 Task: Apply conditional formatting to the range A2:E12 with the condition 'Greater than 10'. Use the 'Amiri' font, size 18, with red text and a black background.
Action: Mouse moved to (207, 192)
Screenshot: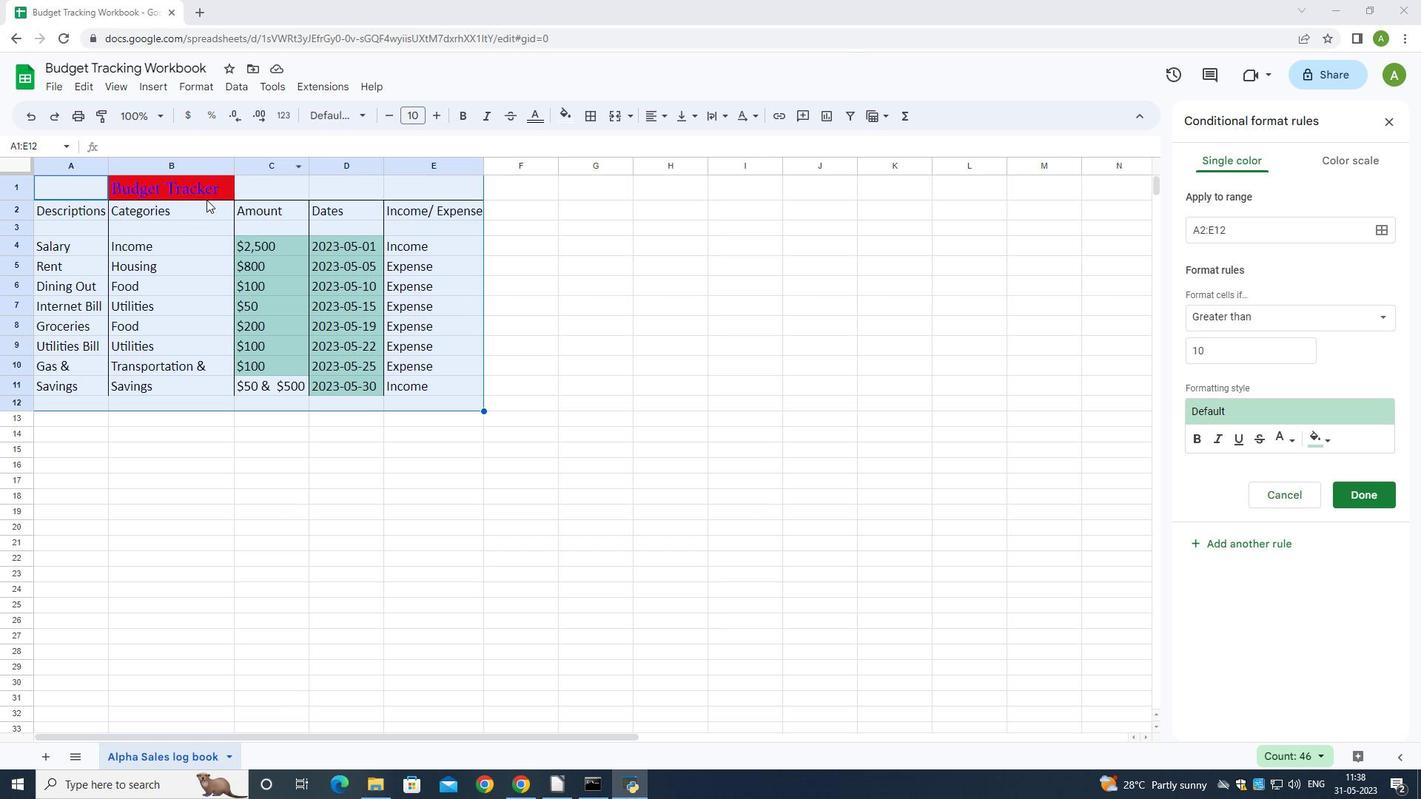 
Action: Mouse pressed left at (207, 192)
Screenshot: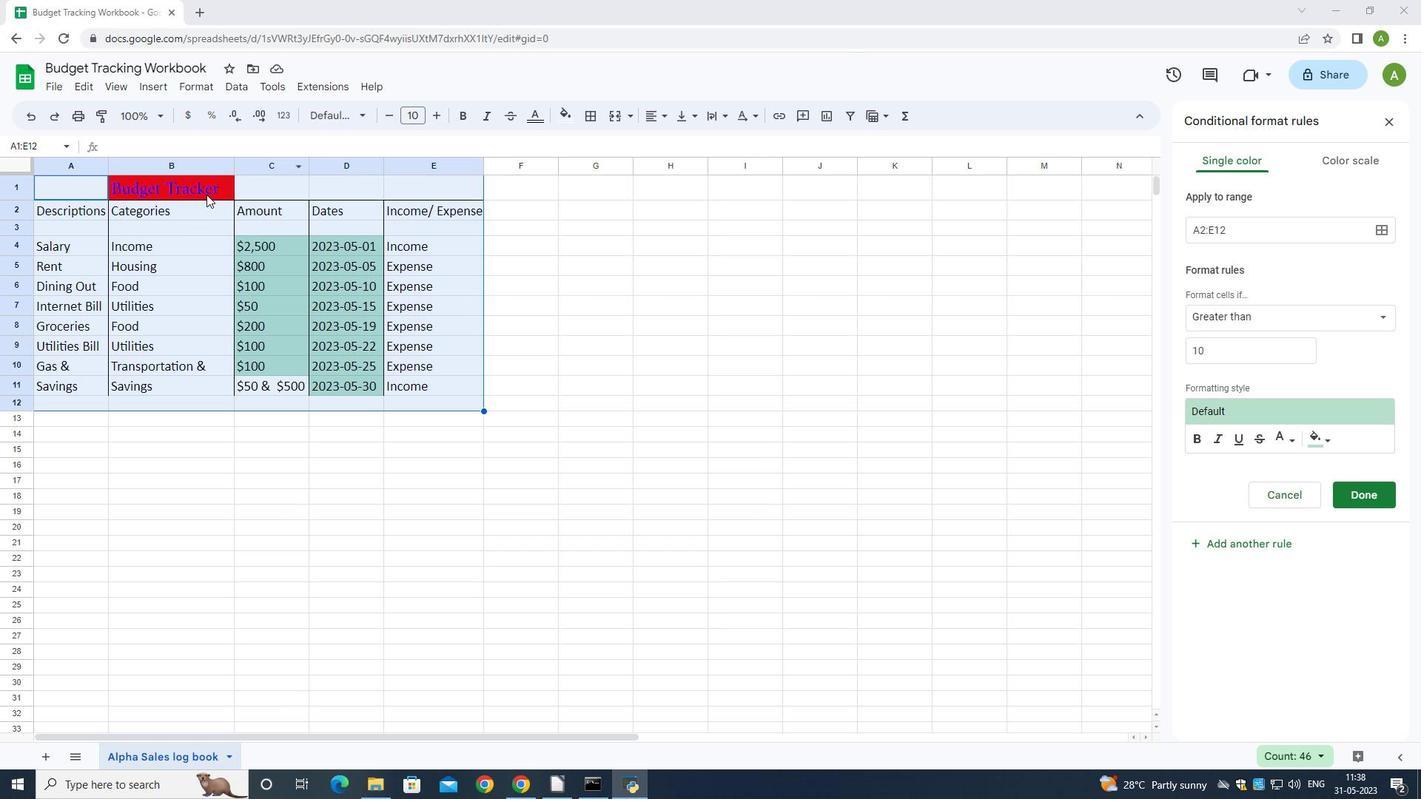 
Action: Mouse moved to (362, 114)
Screenshot: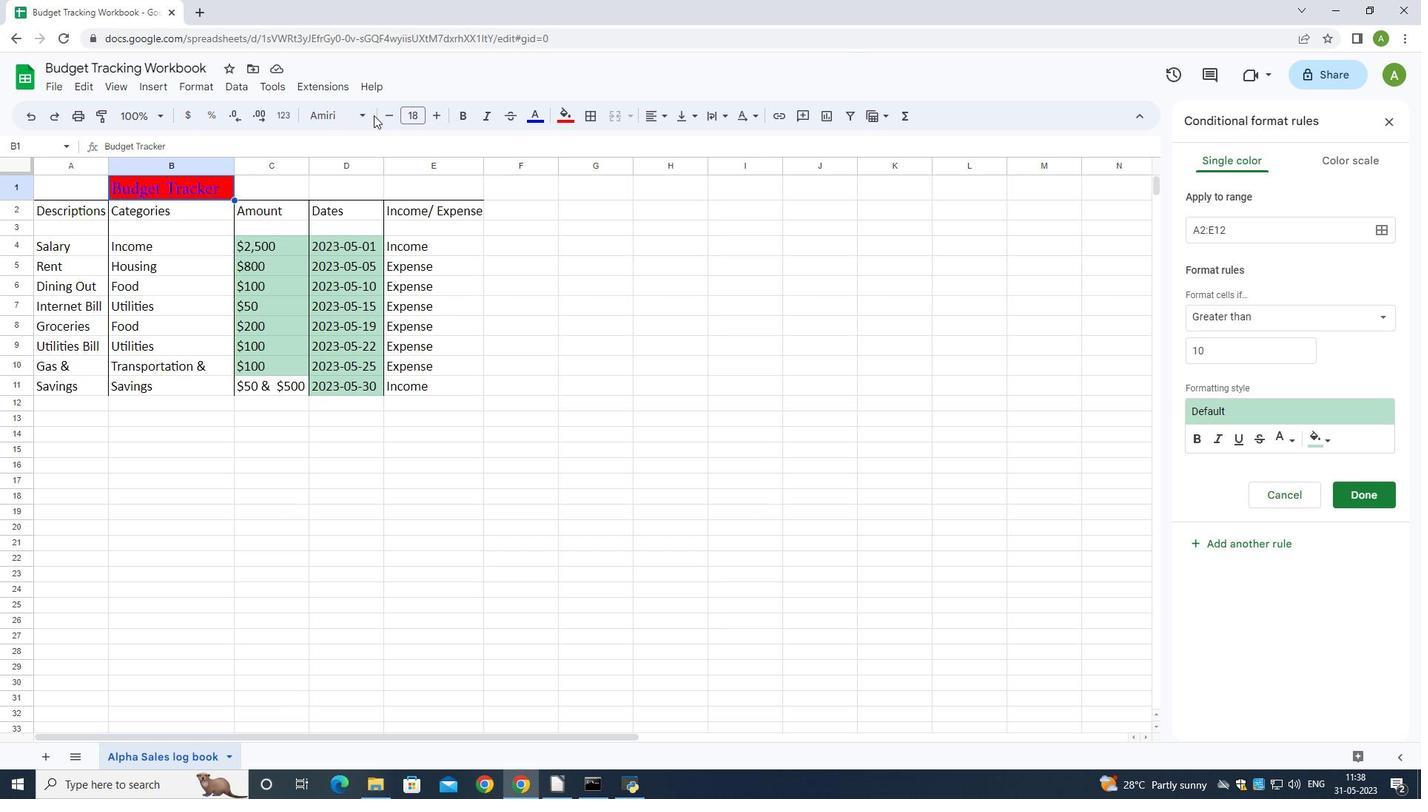 
Action: Mouse pressed left at (362, 114)
Screenshot: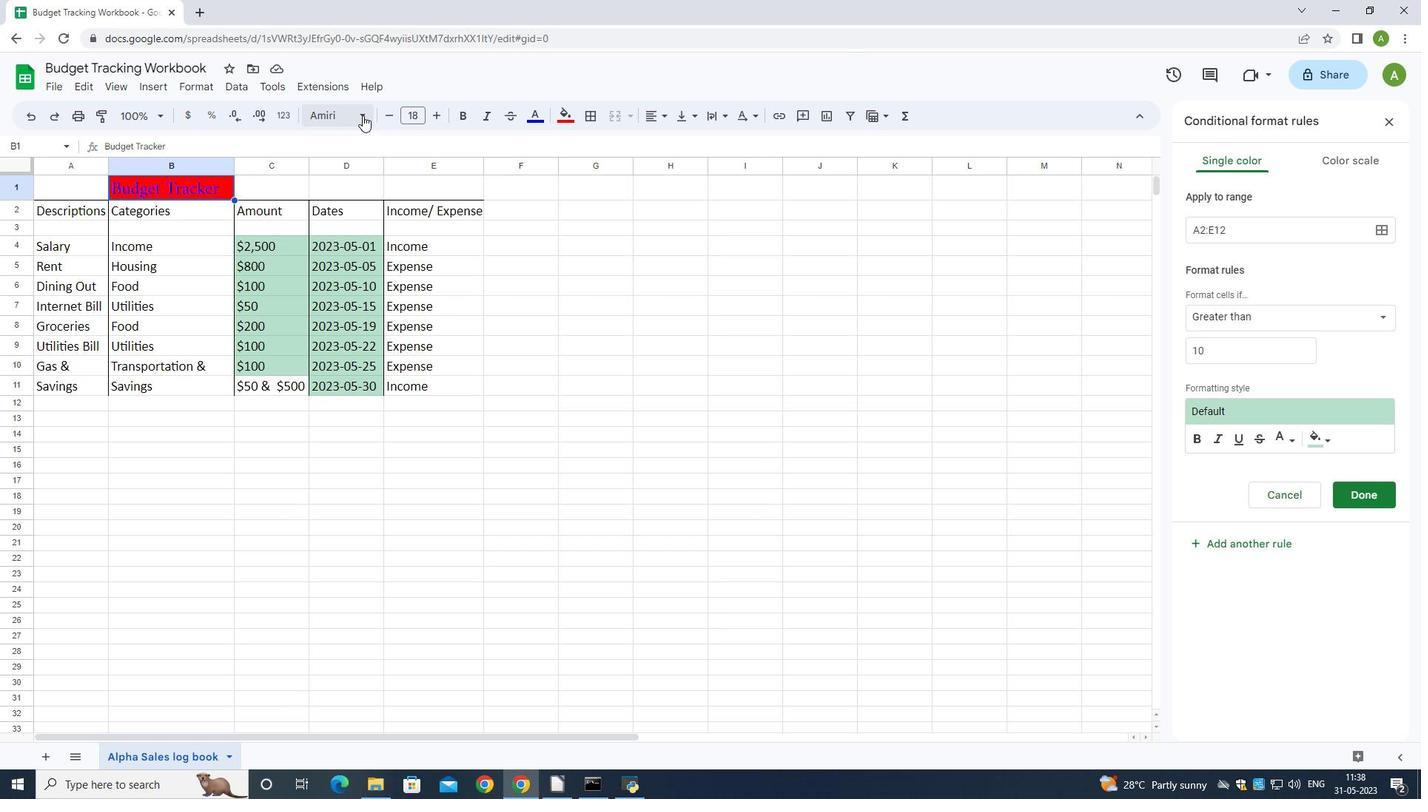 
Action: Mouse moved to (362, 146)
Screenshot: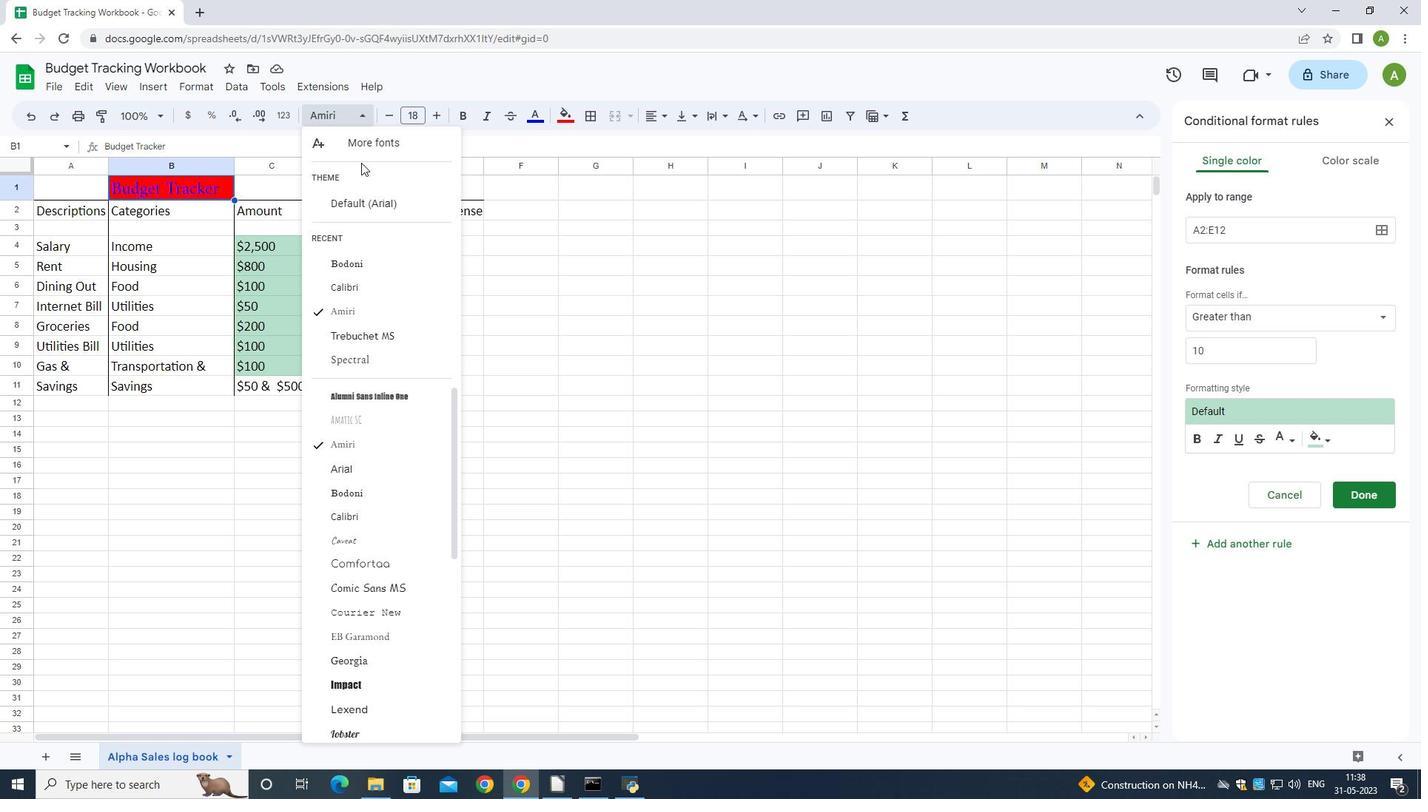 
Action: Mouse pressed left at (362, 146)
Screenshot: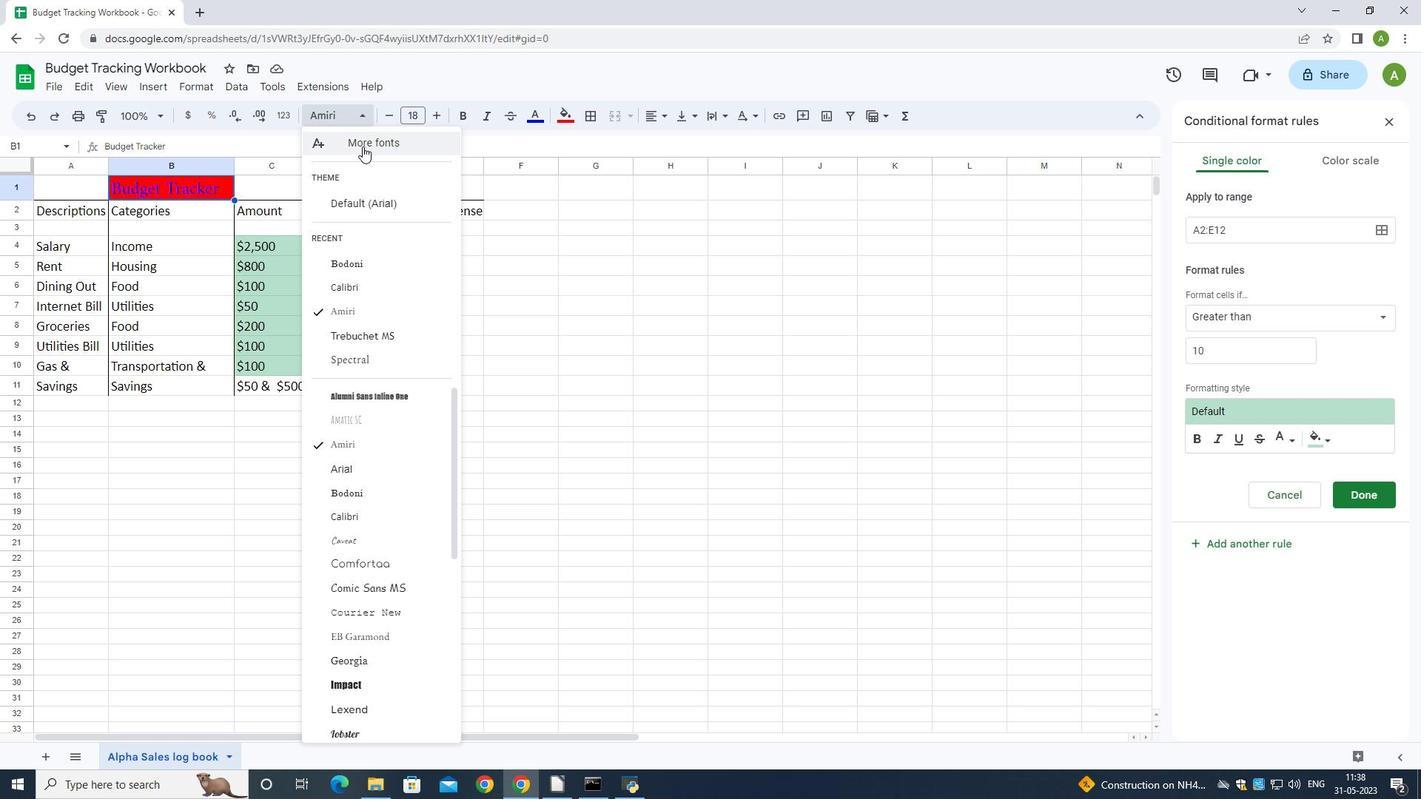 
Action: Mouse moved to (435, 622)
Screenshot: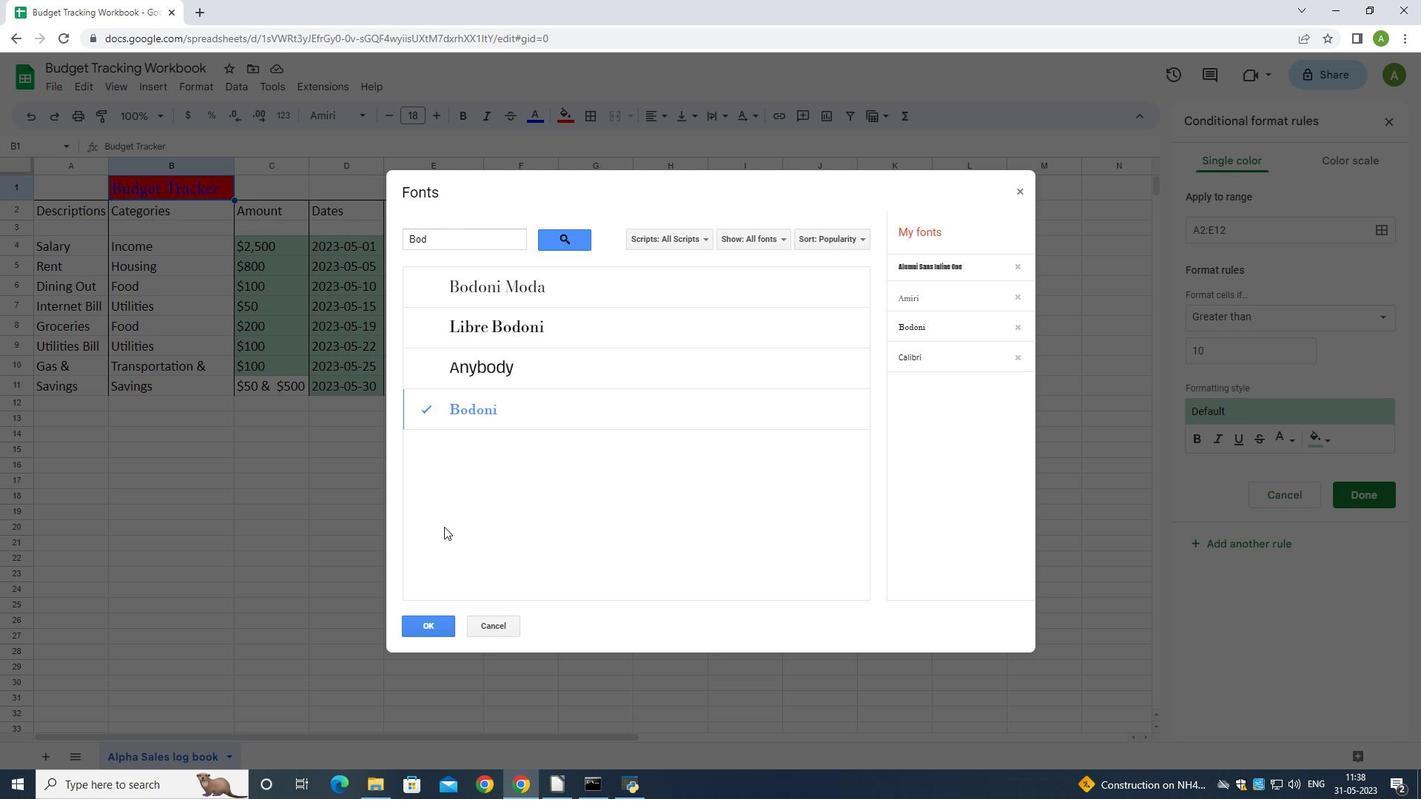 
Action: Mouse pressed left at (435, 622)
Screenshot: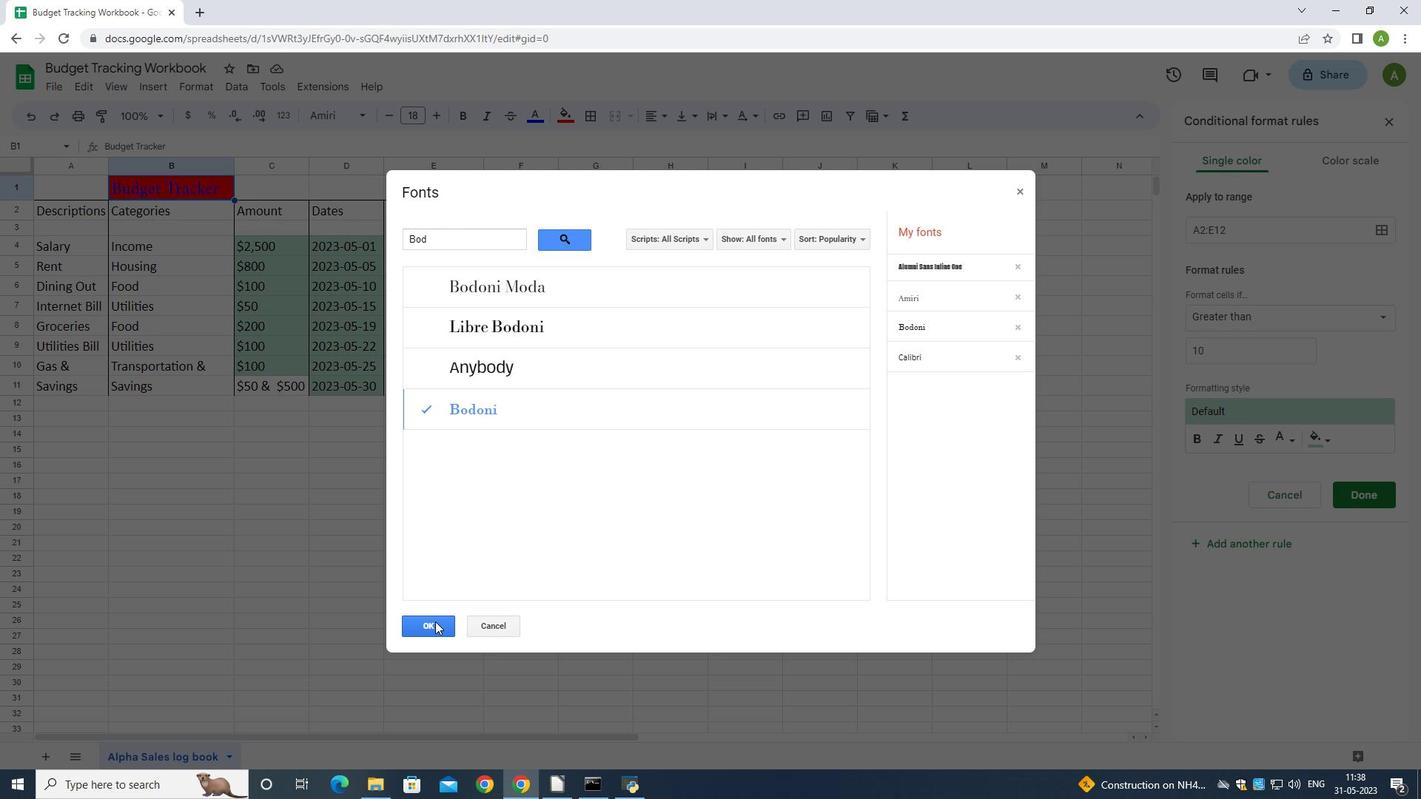 
Action: Mouse moved to (202, 86)
Screenshot: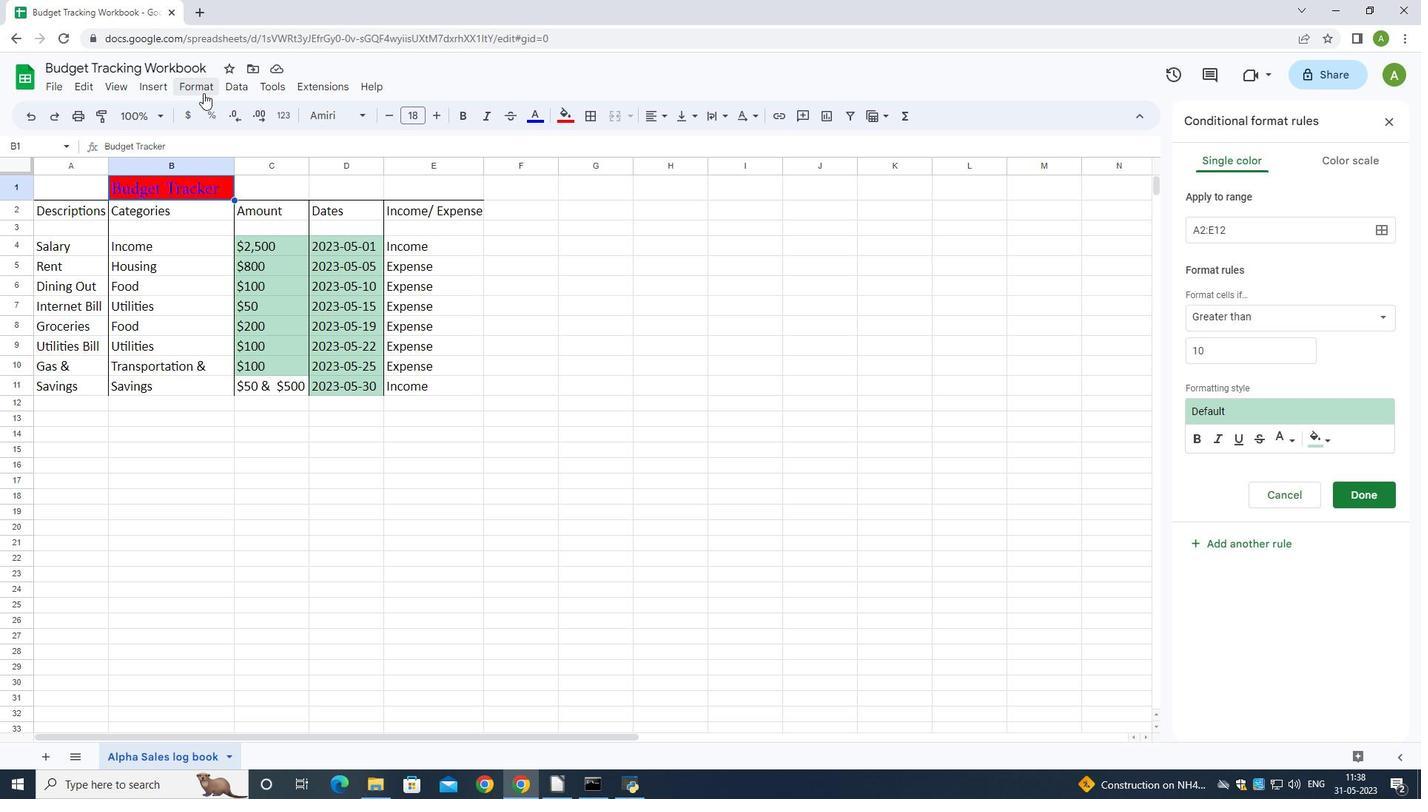 
Action: Mouse pressed left at (202, 86)
Screenshot: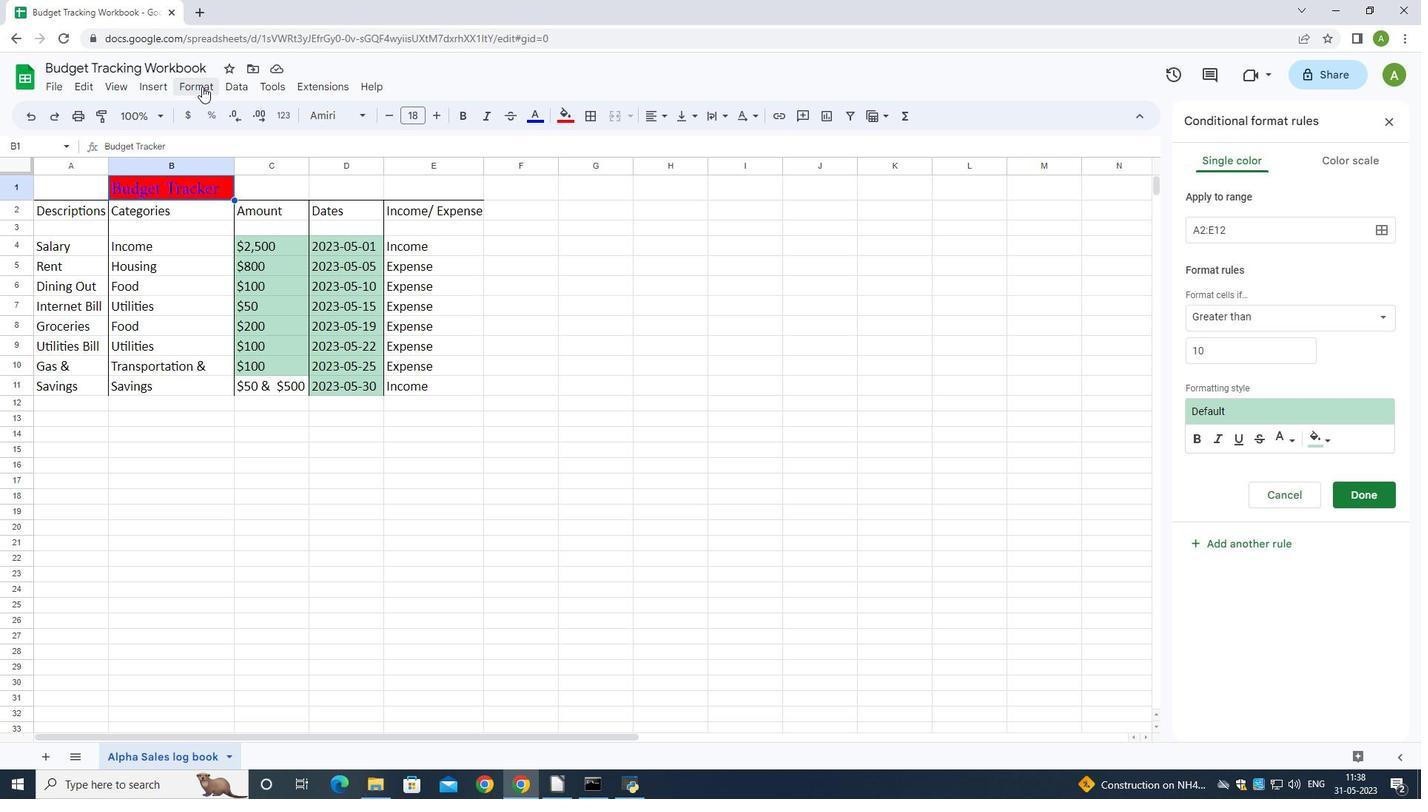 
Action: Mouse moved to (470, 223)
Screenshot: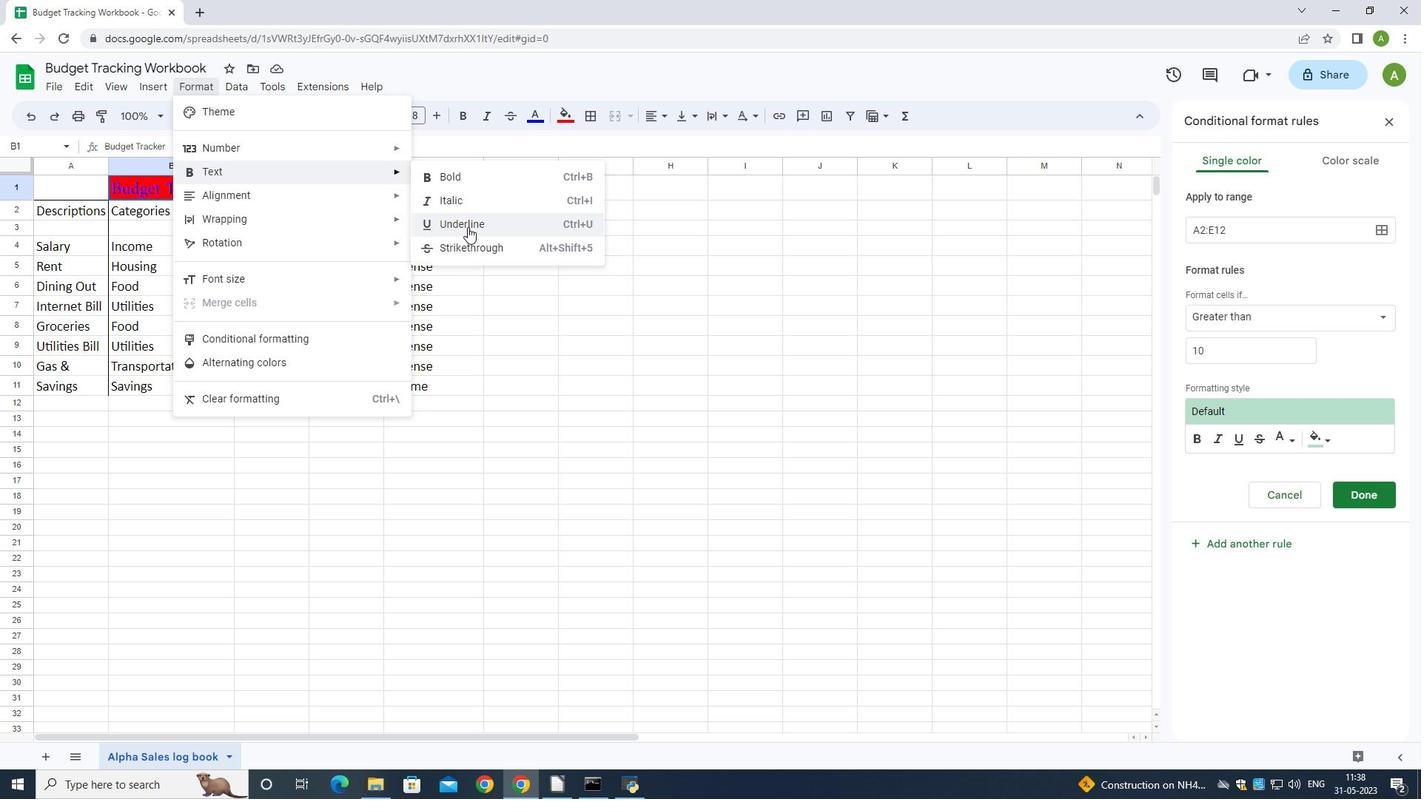 
Action: Mouse pressed left at (470, 223)
Screenshot: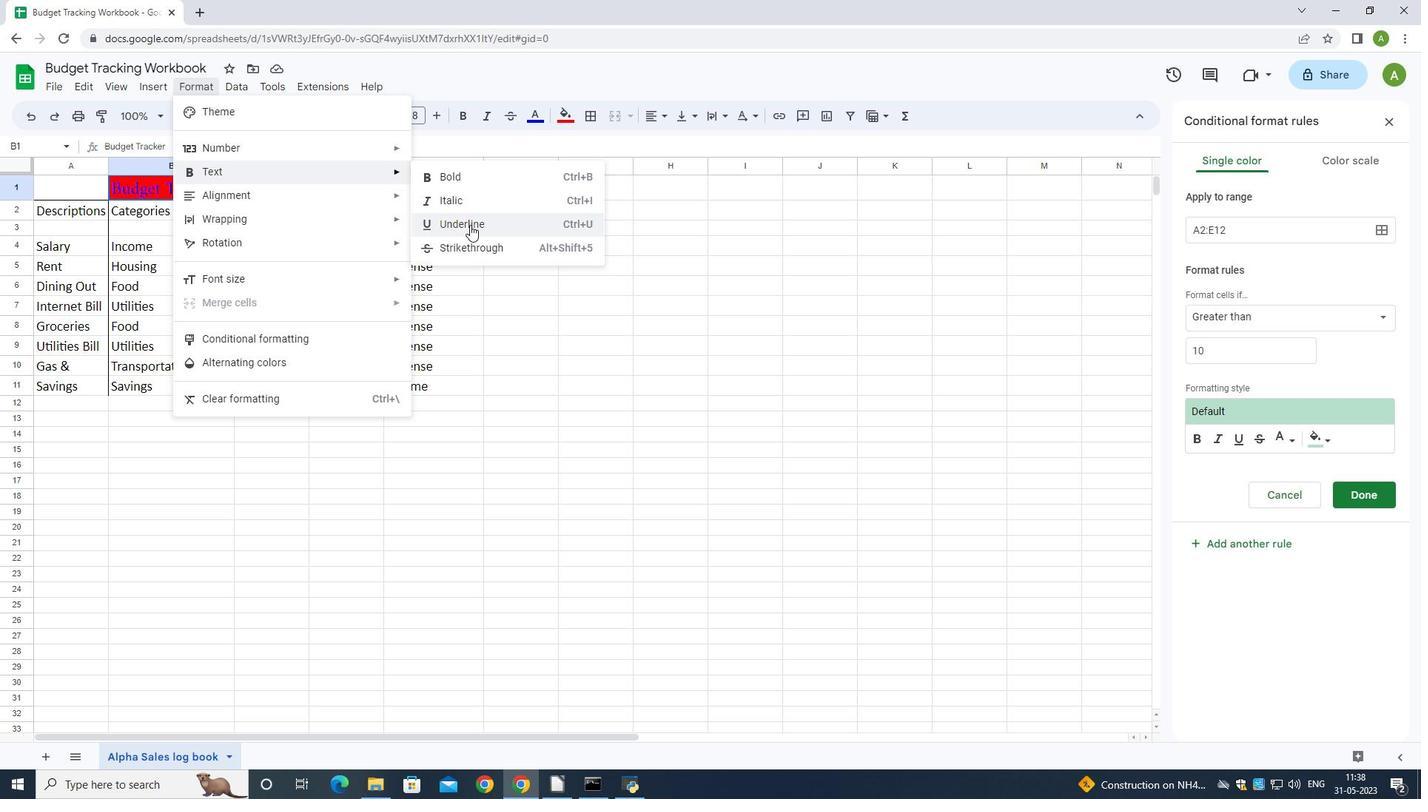
Action: Mouse moved to (437, 115)
Screenshot: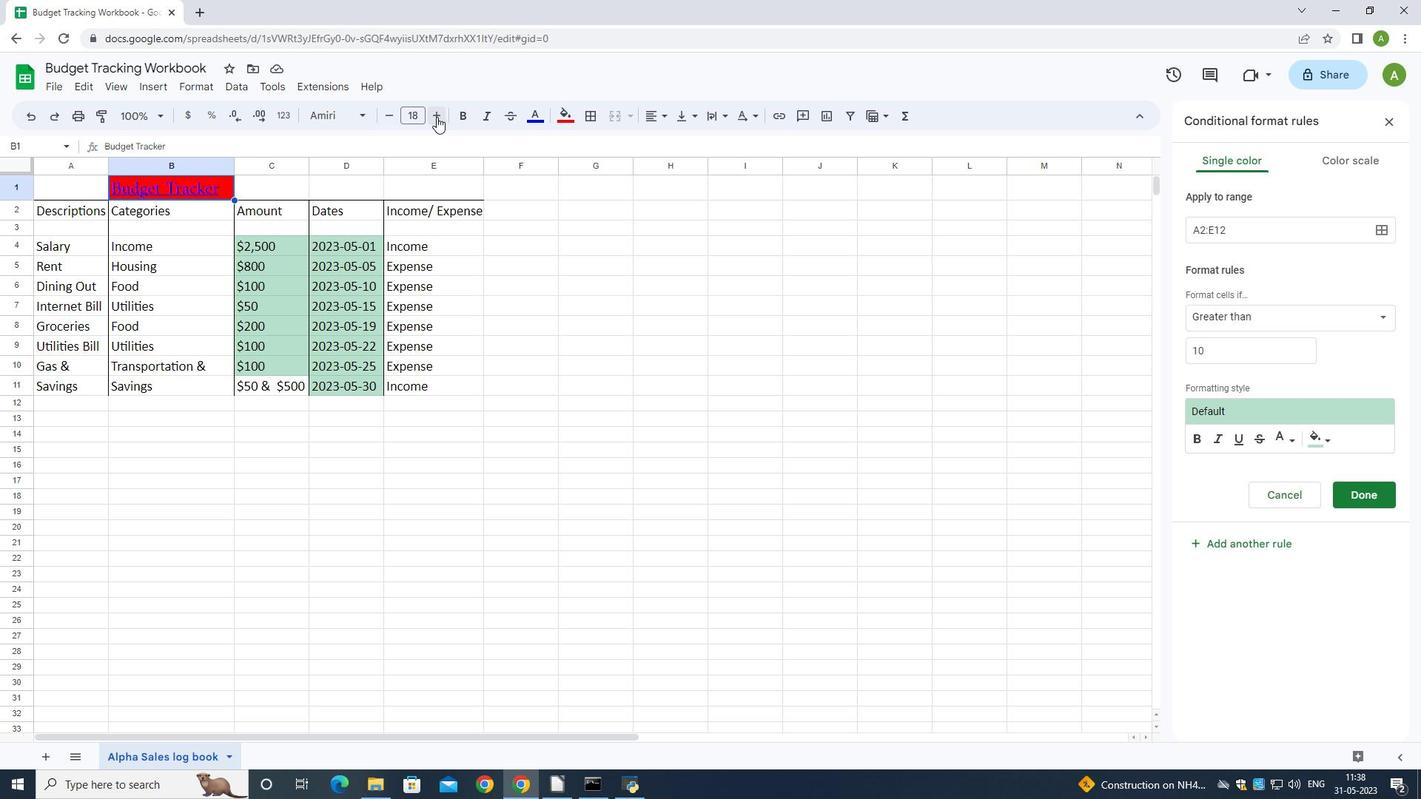 
Action: Mouse pressed left at (437, 115)
Screenshot: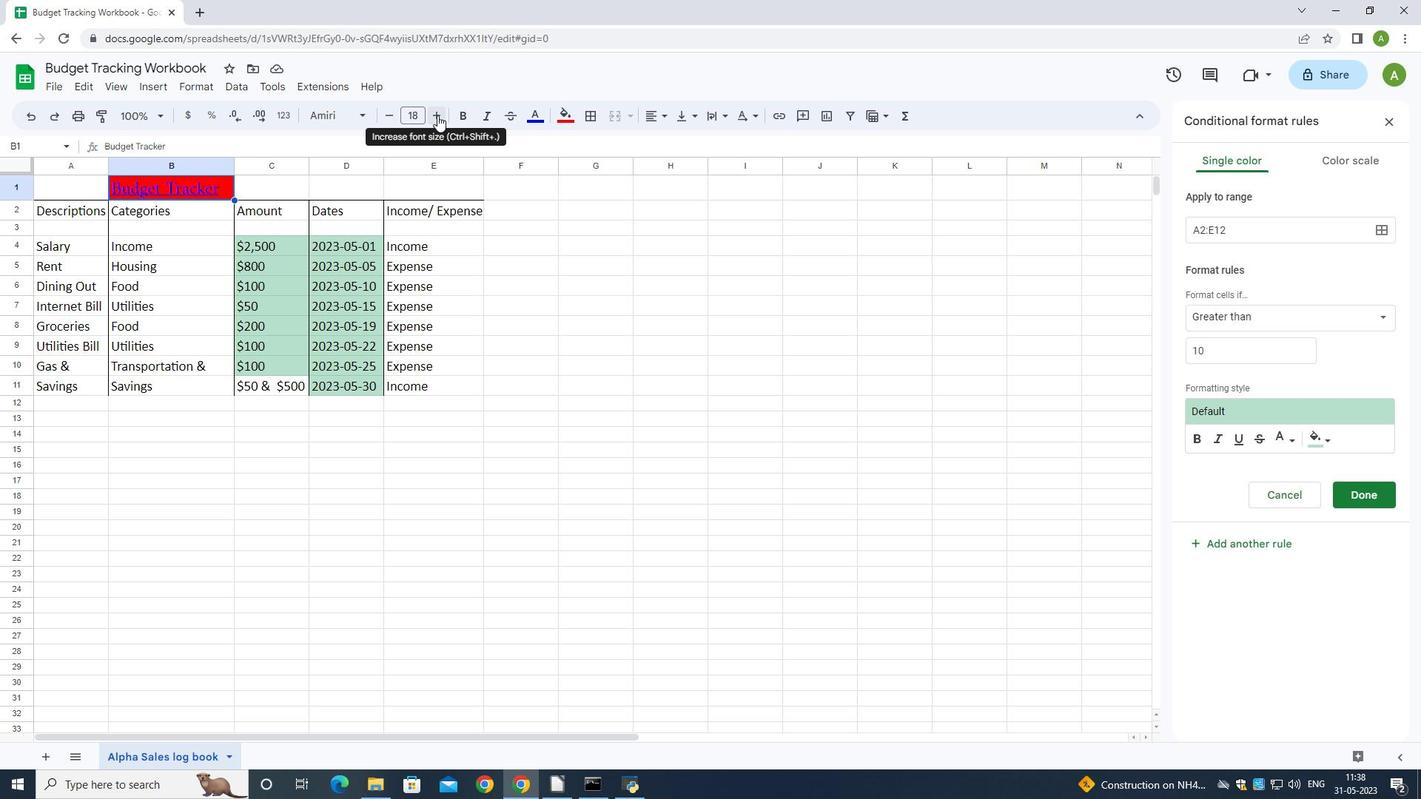 
Action: Mouse moved to (389, 114)
Screenshot: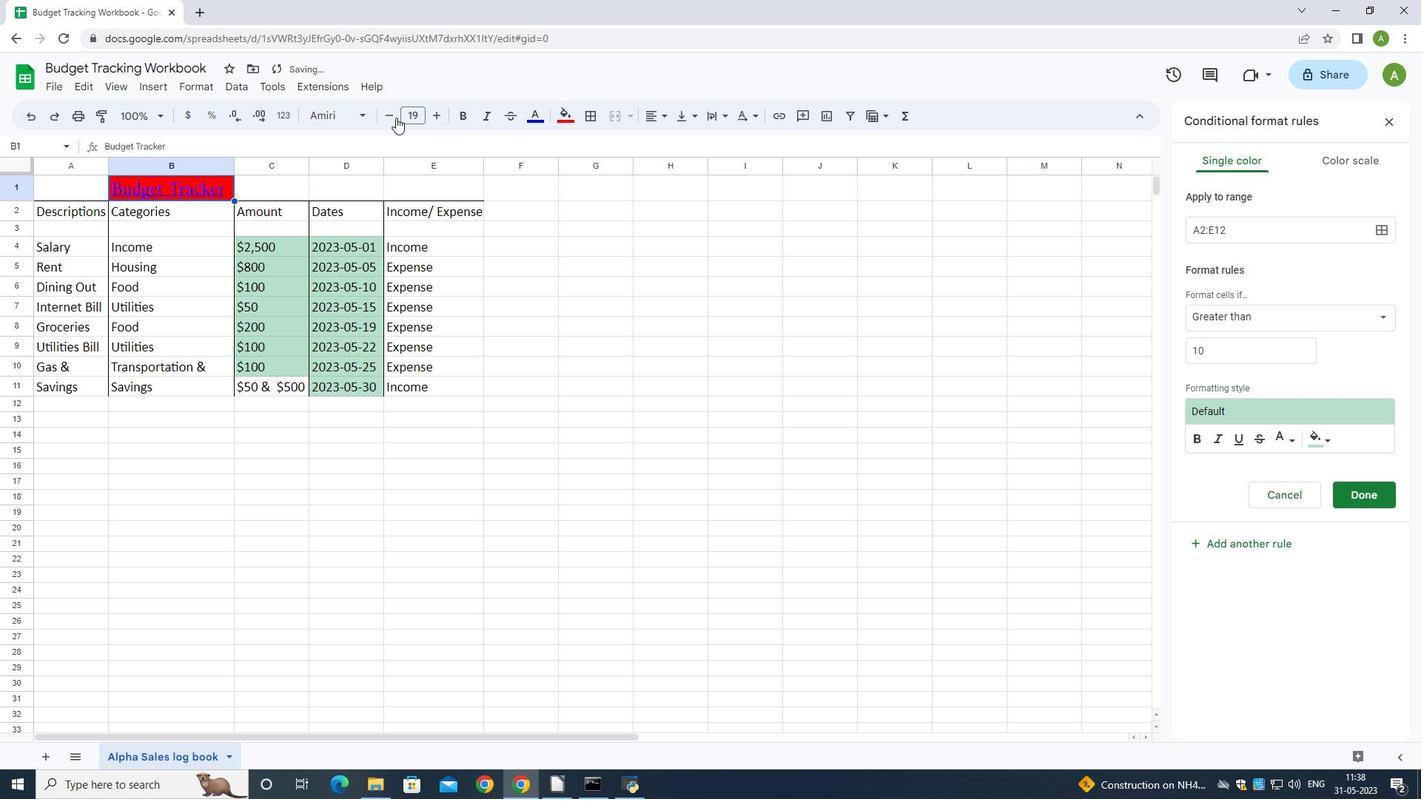 
Action: Mouse pressed left at (389, 114)
Screenshot: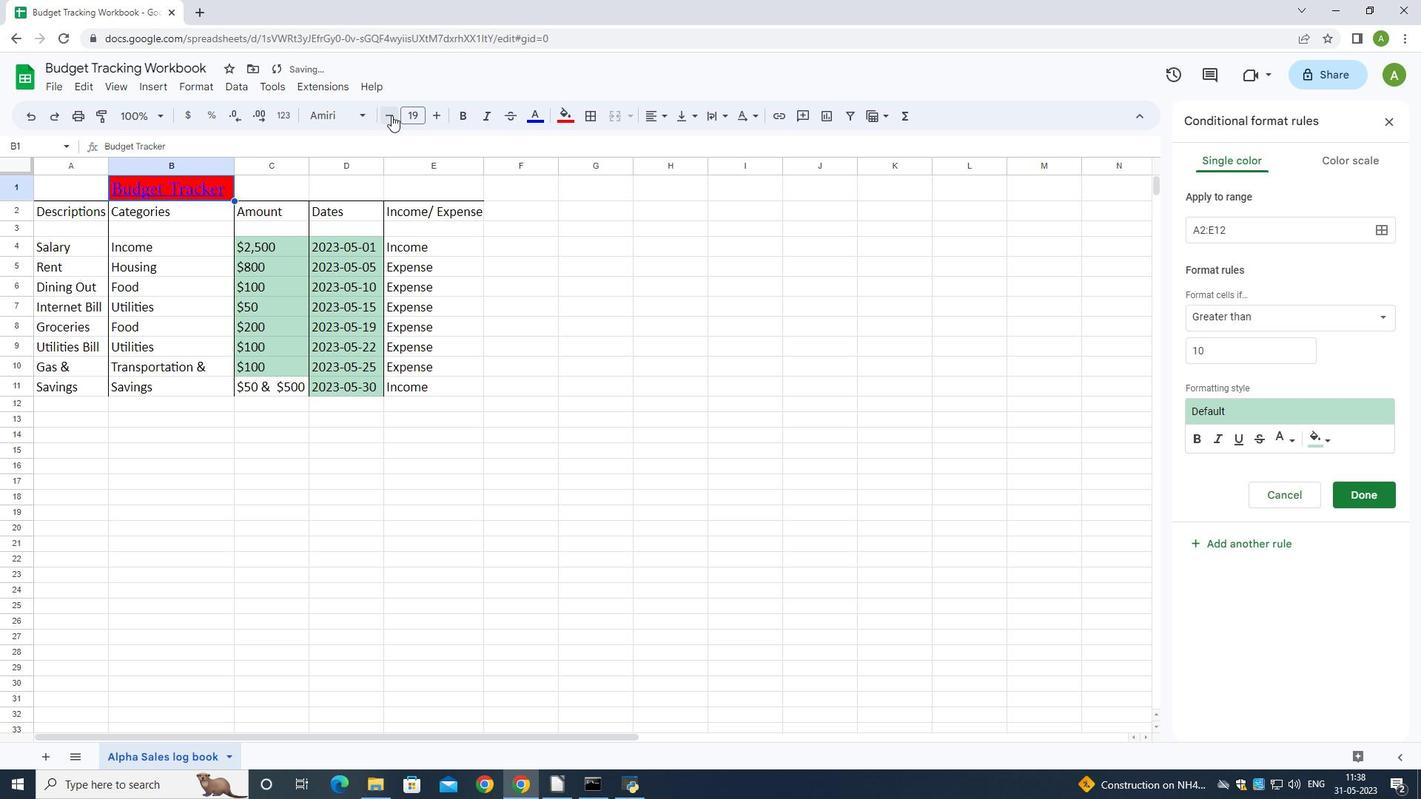 
Action: Mouse moved to (60, 223)
Screenshot: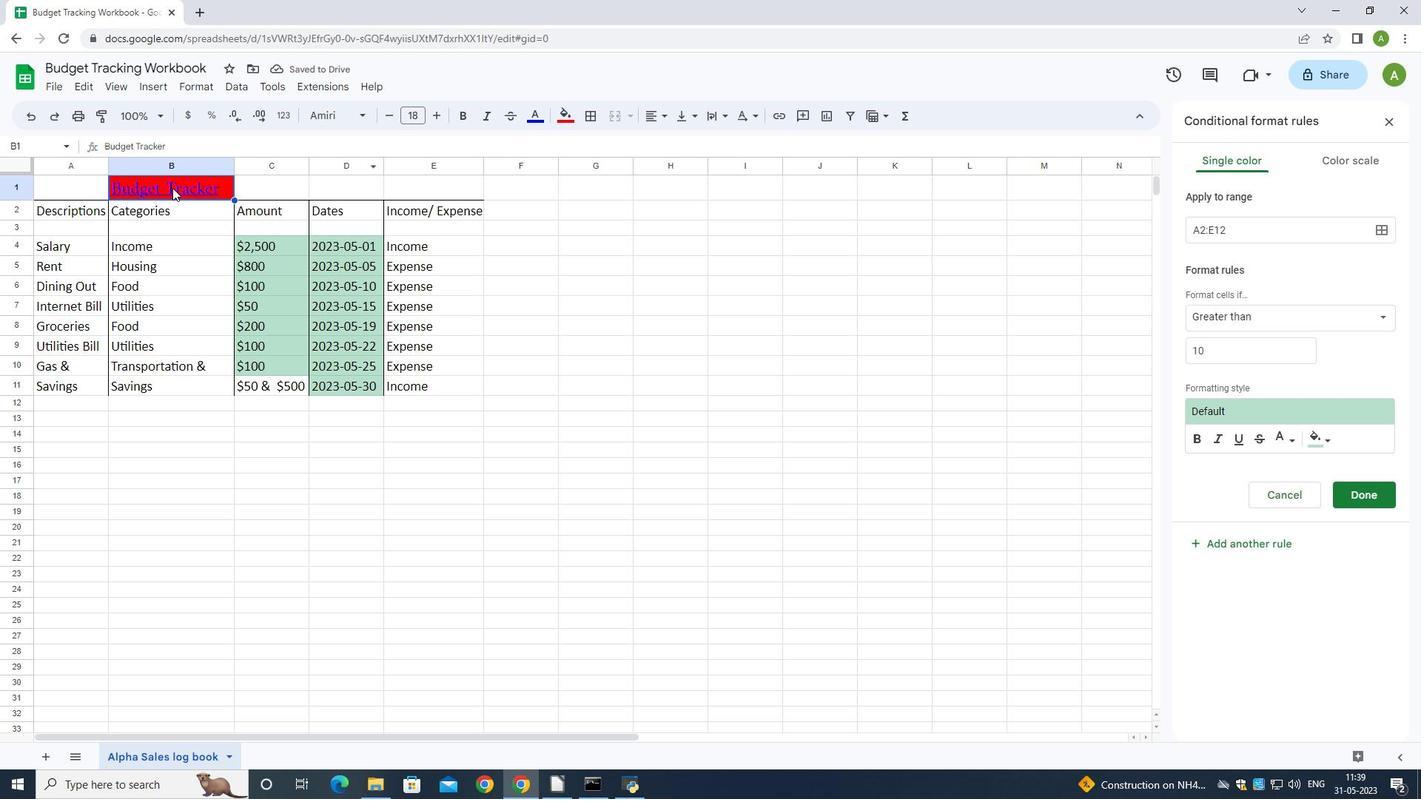 
Action: Mouse pressed left at (60, 223)
Screenshot: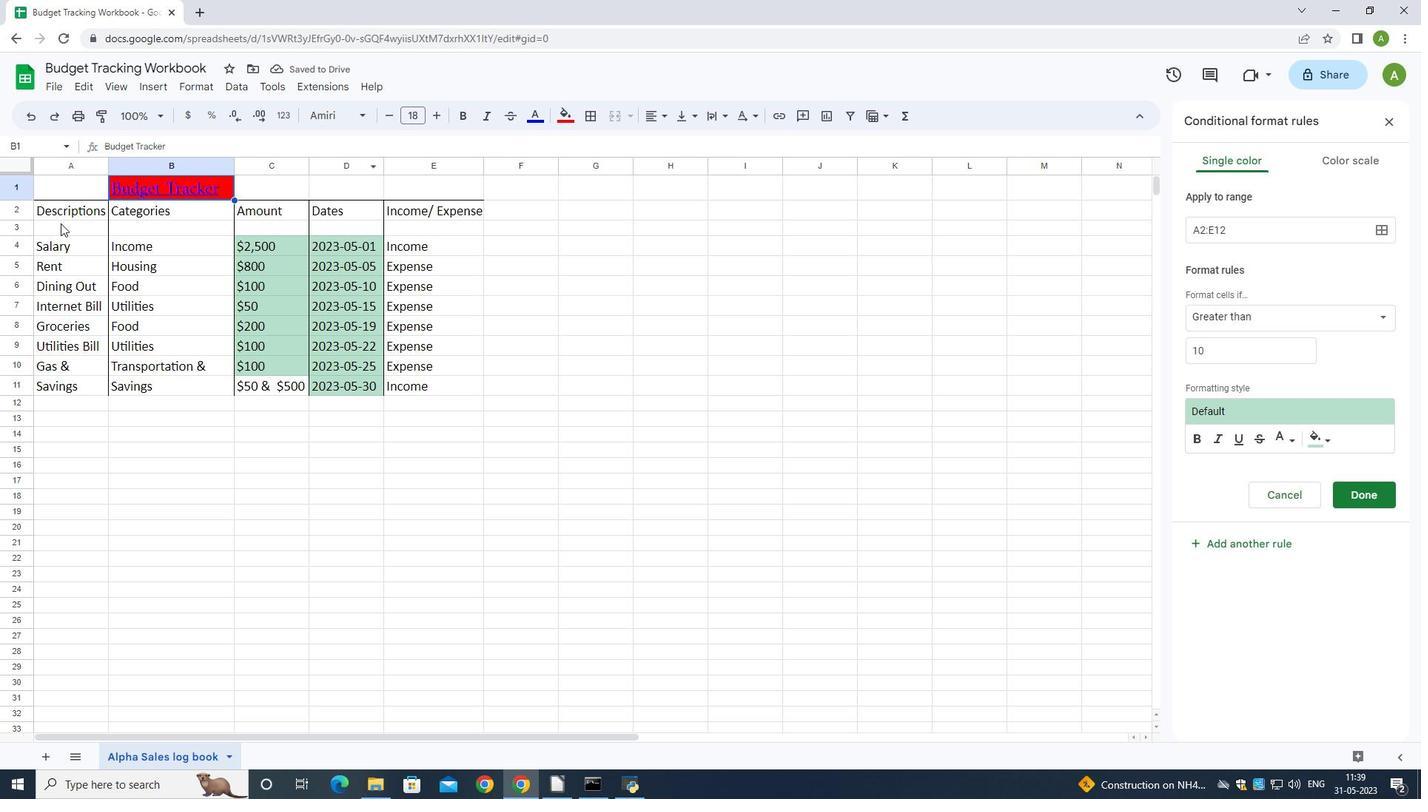 
Action: Mouse moved to (44, 196)
Screenshot: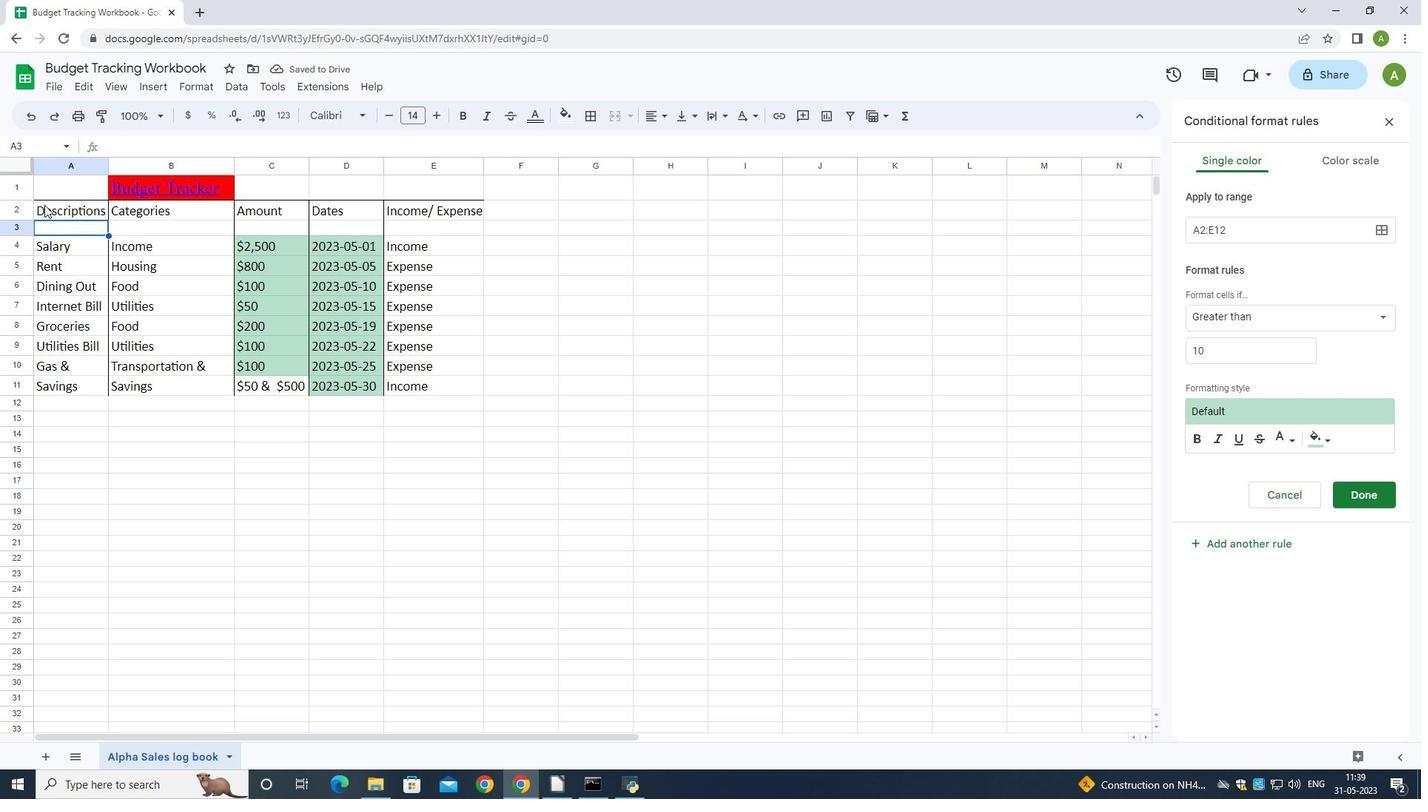 
Action: Mouse pressed left at (44, 196)
Screenshot: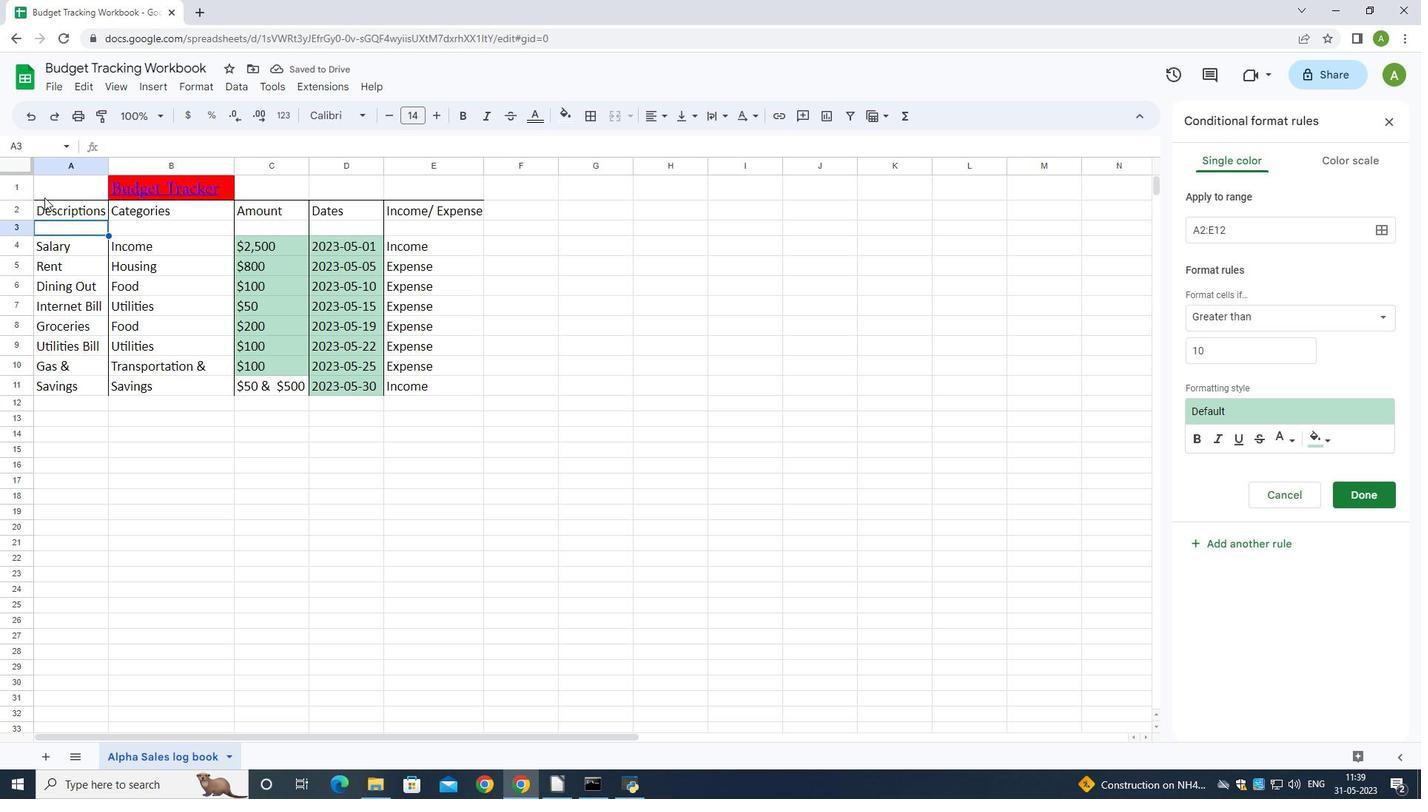 
Action: Mouse moved to (46, 208)
Screenshot: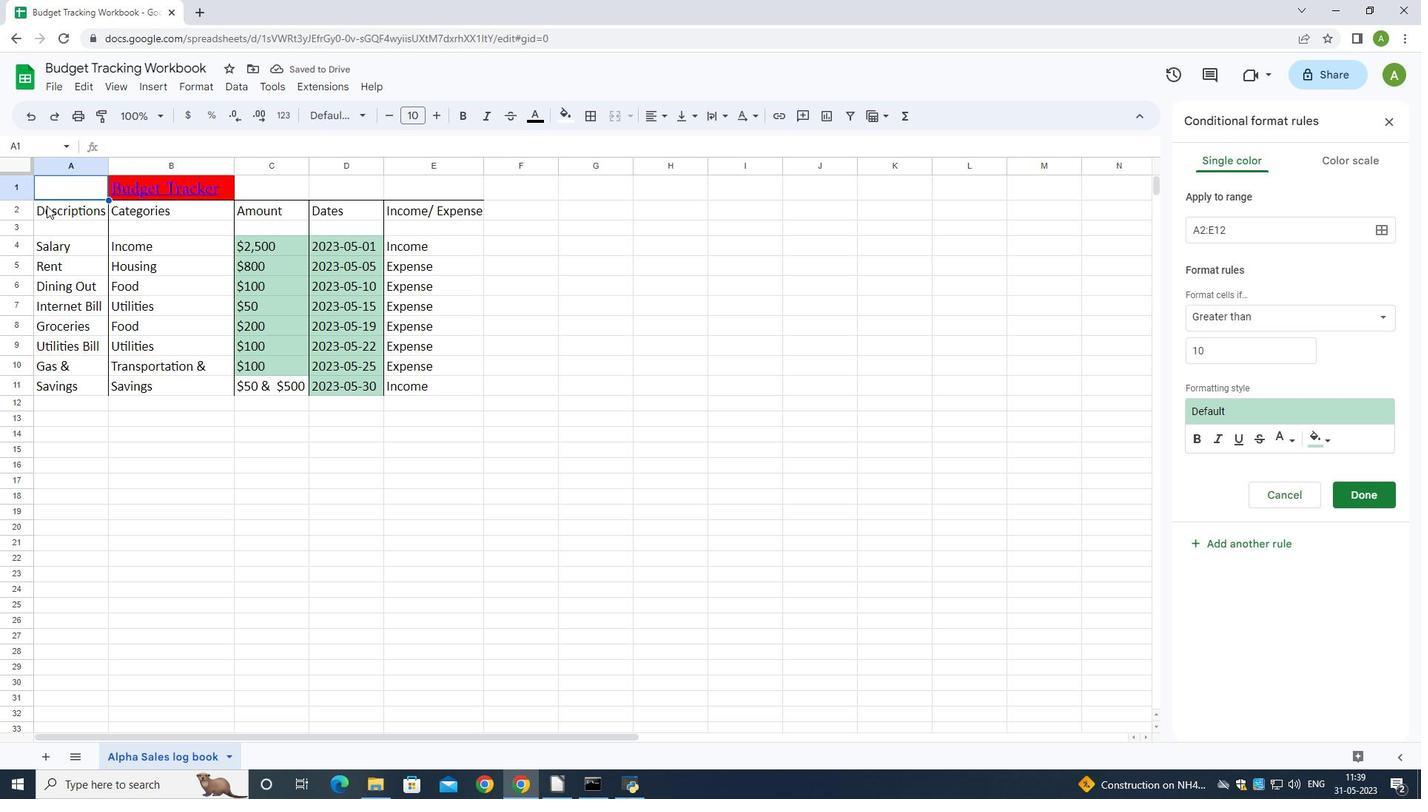 
Action: Mouse pressed left at (46, 208)
Screenshot: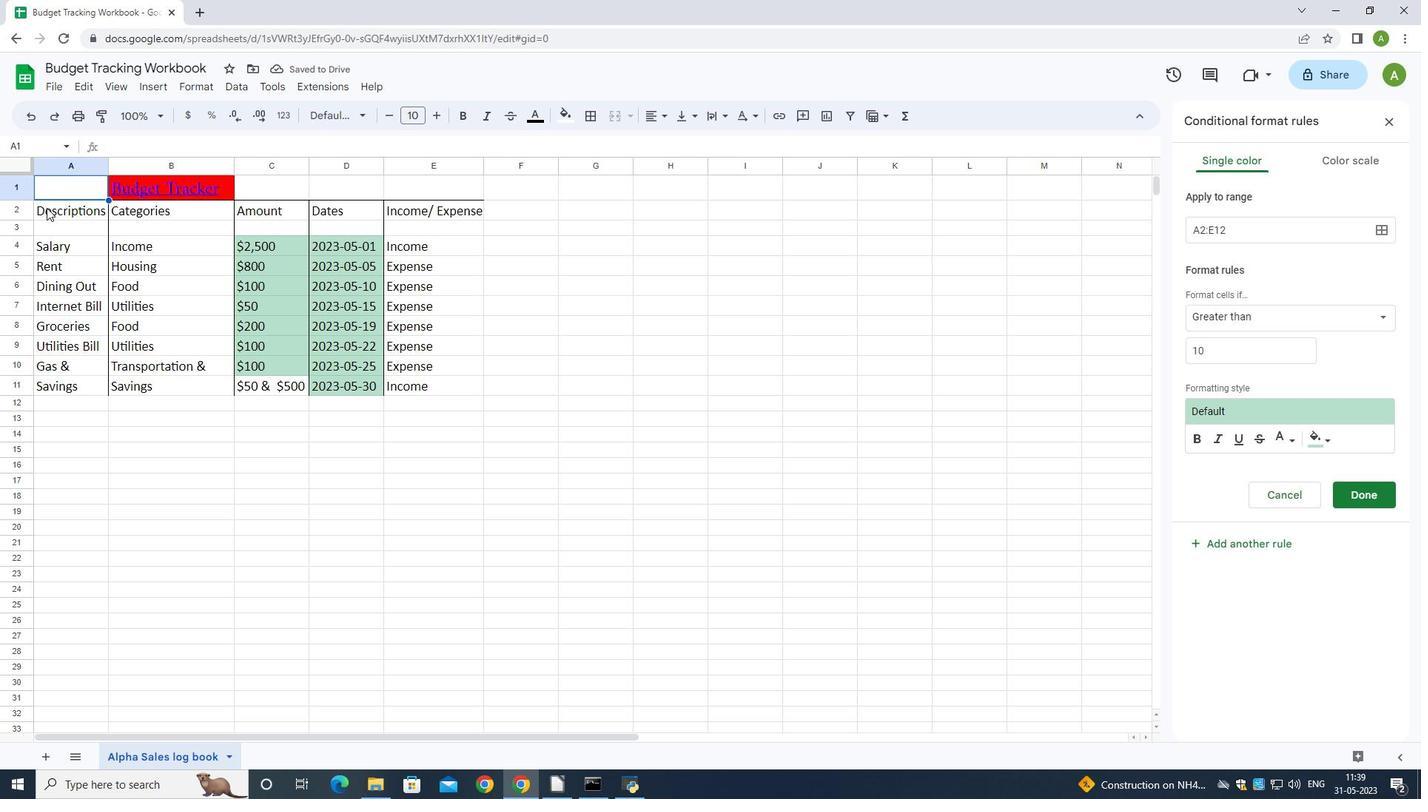 
Action: Mouse pressed left at (46, 208)
Screenshot: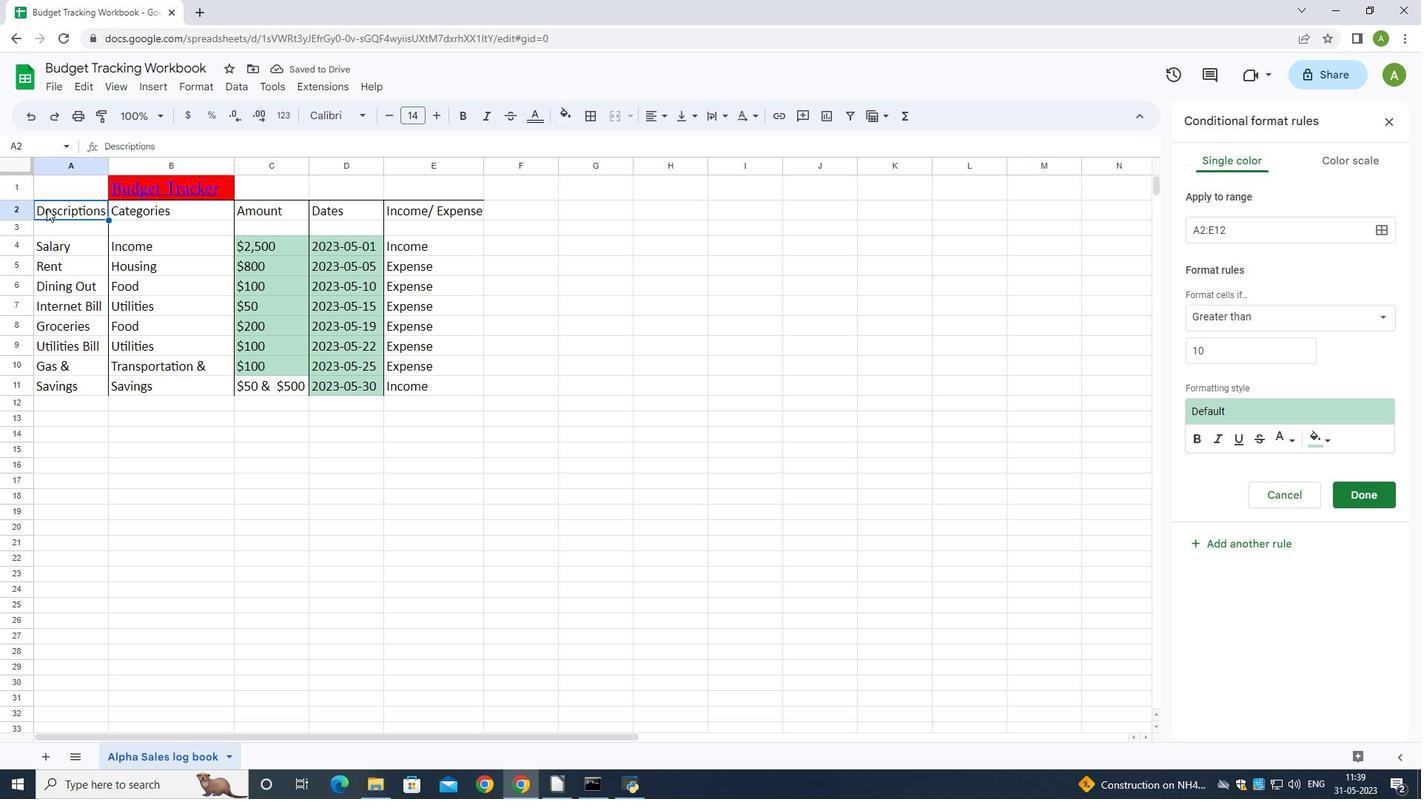 
Action: Mouse moved to (388, 111)
Screenshot: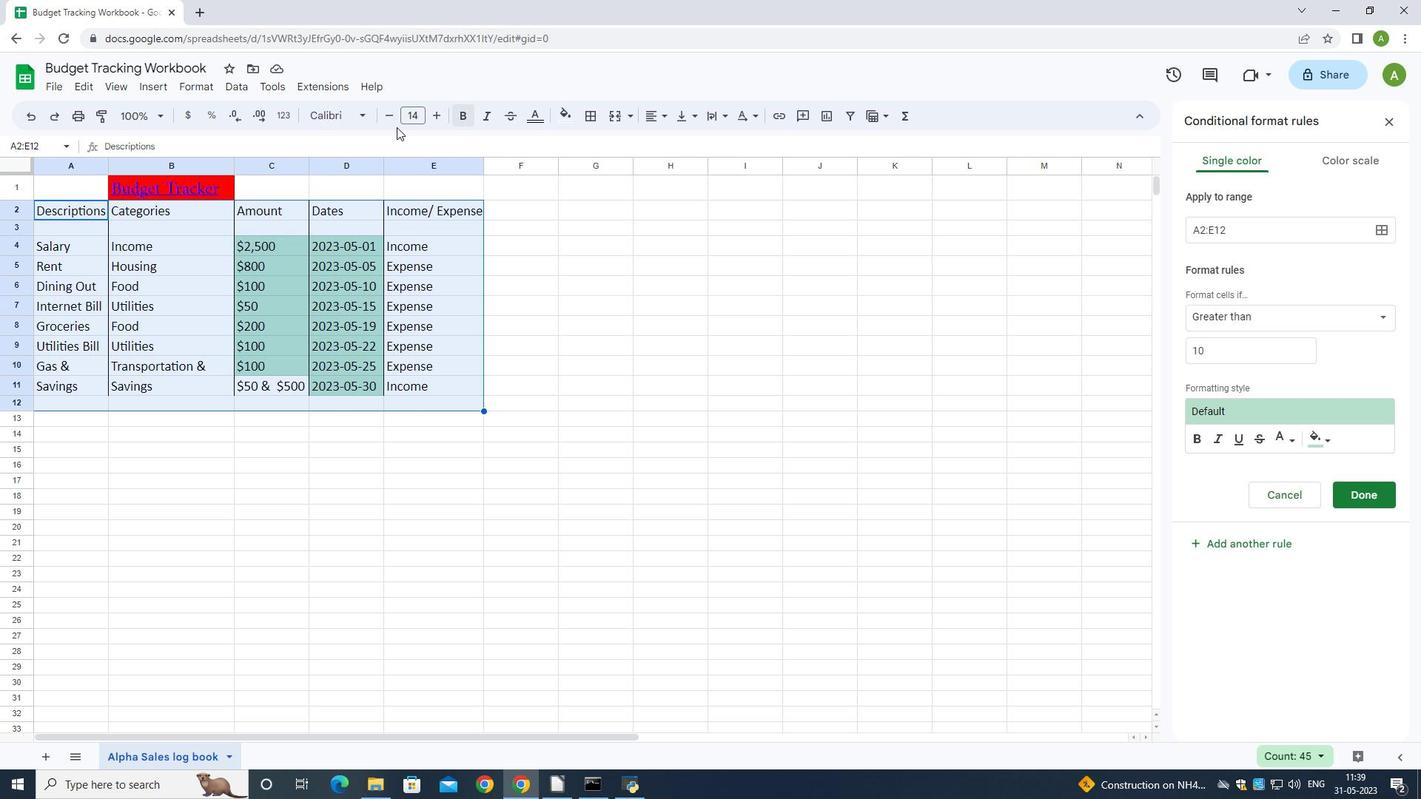 
Action: Mouse pressed left at (388, 111)
Screenshot: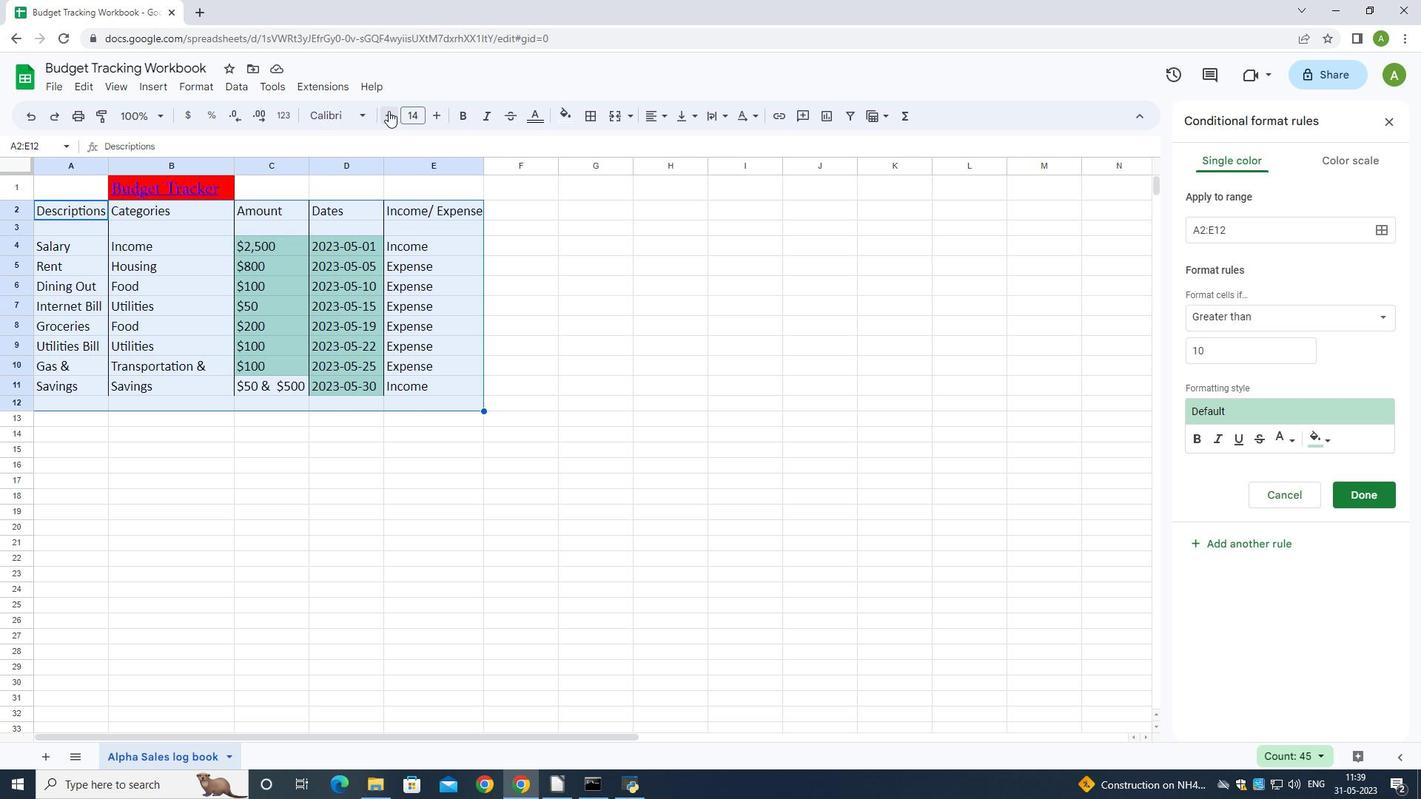 
Action: Mouse pressed left at (388, 111)
Screenshot: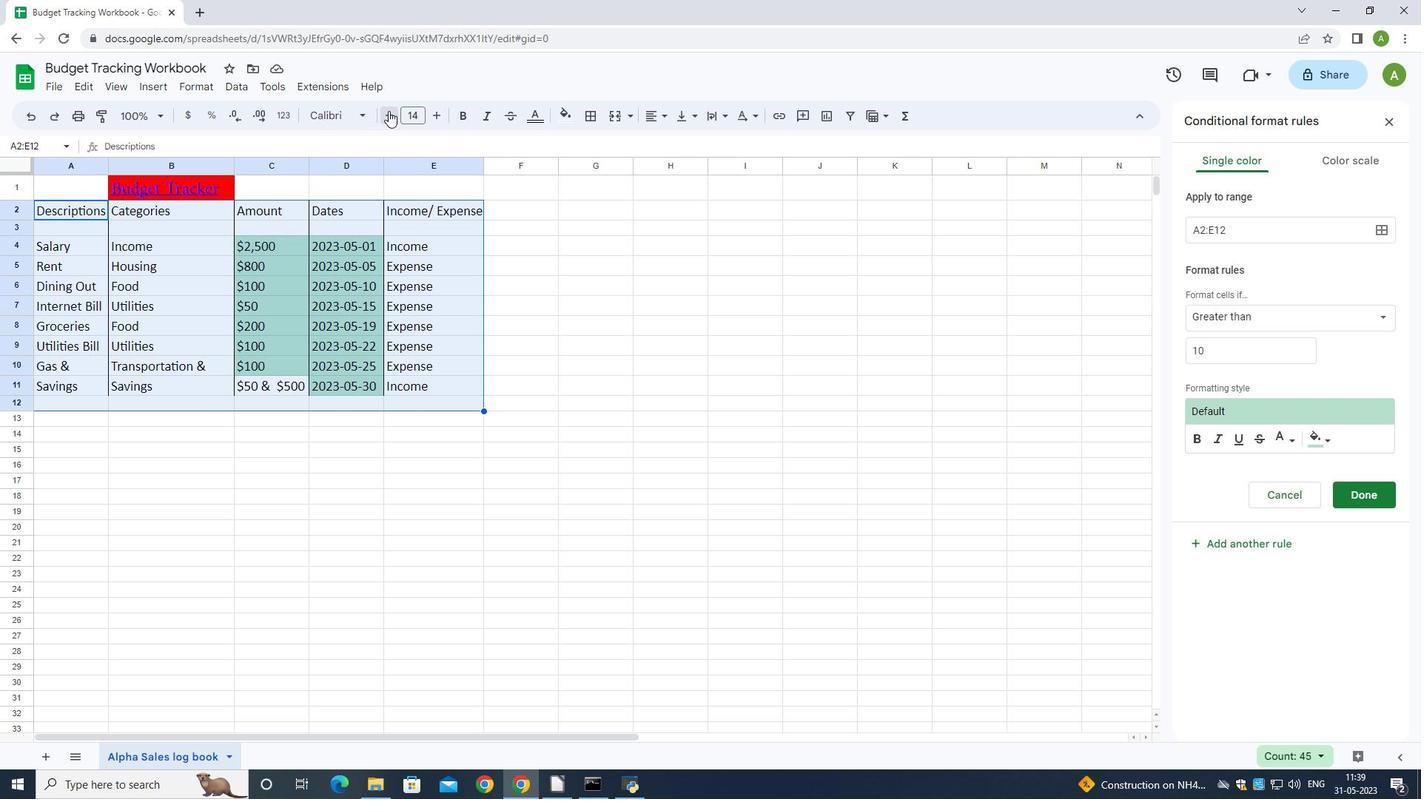 
Action: Mouse pressed left at (388, 111)
Screenshot: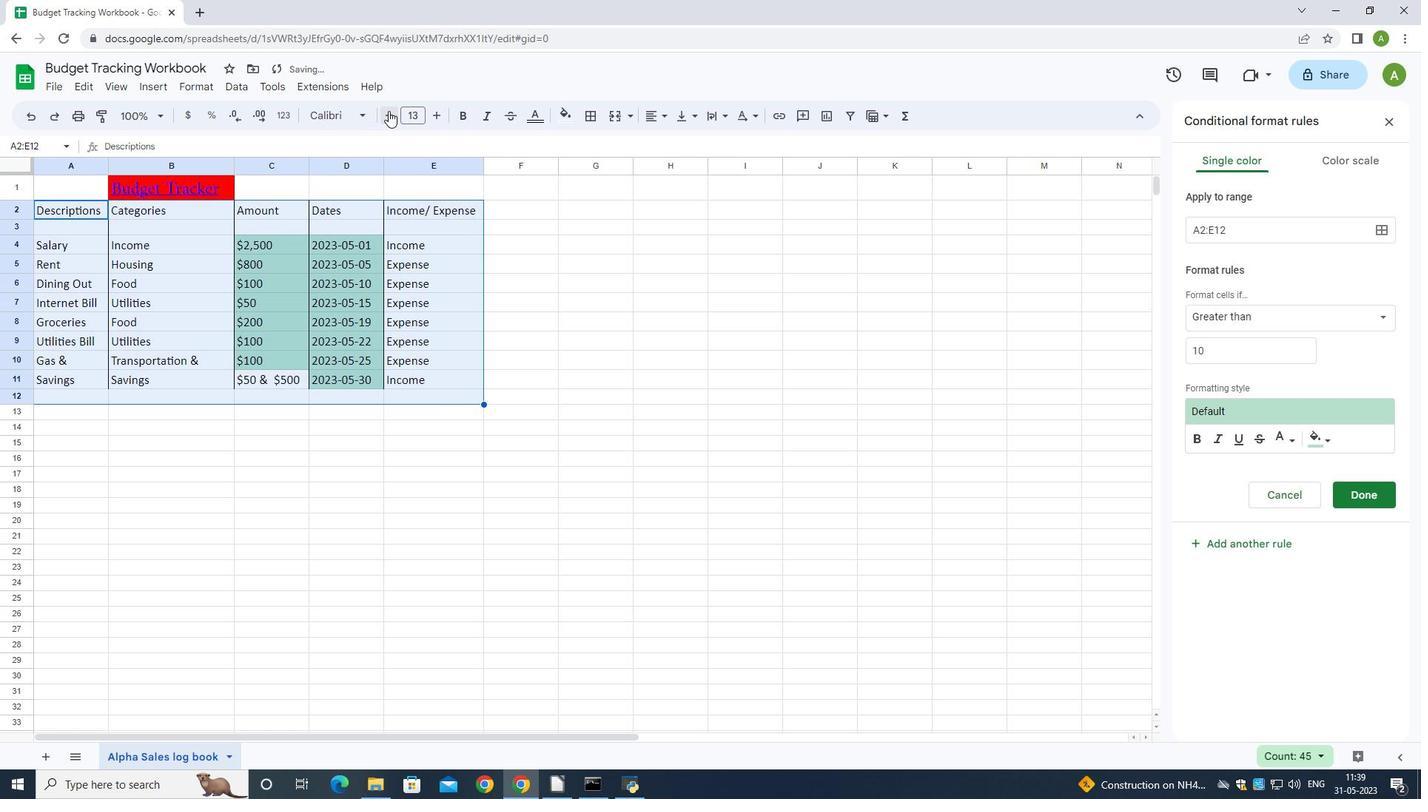 
Action: Mouse pressed left at (388, 111)
Screenshot: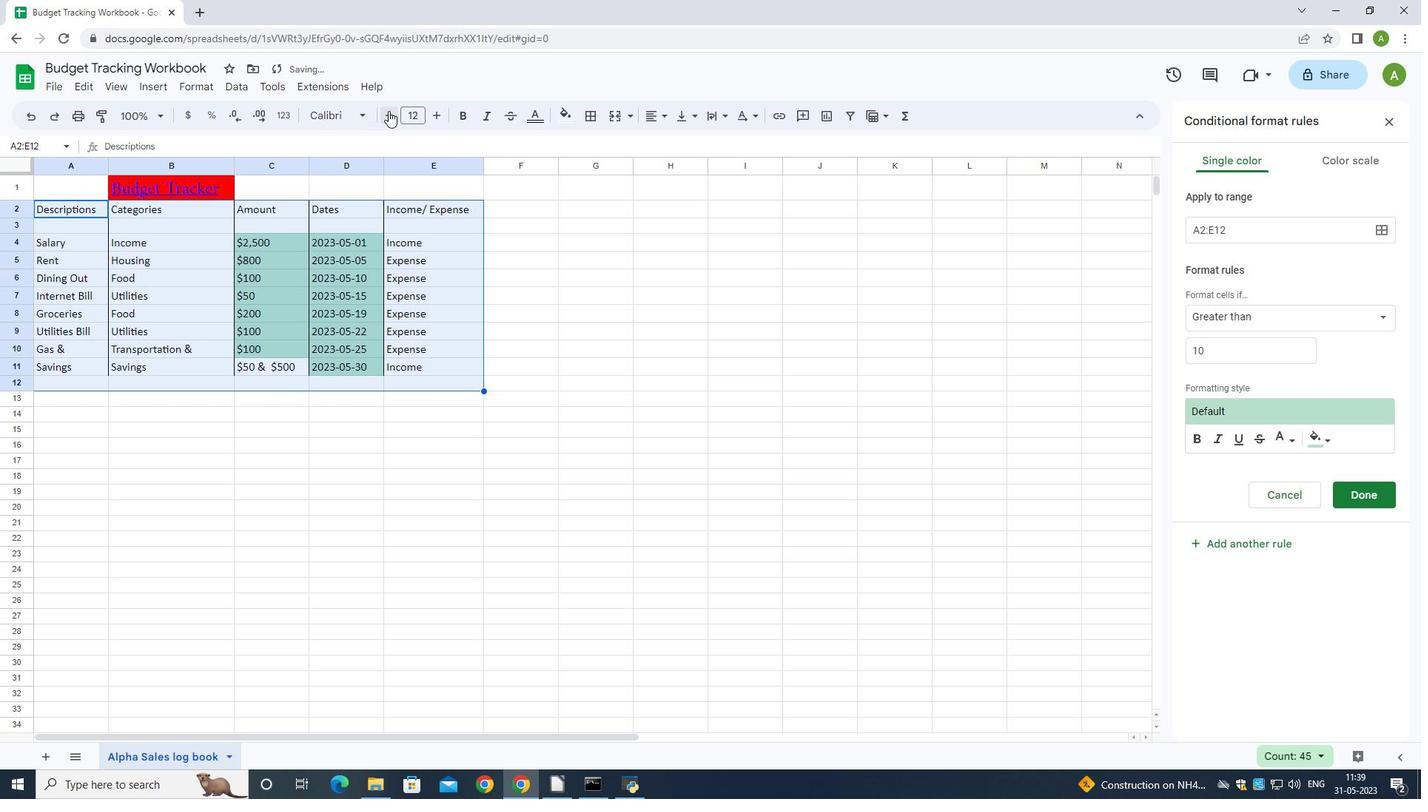 
Action: Mouse pressed left at (388, 111)
Screenshot: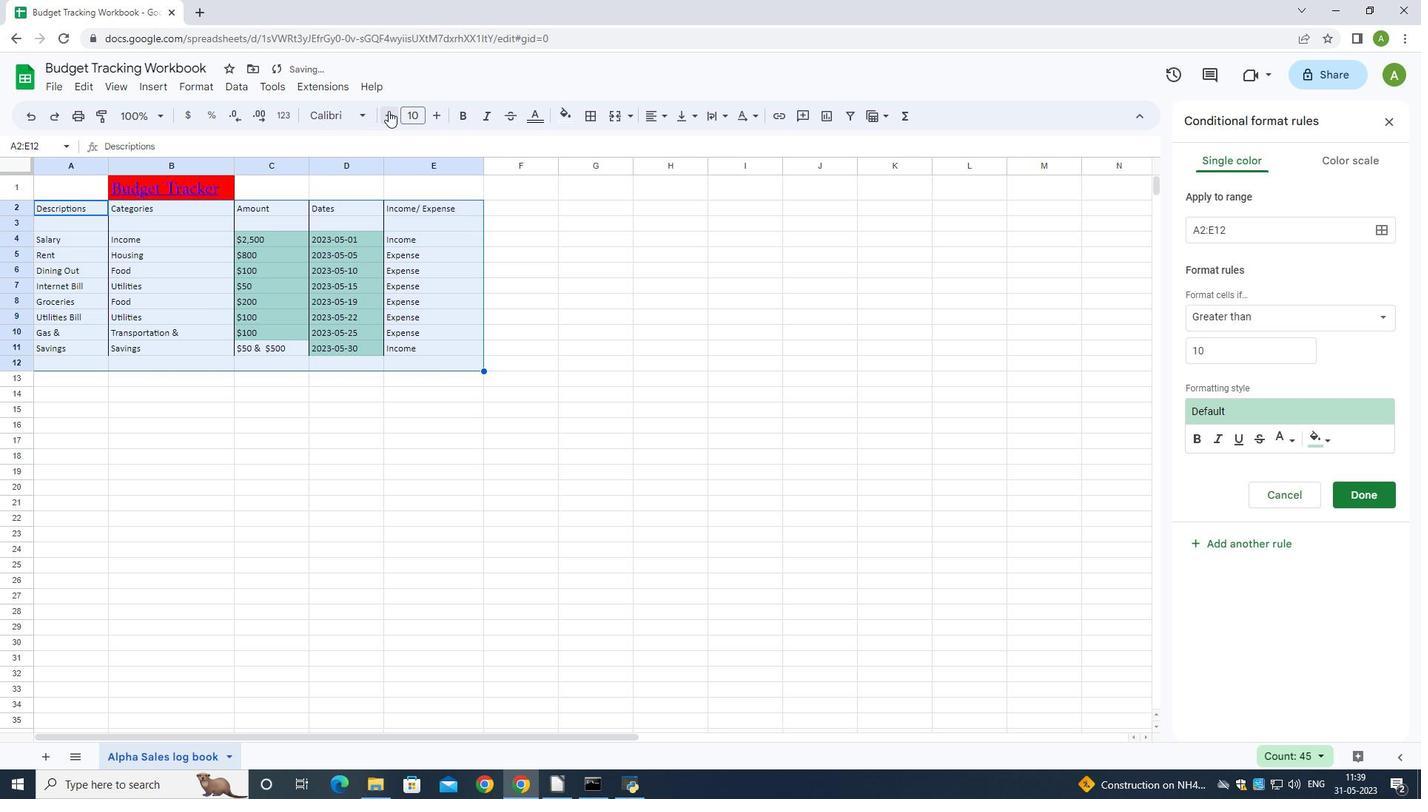 
Action: Mouse moved to (78, 185)
Screenshot: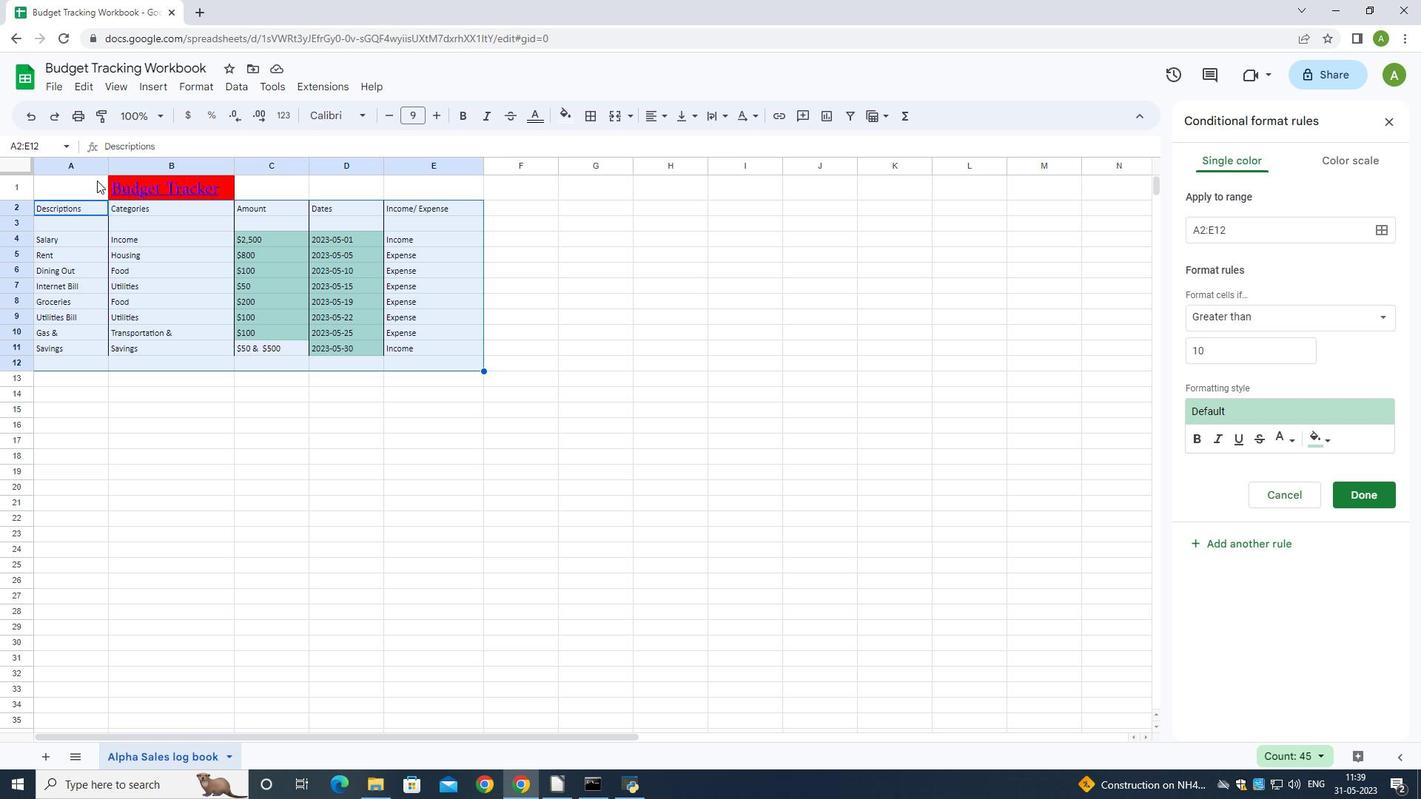 
Action: Mouse pressed left at (78, 185)
Screenshot: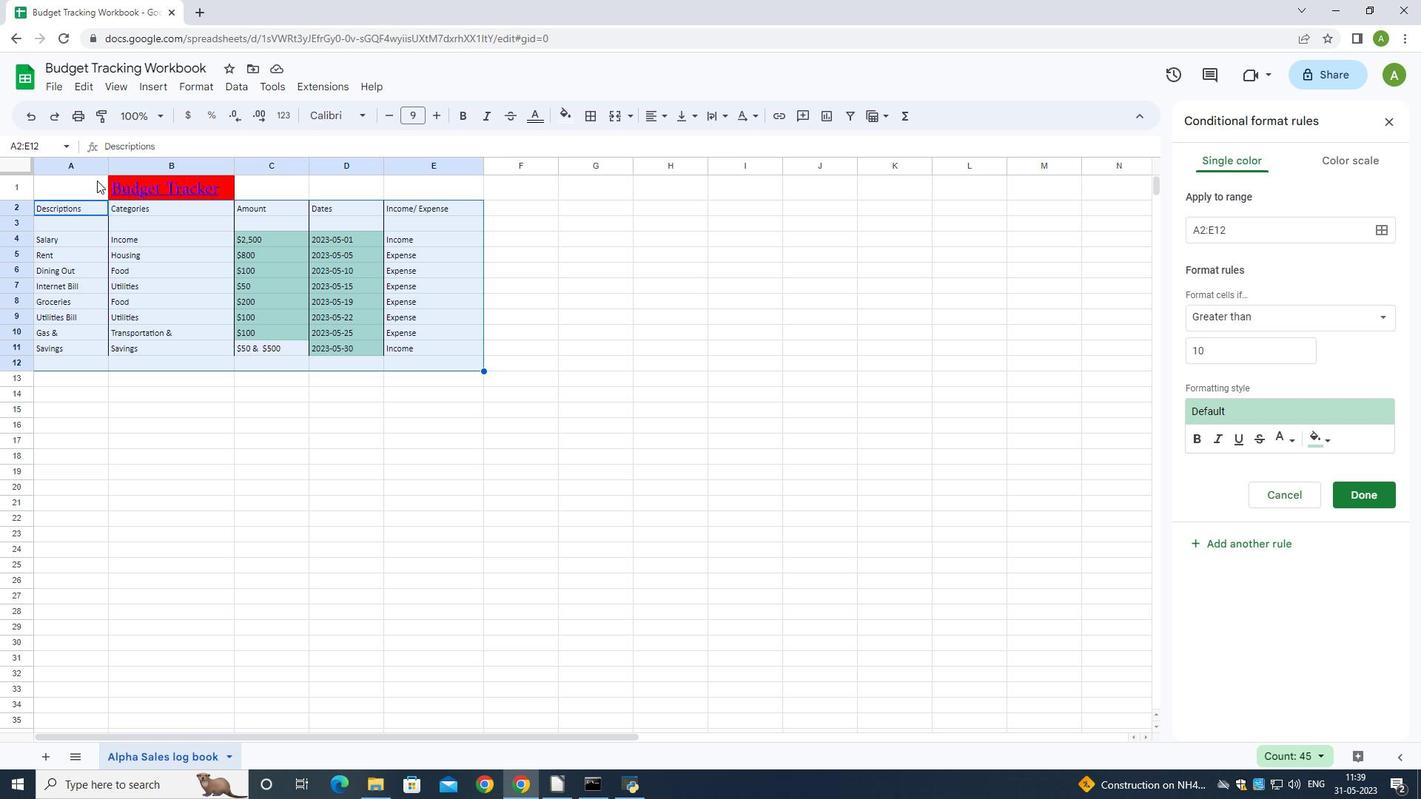 
Action: Mouse moved to (72, 186)
Screenshot: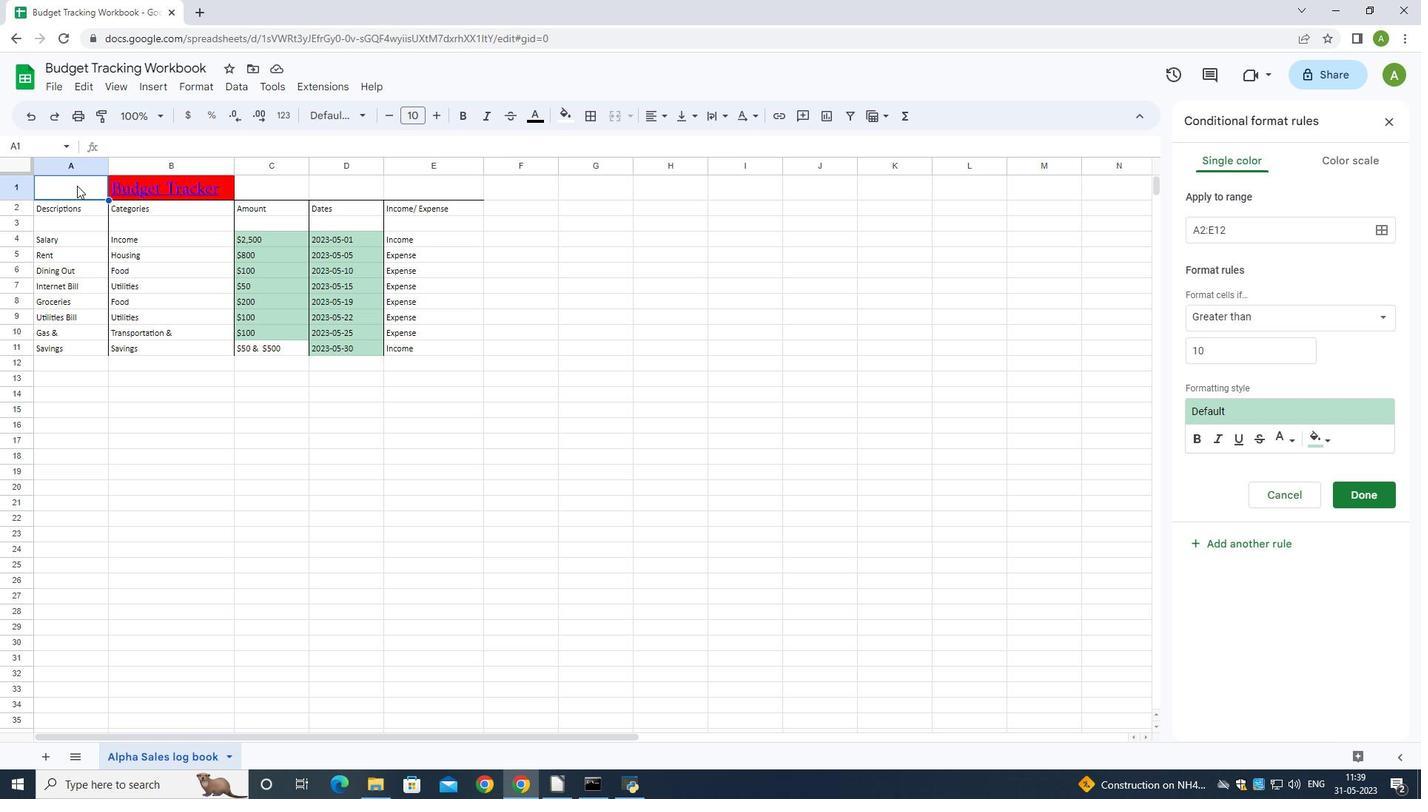 
Action: Mouse pressed left at (72, 186)
Screenshot: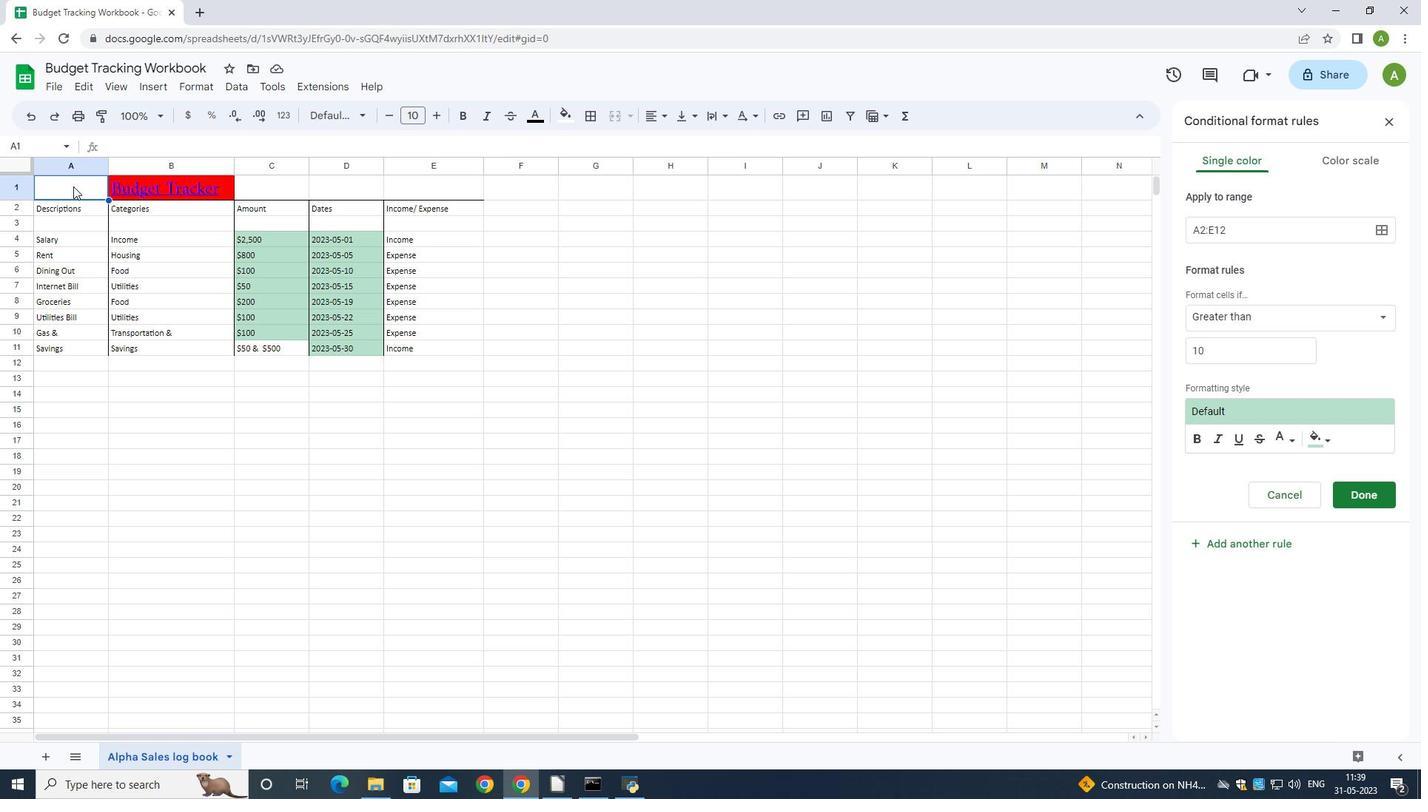 
Action: Mouse moved to (647, 114)
Screenshot: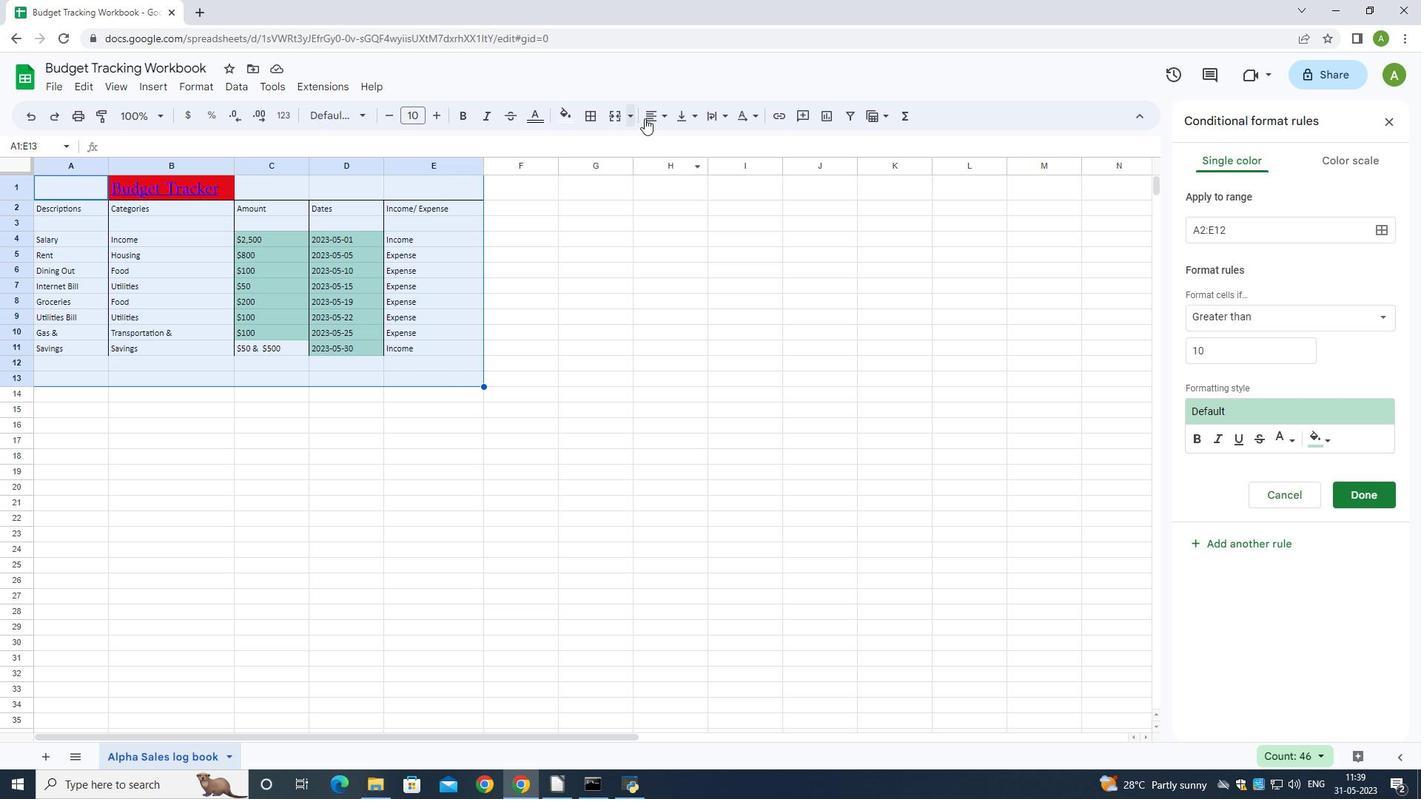 
Action: Mouse pressed left at (647, 114)
Screenshot: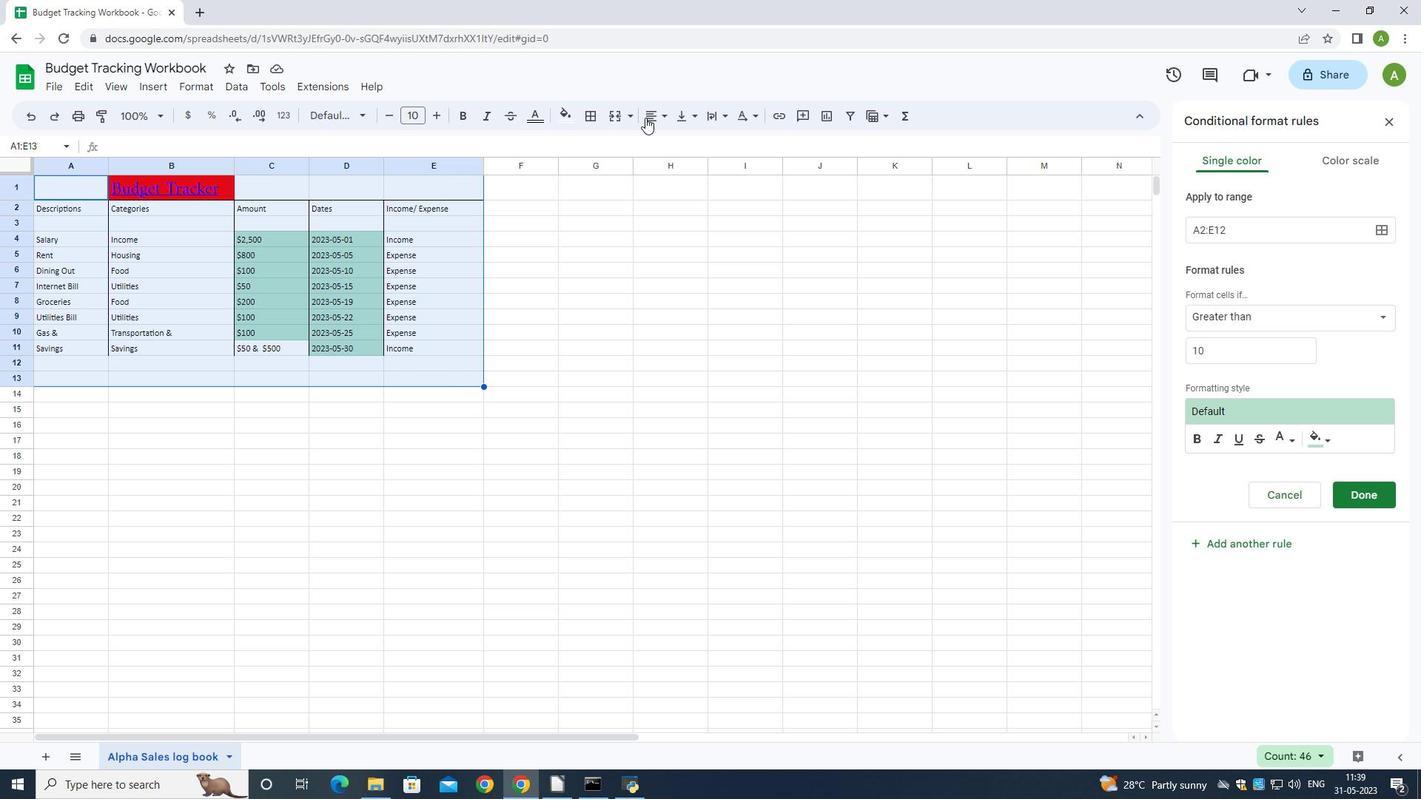 
Action: Mouse moved to (653, 143)
Screenshot: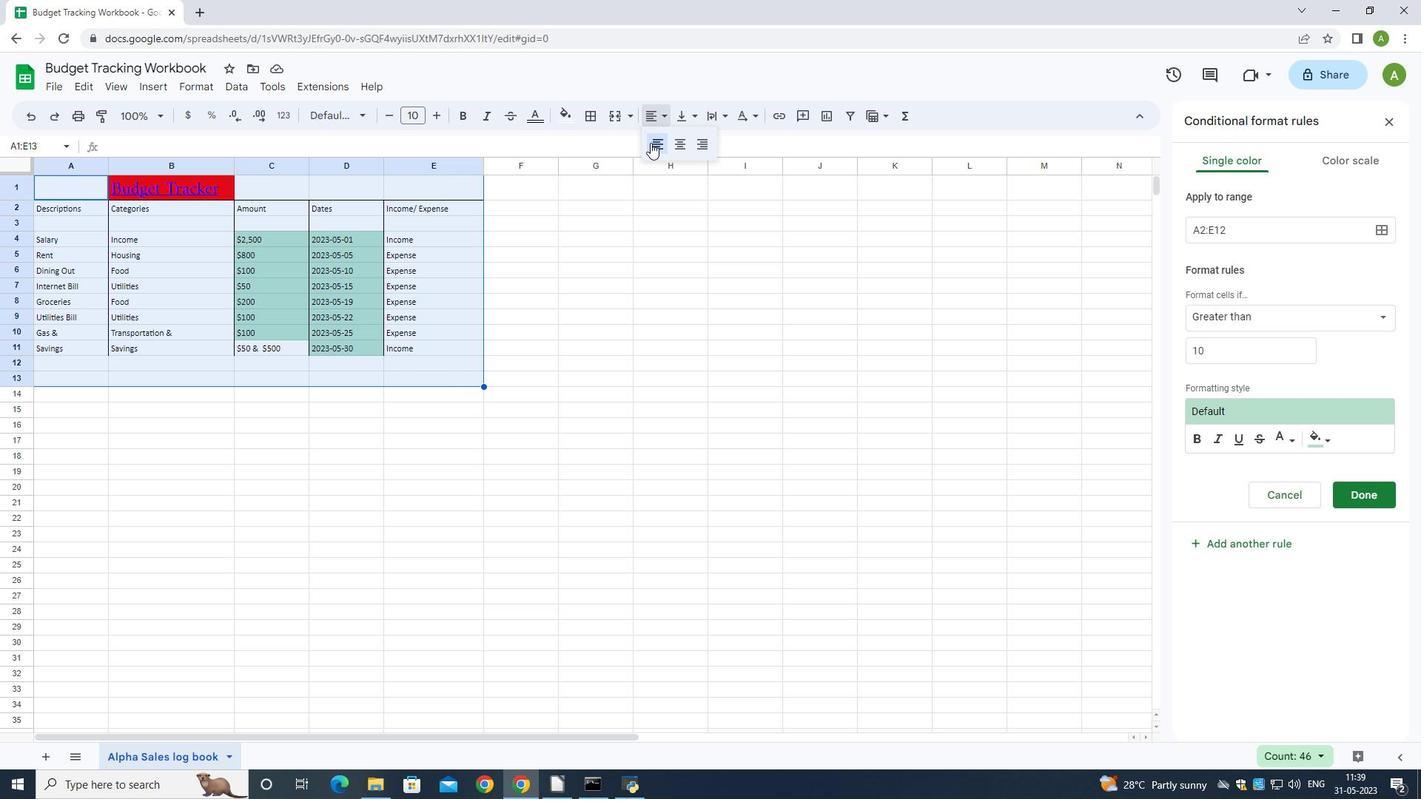 
Action: Mouse pressed left at (653, 143)
Screenshot: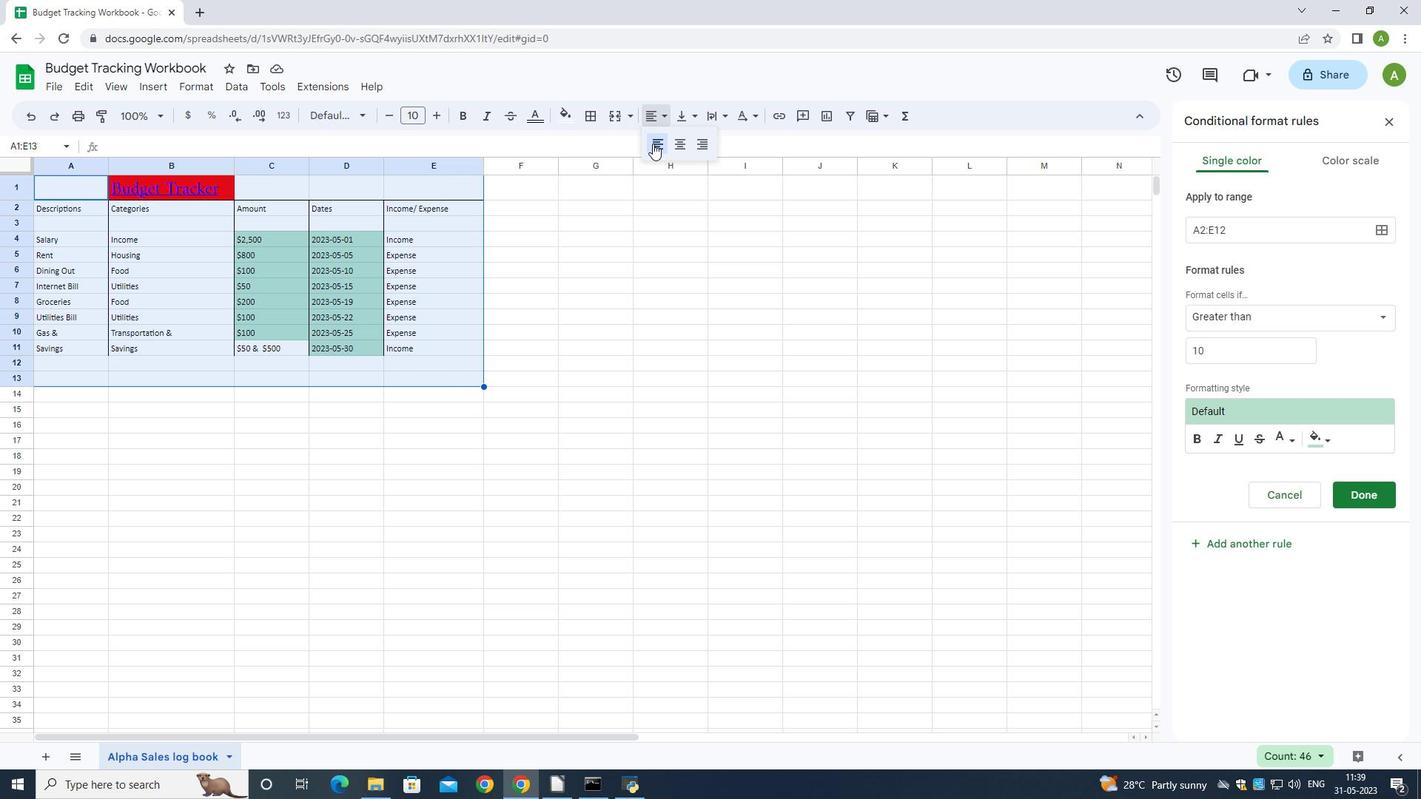 
Action: Mouse moved to (1287, 440)
Screenshot: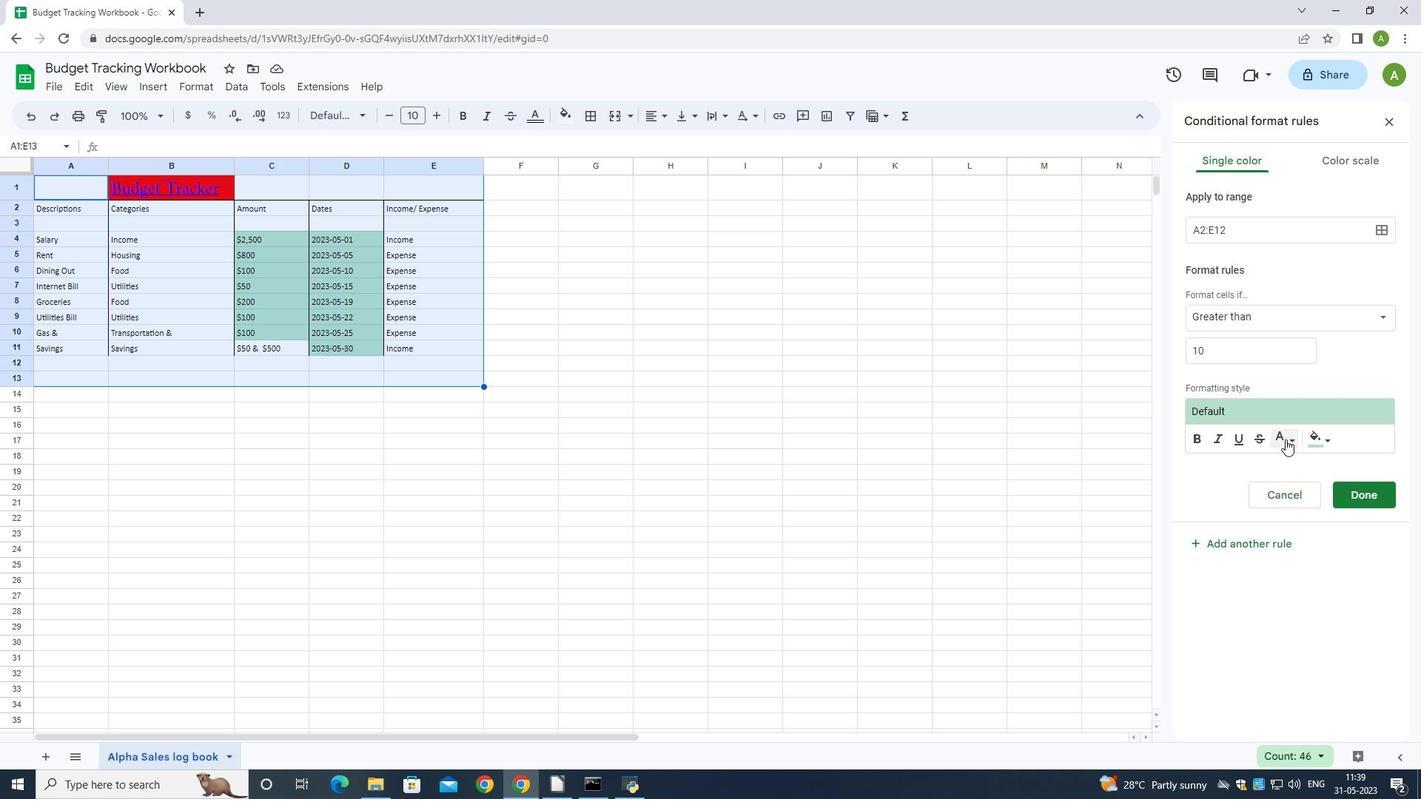
Action: Mouse pressed left at (1287, 440)
Screenshot: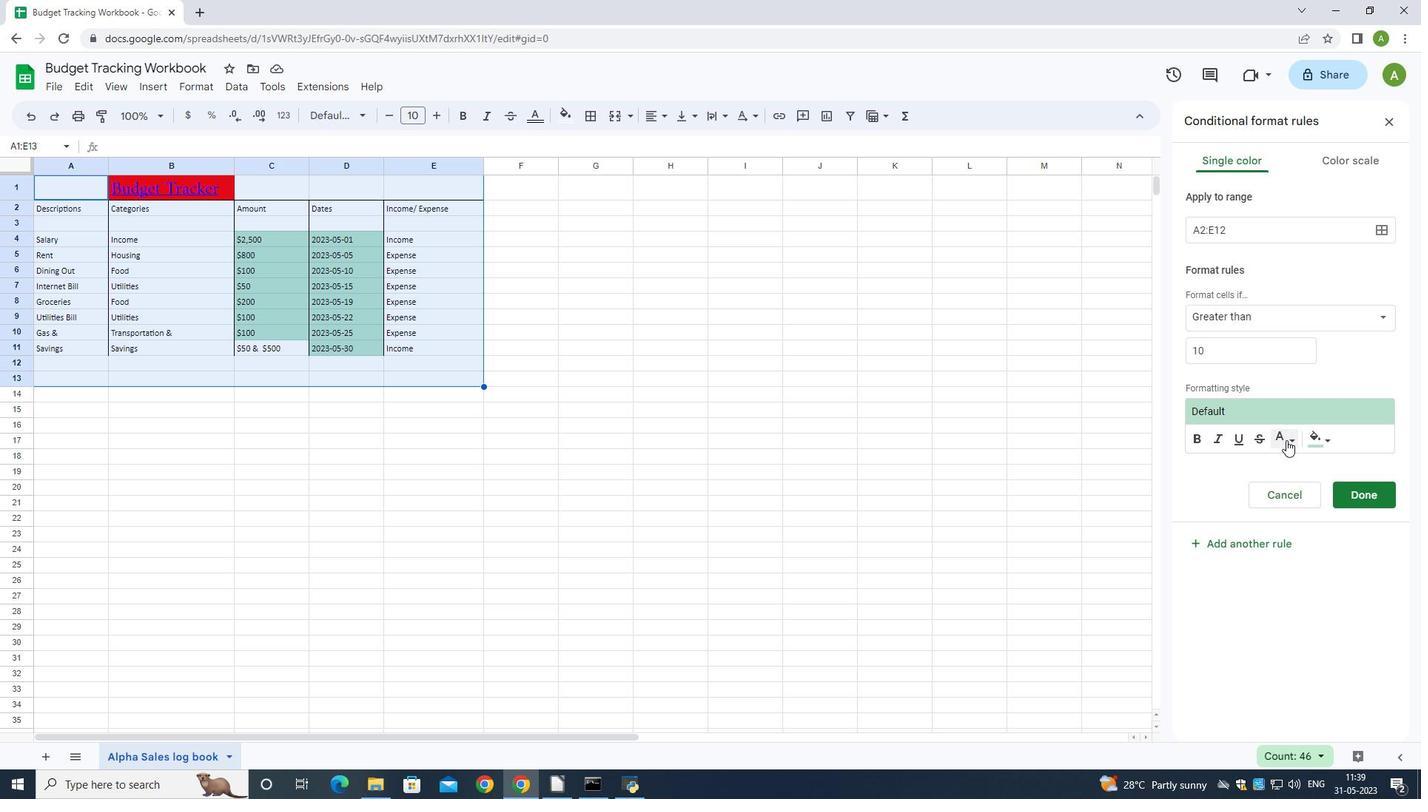 
Action: Mouse moved to (1148, 507)
Screenshot: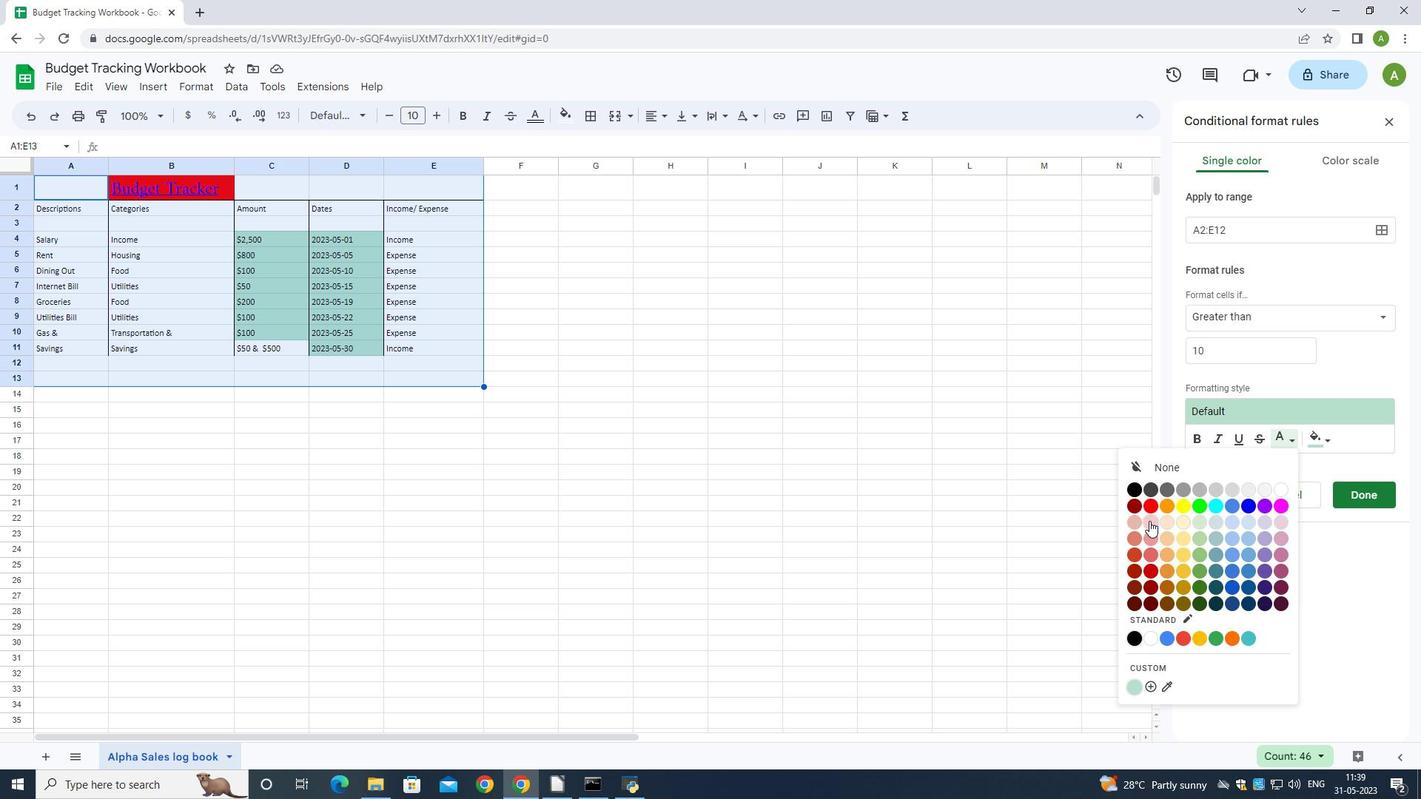 
Action: Mouse pressed left at (1148, 507)
Screenshot: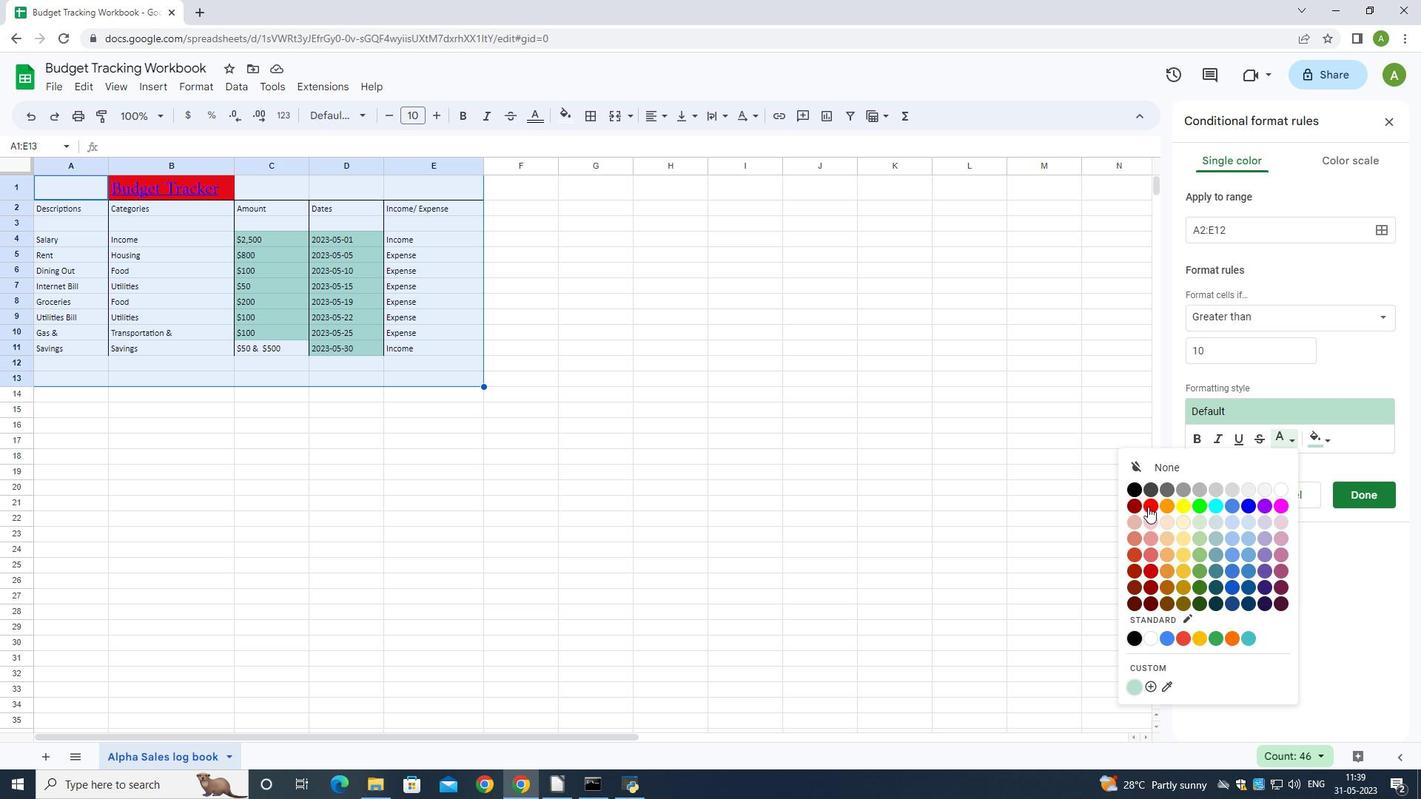 
Action: Mouse moved to (59, 232)
Screenshot: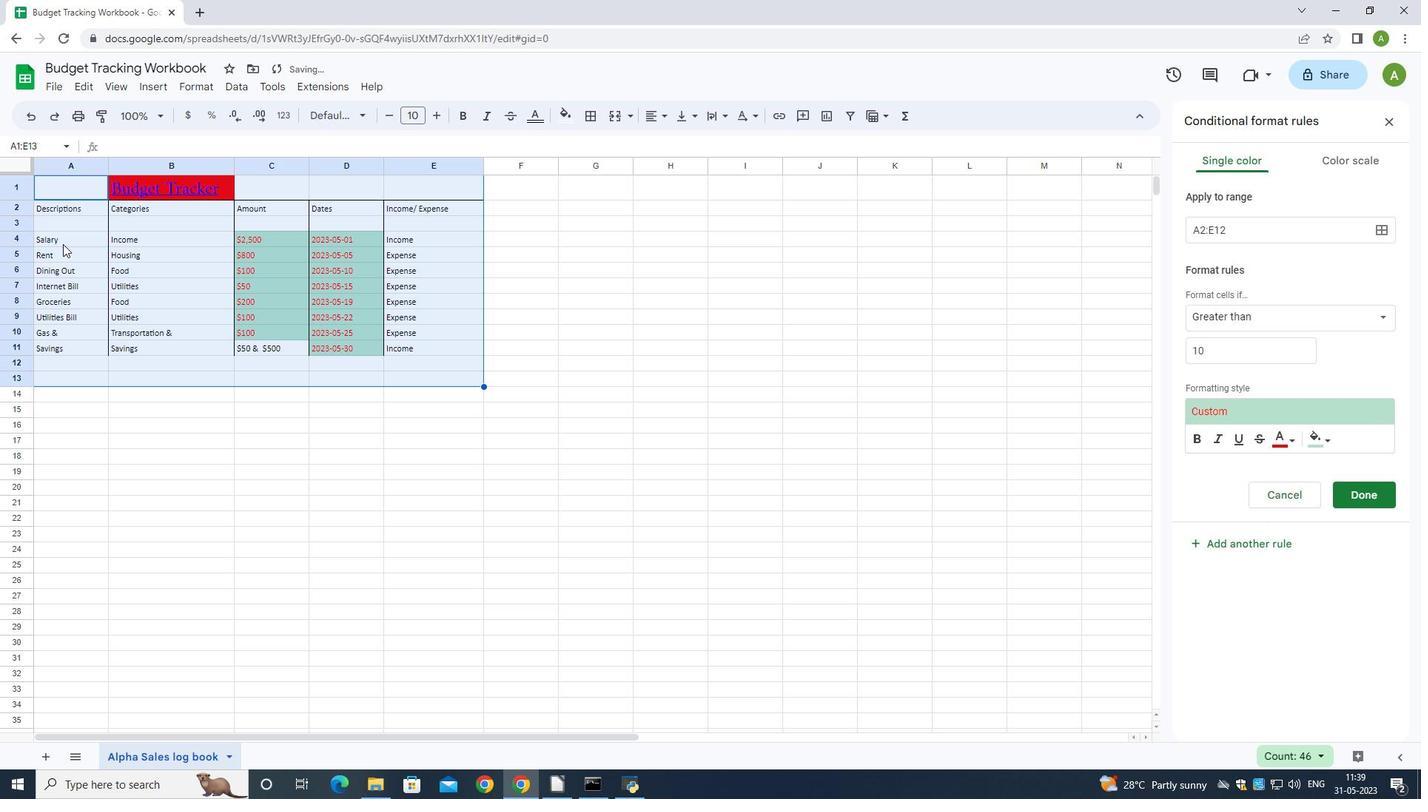 
Action: Mouse pressed left at (59, 232)
Screenshot: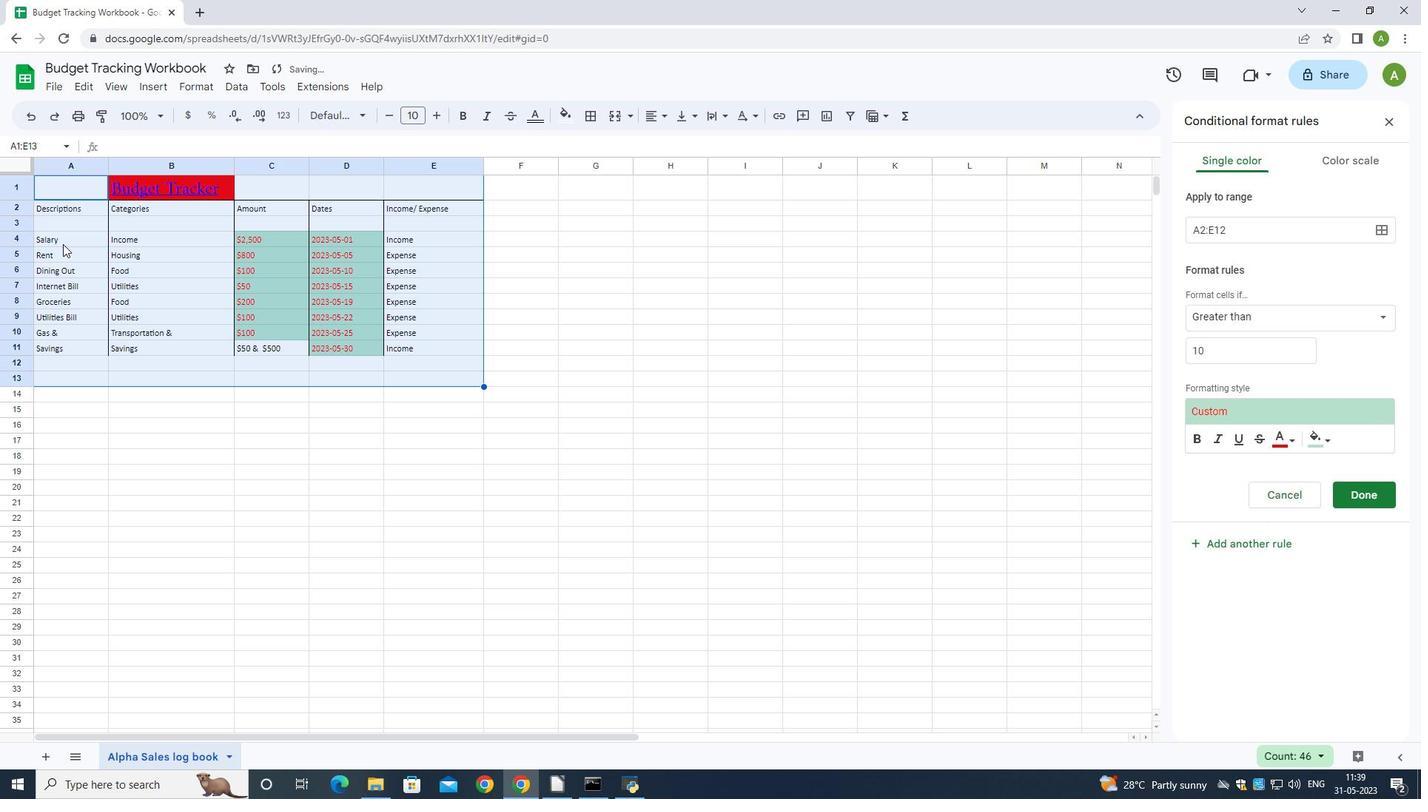 
Action: Mouse moved to (56, 215)
Screenshot: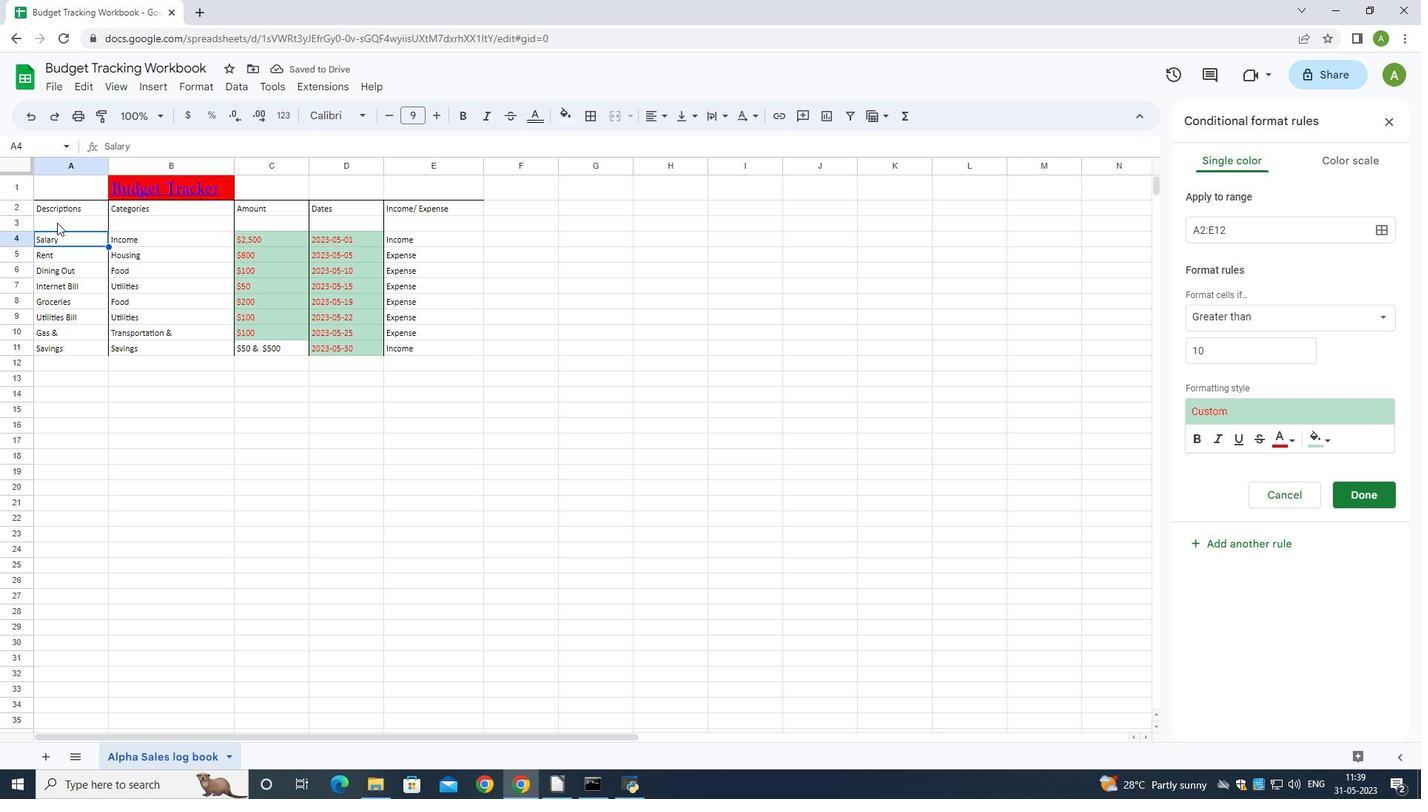 
Action: Mouse pressed left at (56, 215)
Screenshot: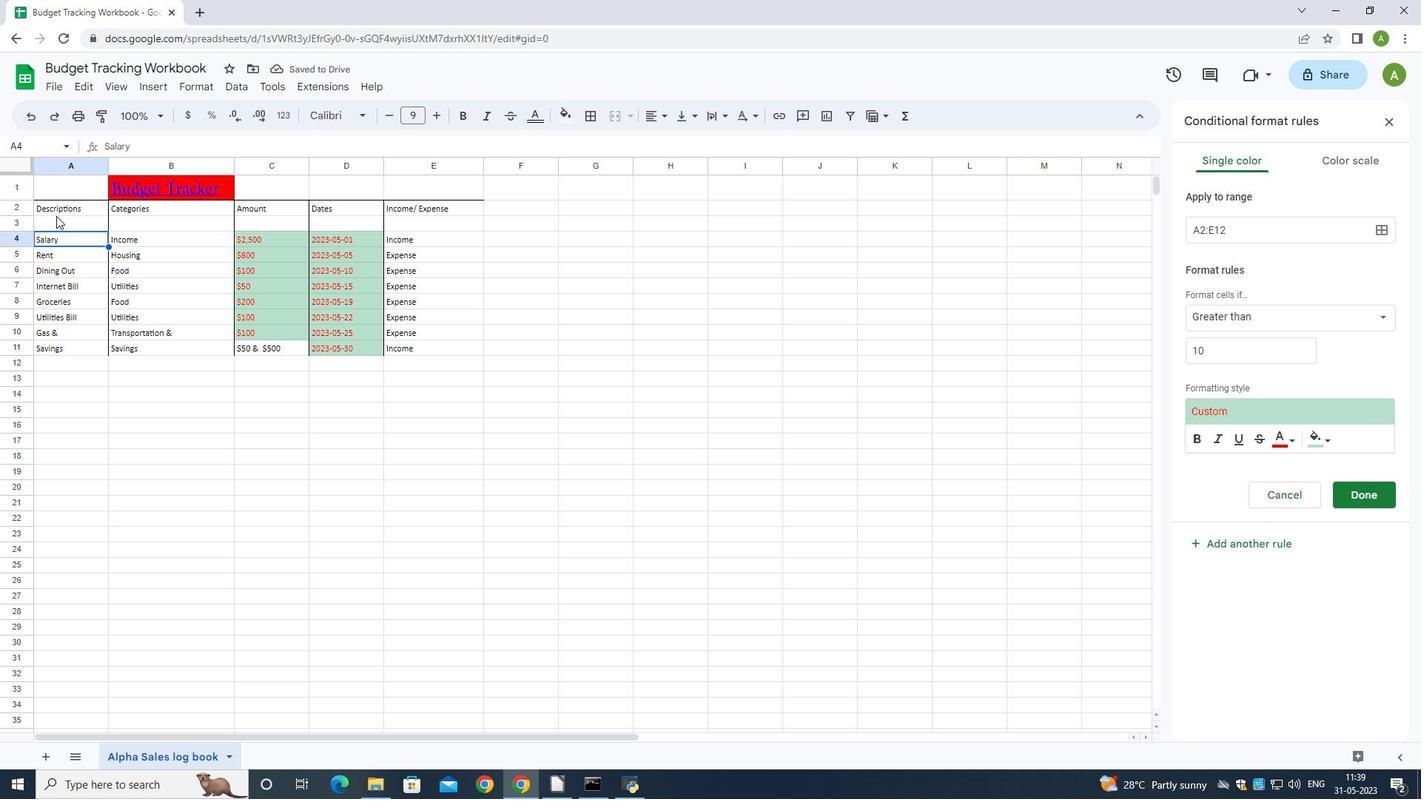 
Action: Mouse moved to (1285, 441)
Screenshot: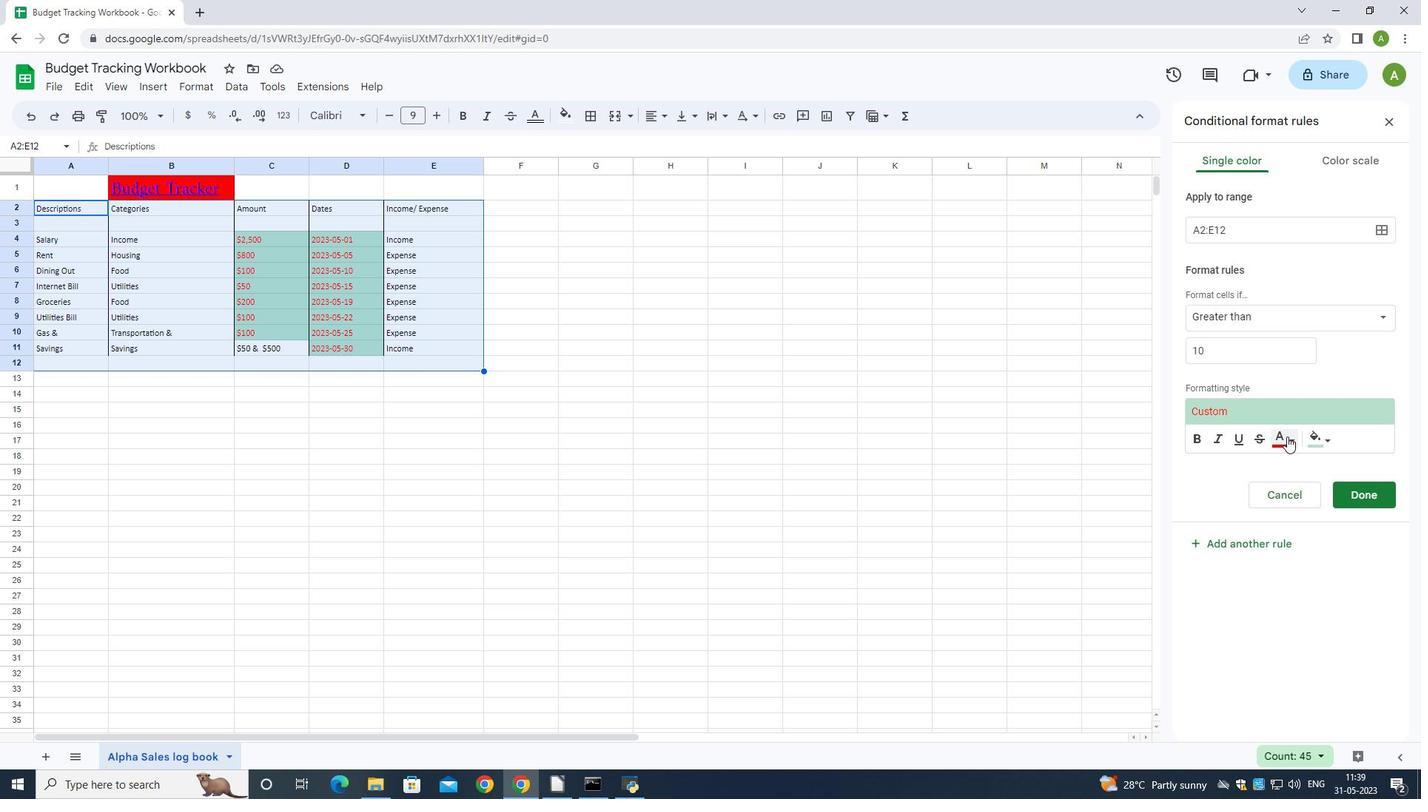
Action: Mouse pressed left at (1285, 441)
Screenshot: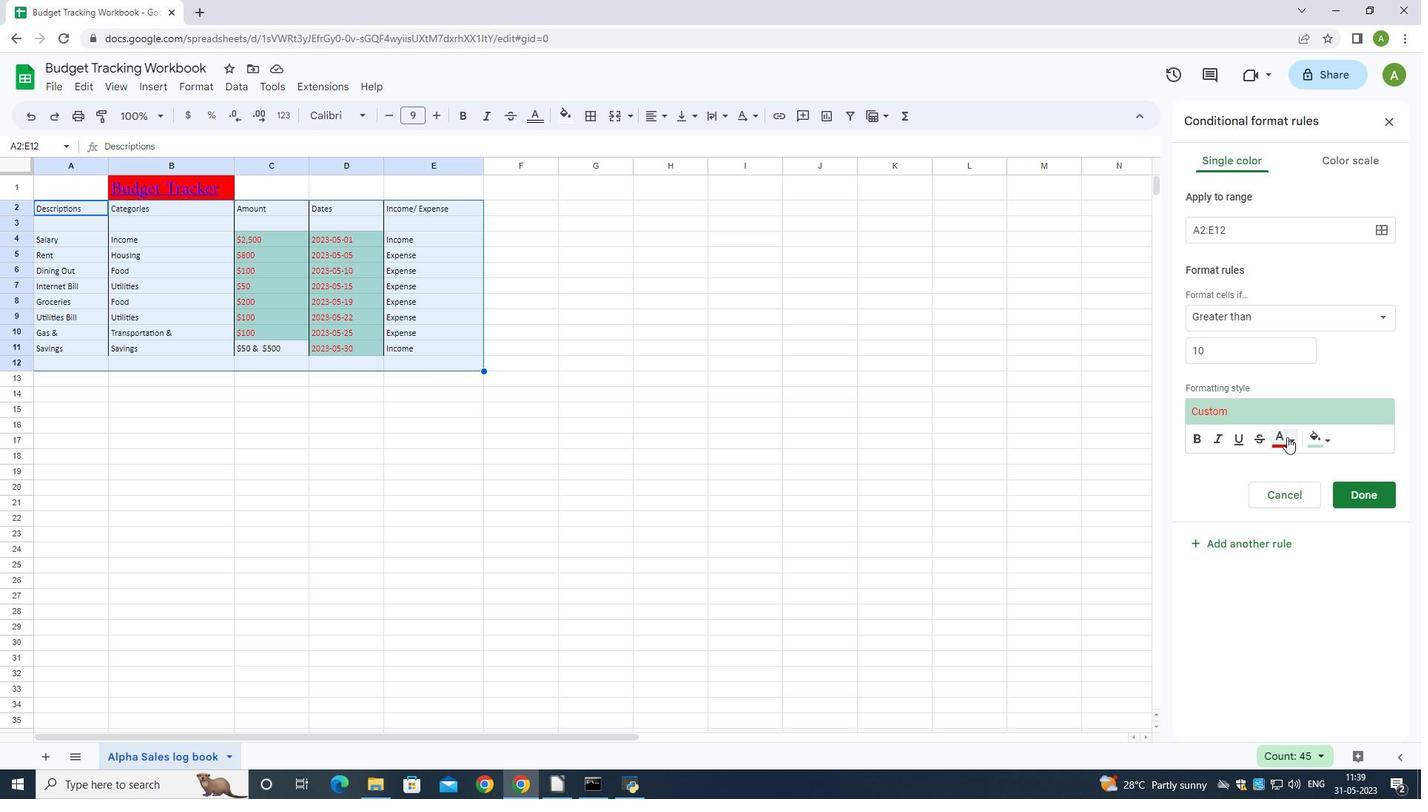 
Action: Mouse moved to (1154, 519)
Screenshot: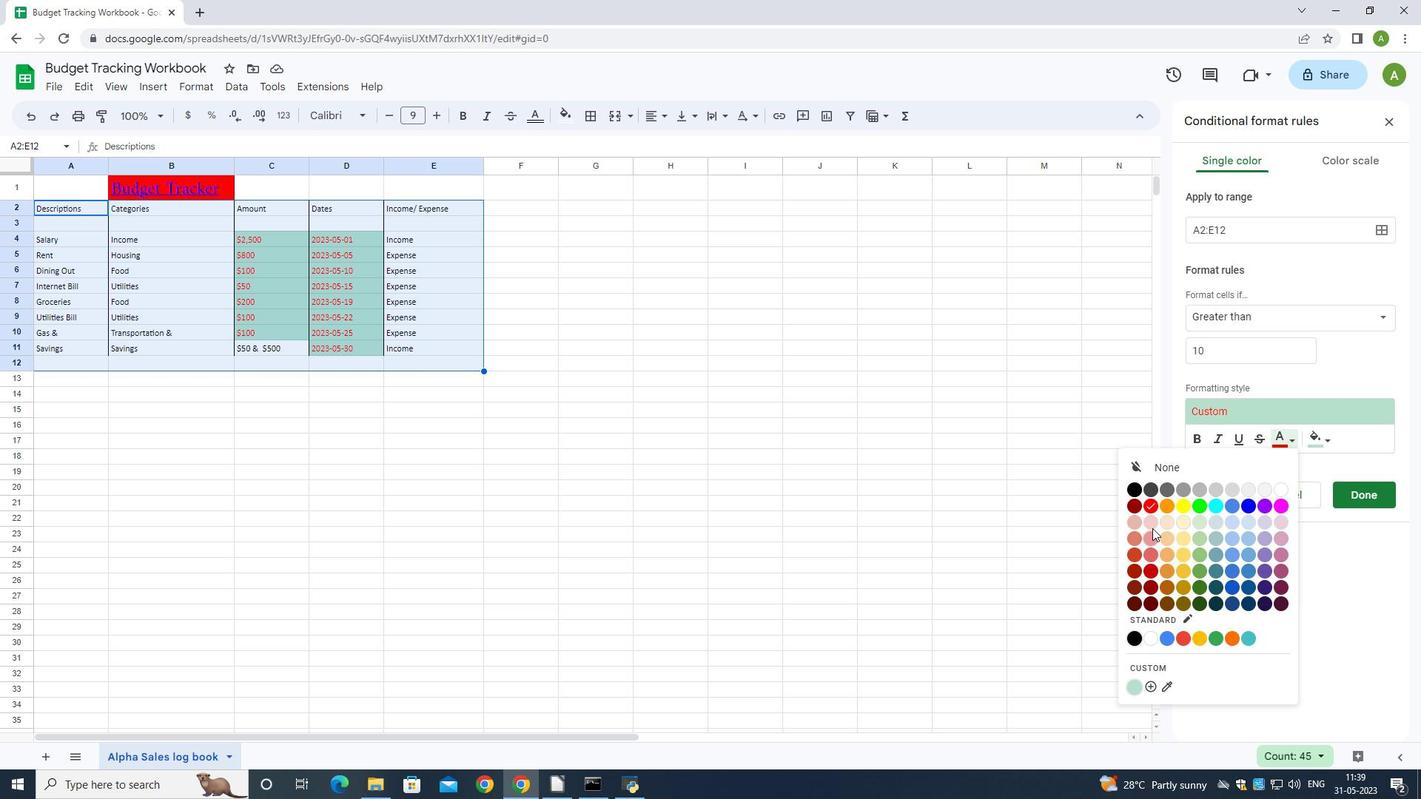 
Action: Mouse pressed left at (1154, 519)
Screenshot: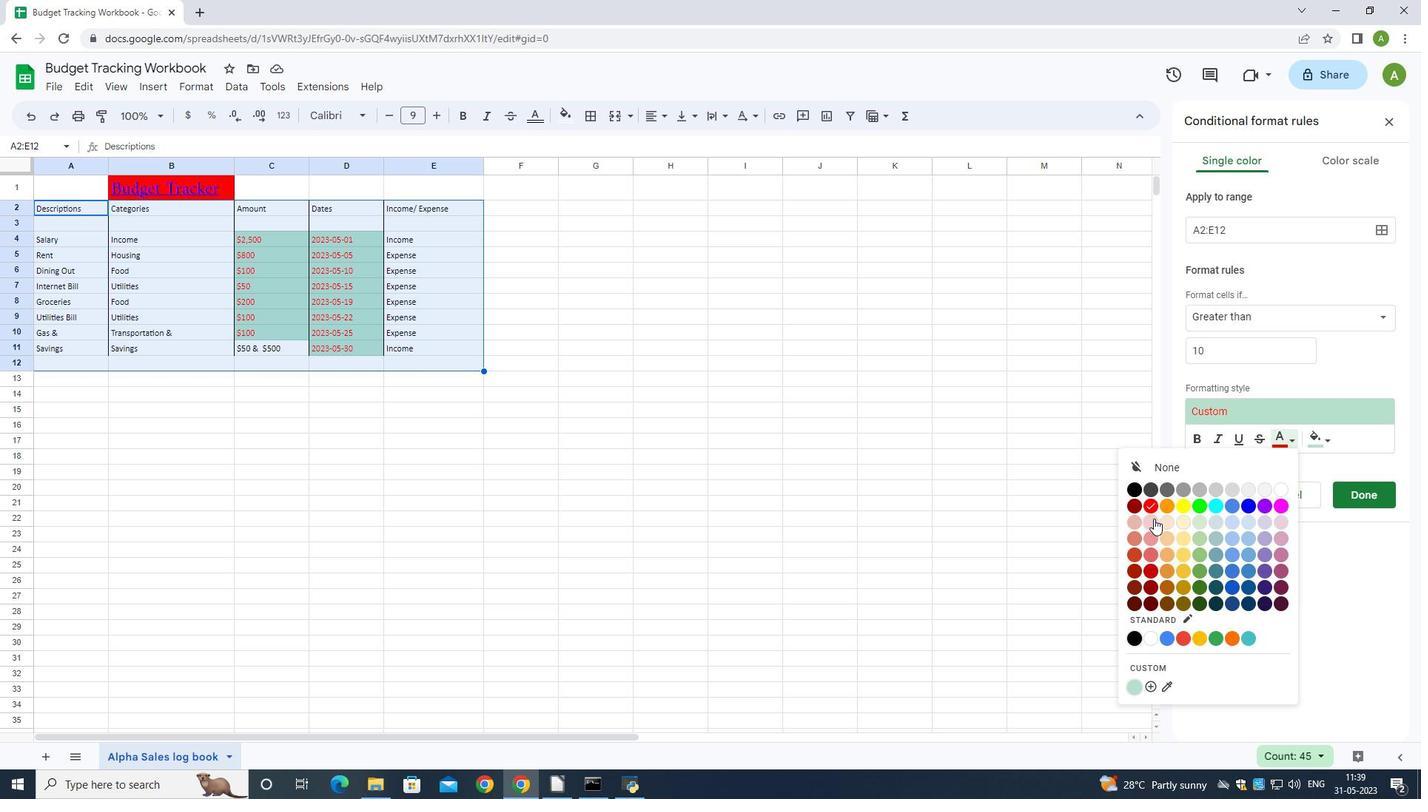 
Action: Mouse moved to (1277, 437)
Screenshot: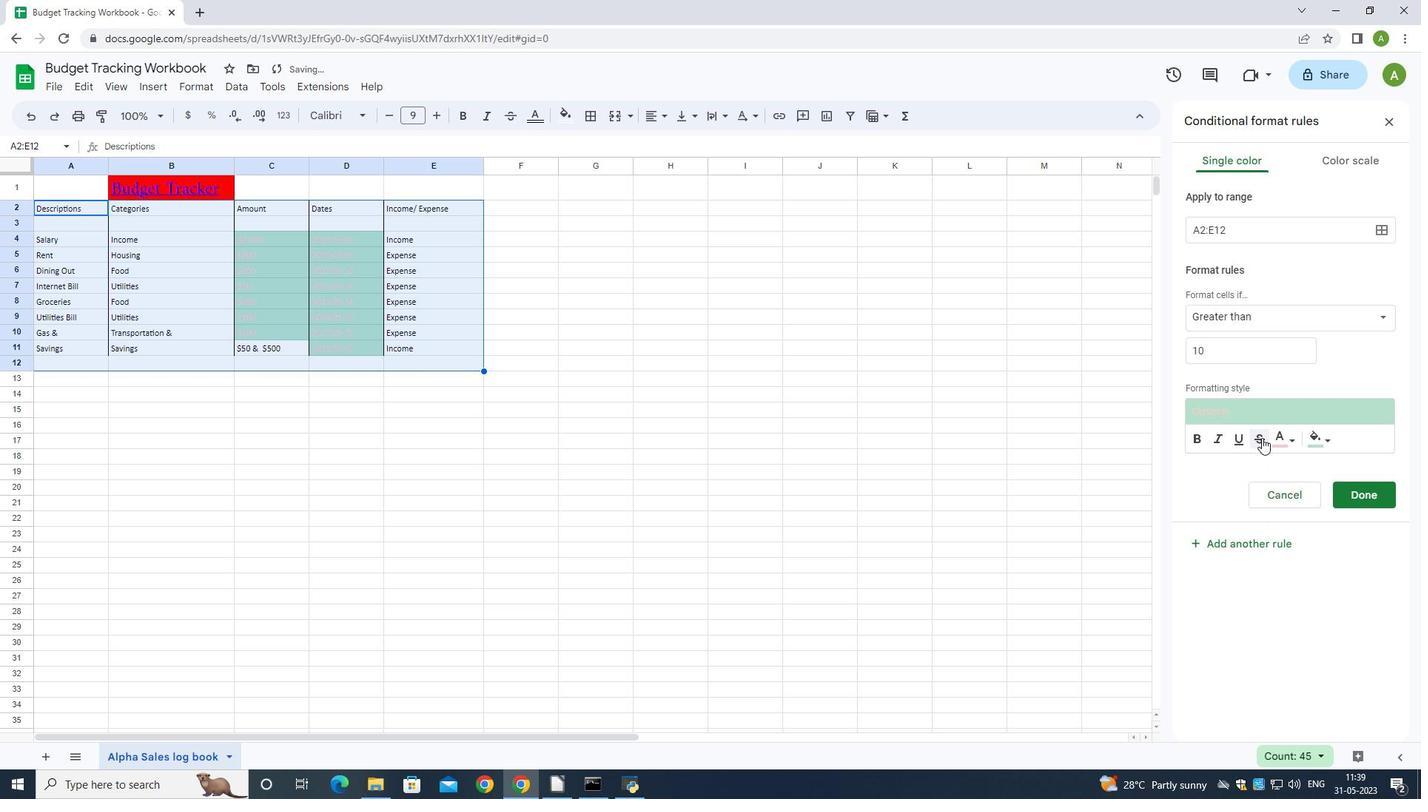 
Action: Mouse pressed left at (1277, 437)
Screenshot: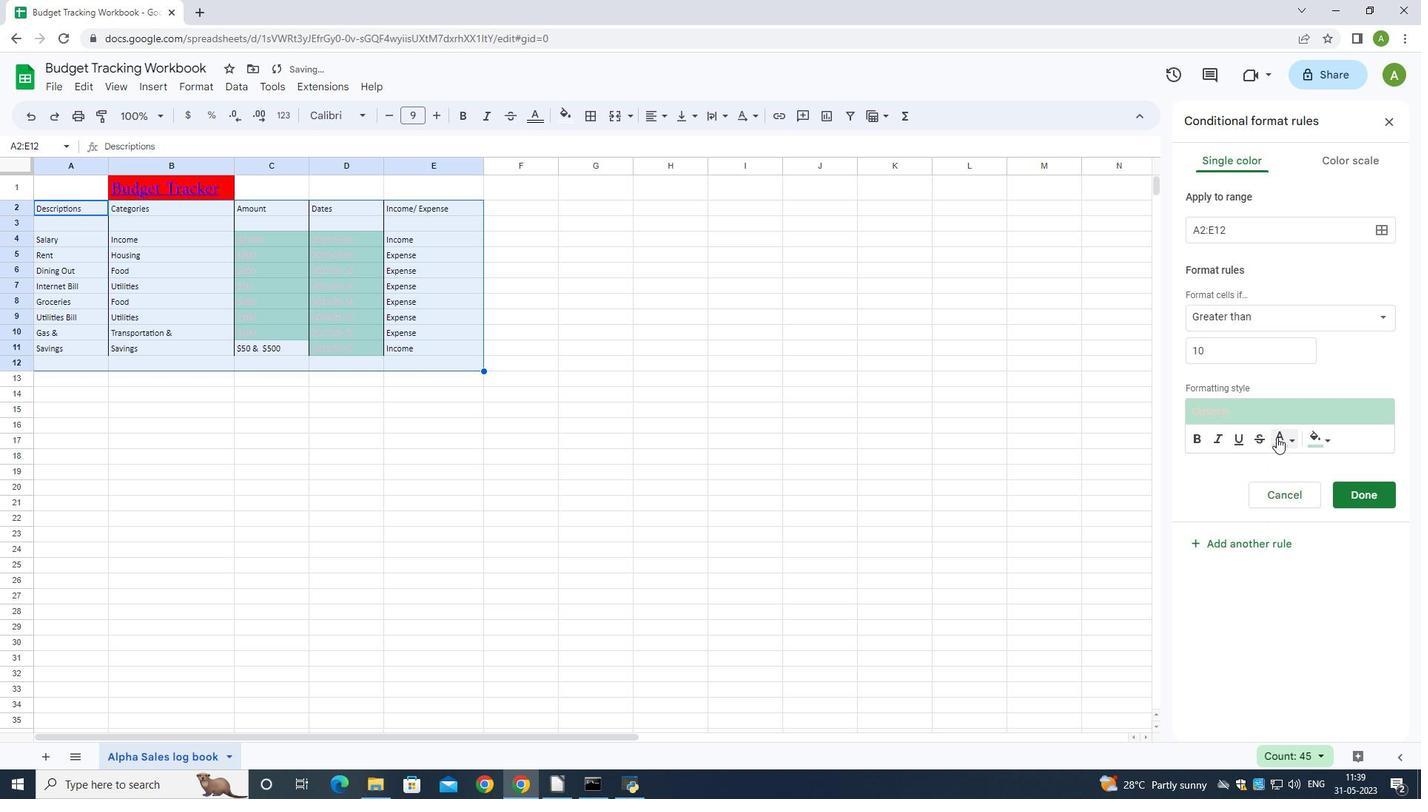 
Action: Mouse moved to (1154, 503)
Screenshot: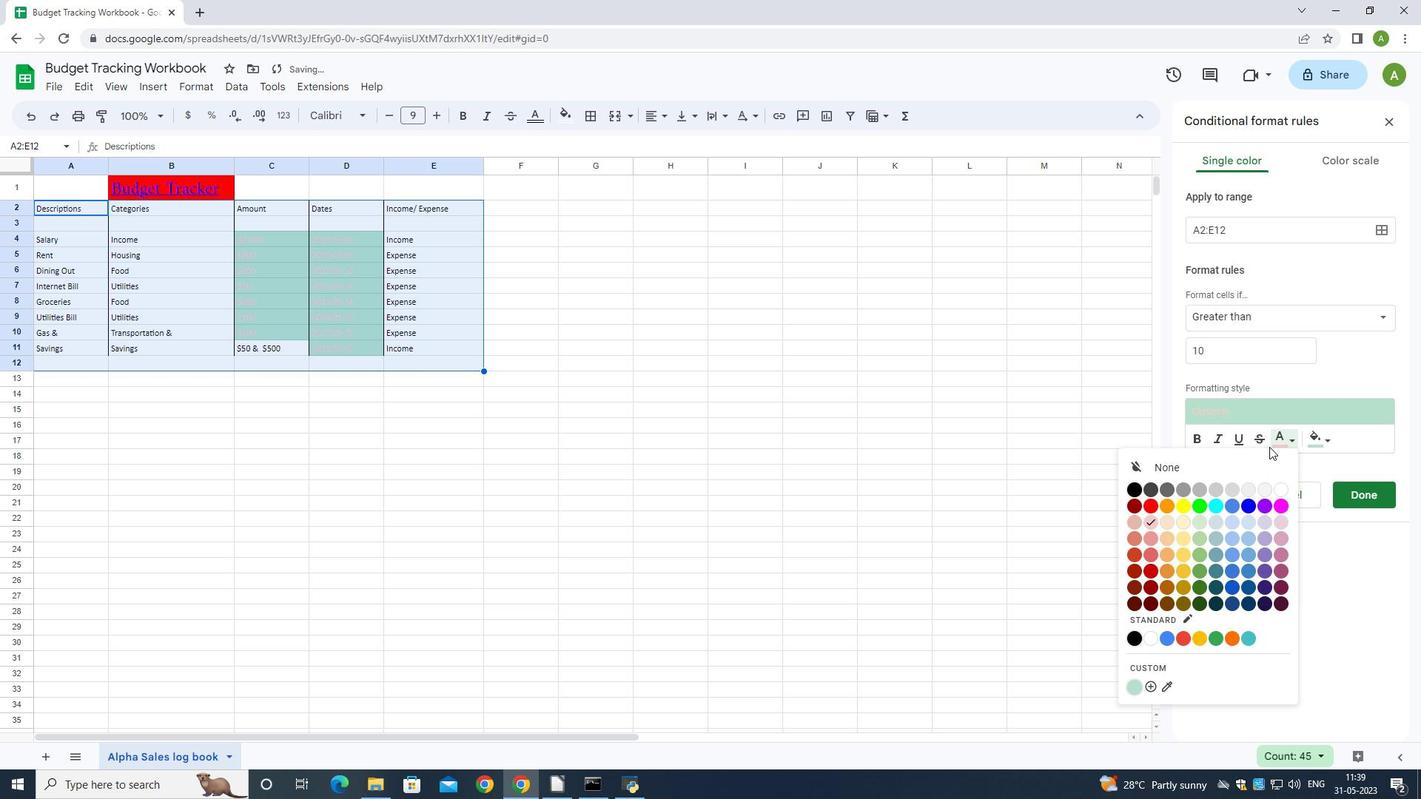 
Action: Mouse pressed left at (1154, 503)
Screenshot: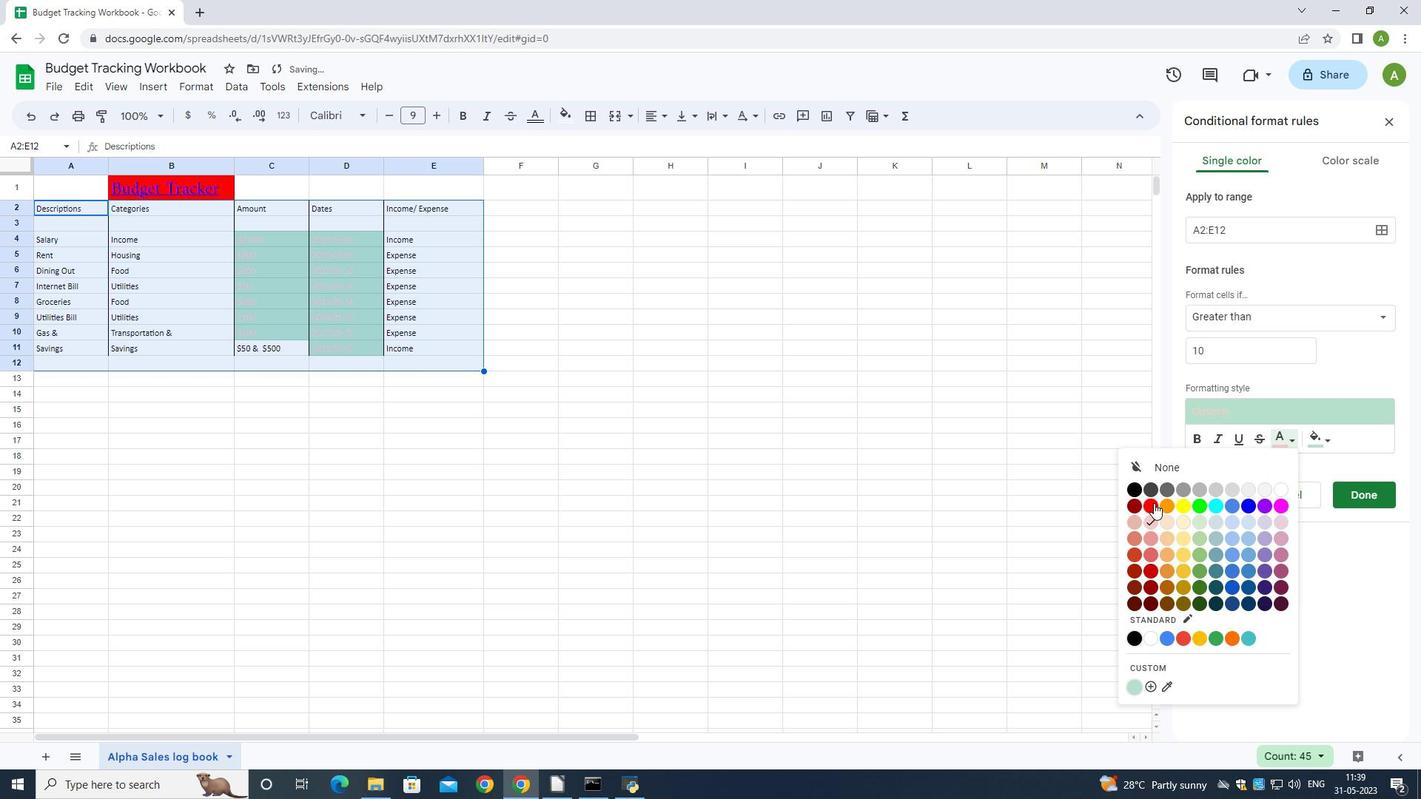 
Action: Mouse moved to (1284, 438)
Screenshot: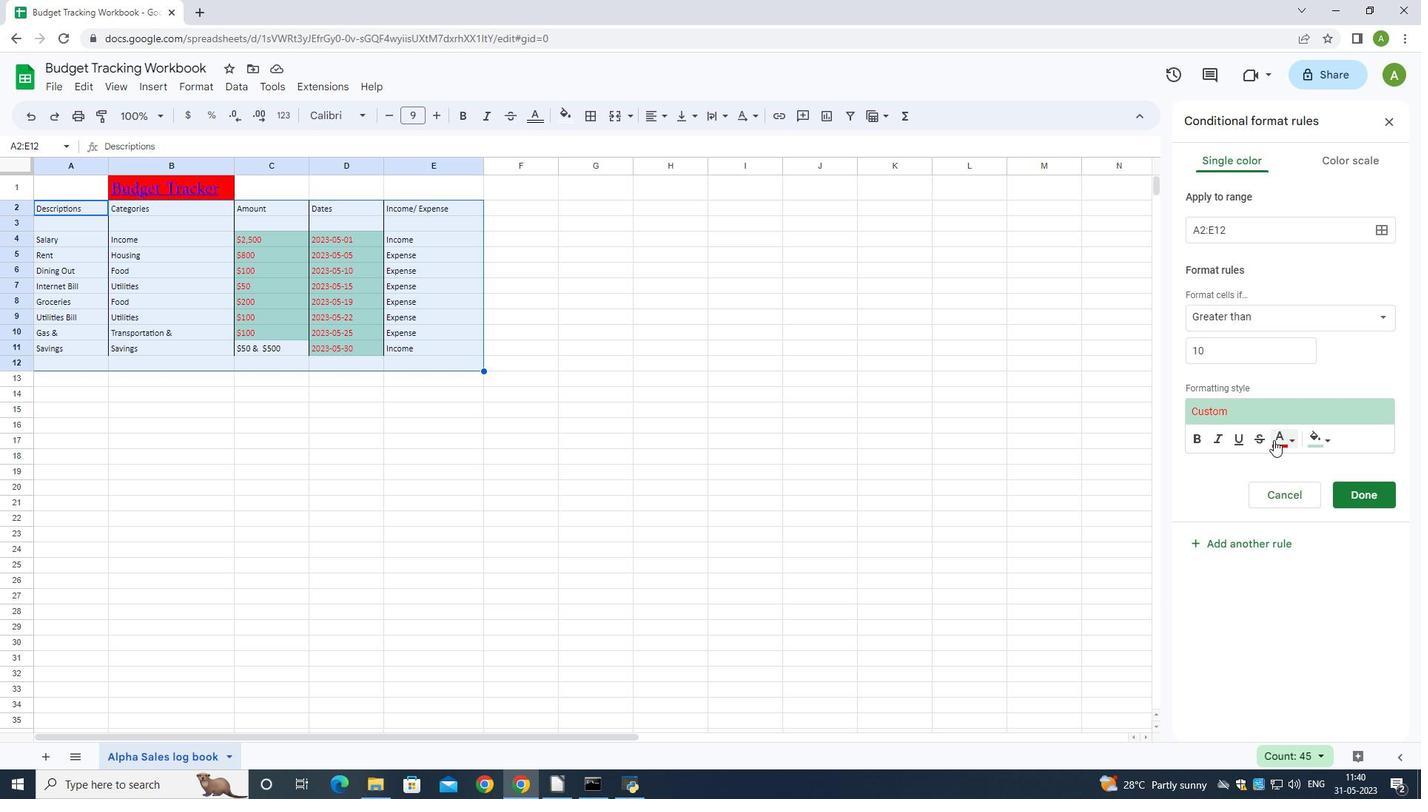 
Action: Mouse pressed left at (1284, 438)
Screenshot: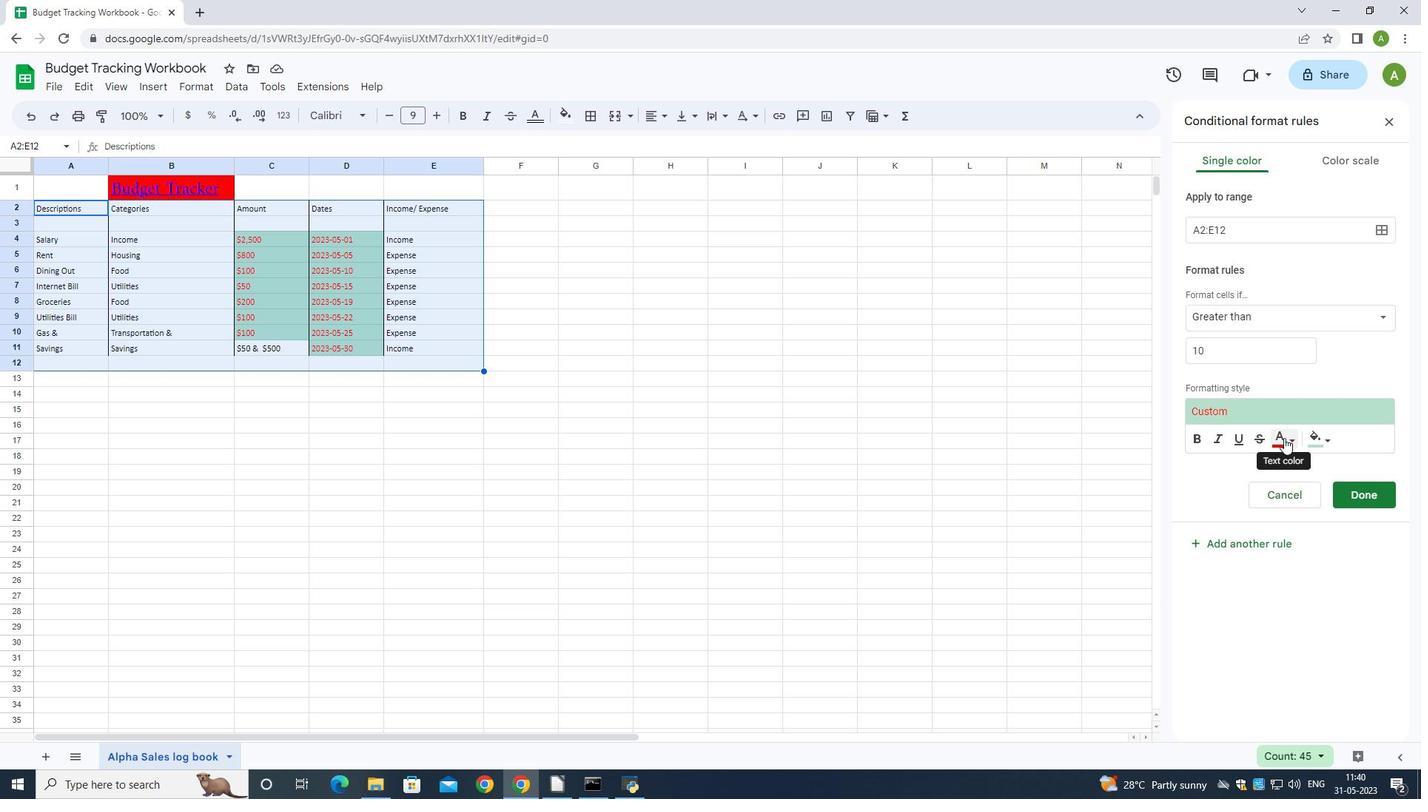 
Action: Mouse moved to (1156, 470)
Screenshot: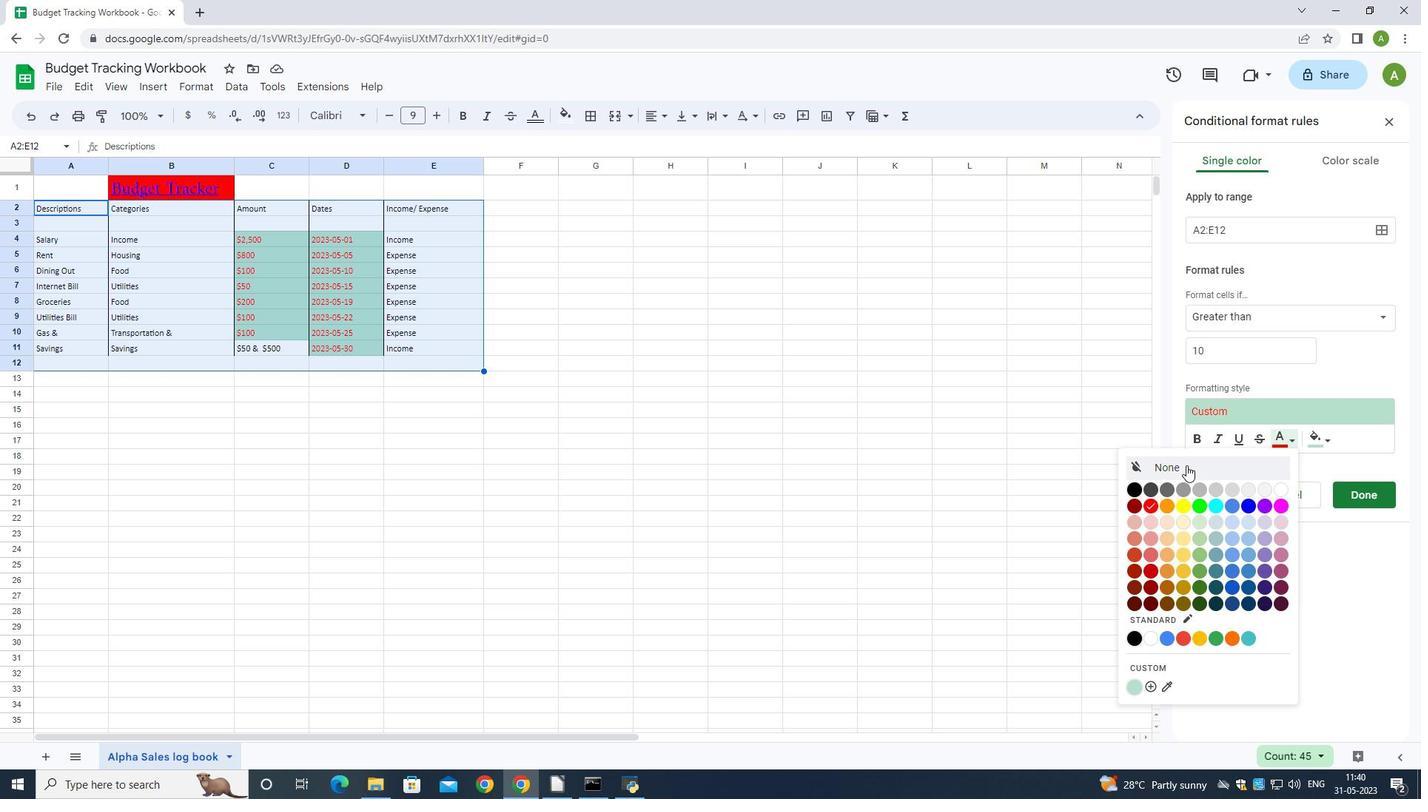 
Action: Mouse pressed left at (1156, 470)
Screenshot: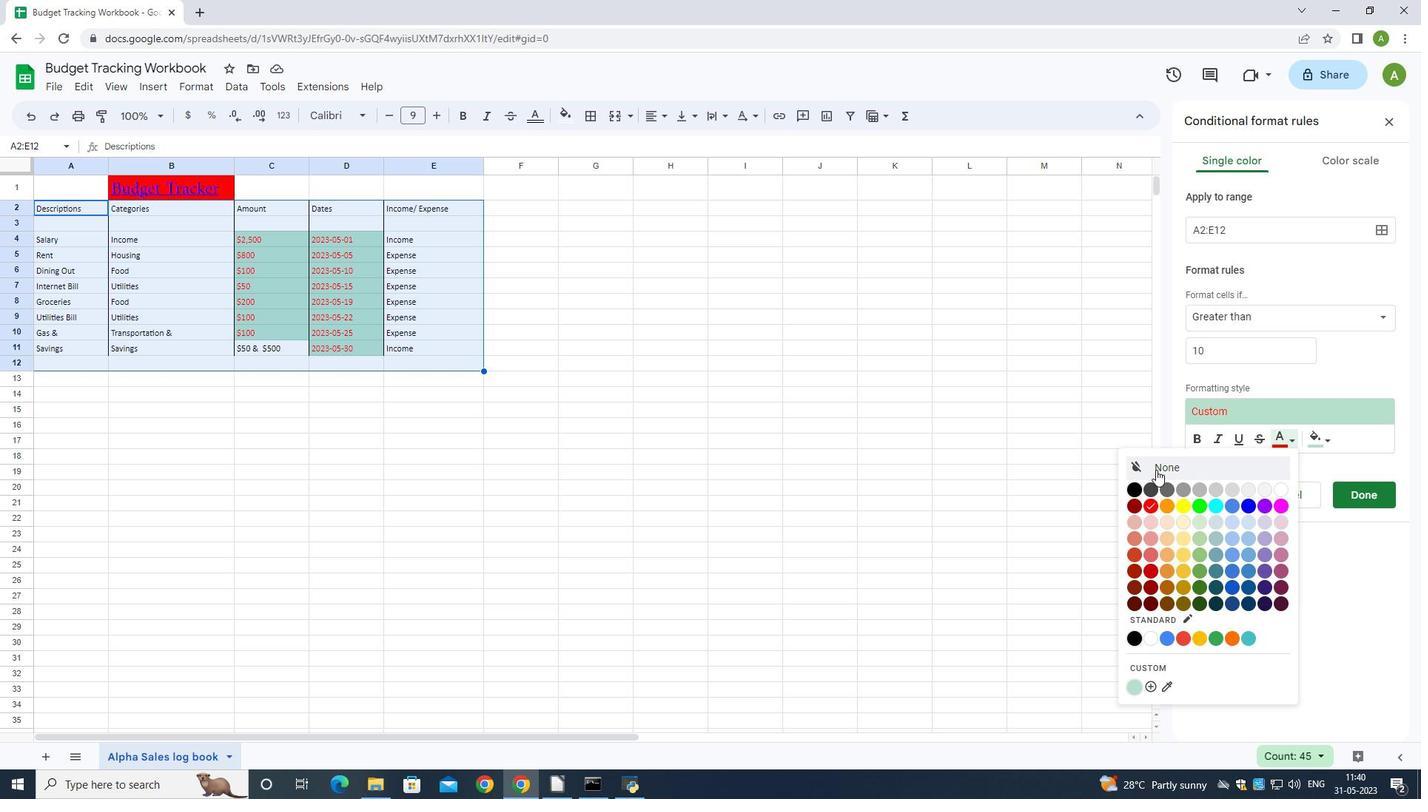 
Action: Mouse moved to (153, 178)
Screenshot: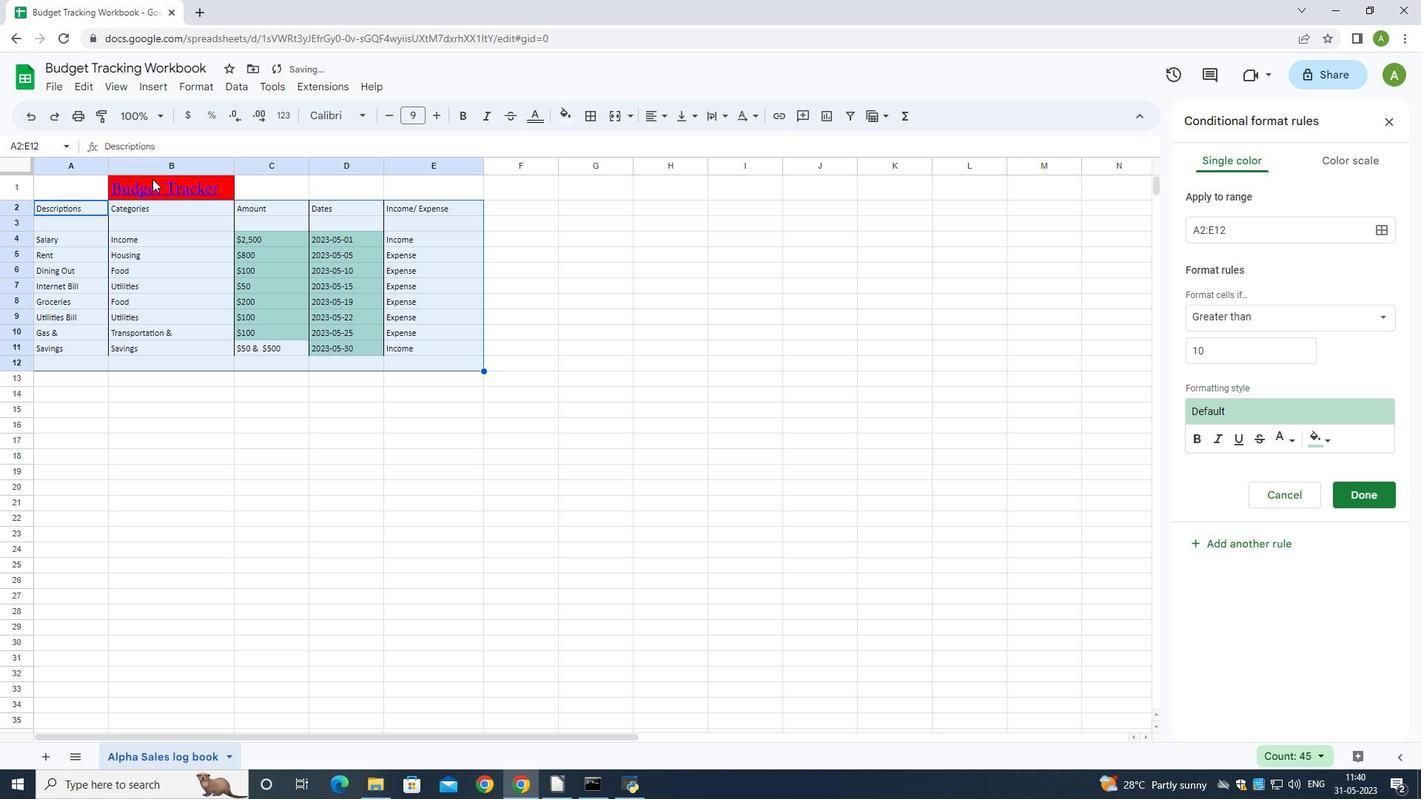 
Action: Mouse pressed left at (153, 178)
Screenshot: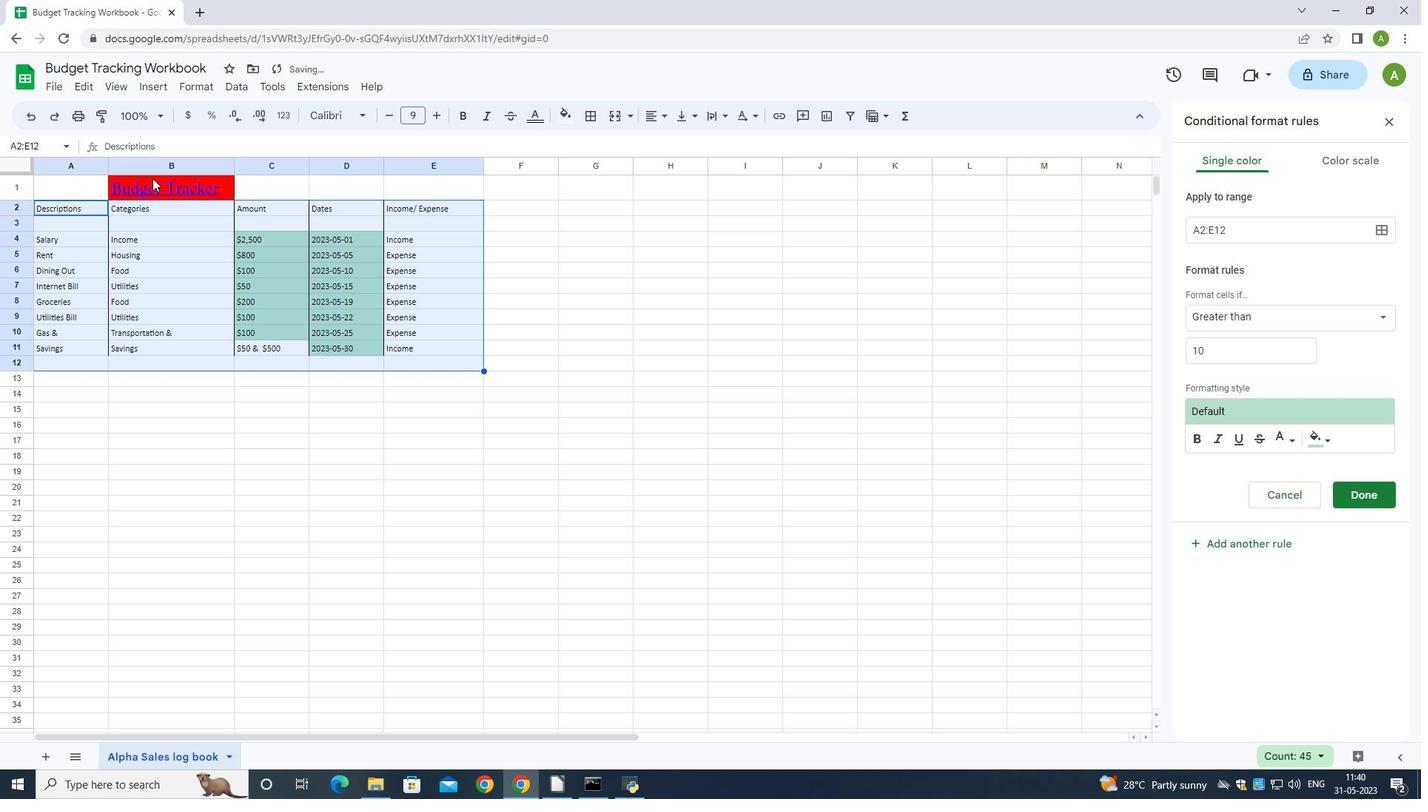 
Action: Mouse moved to (562, 118)
Screenshot: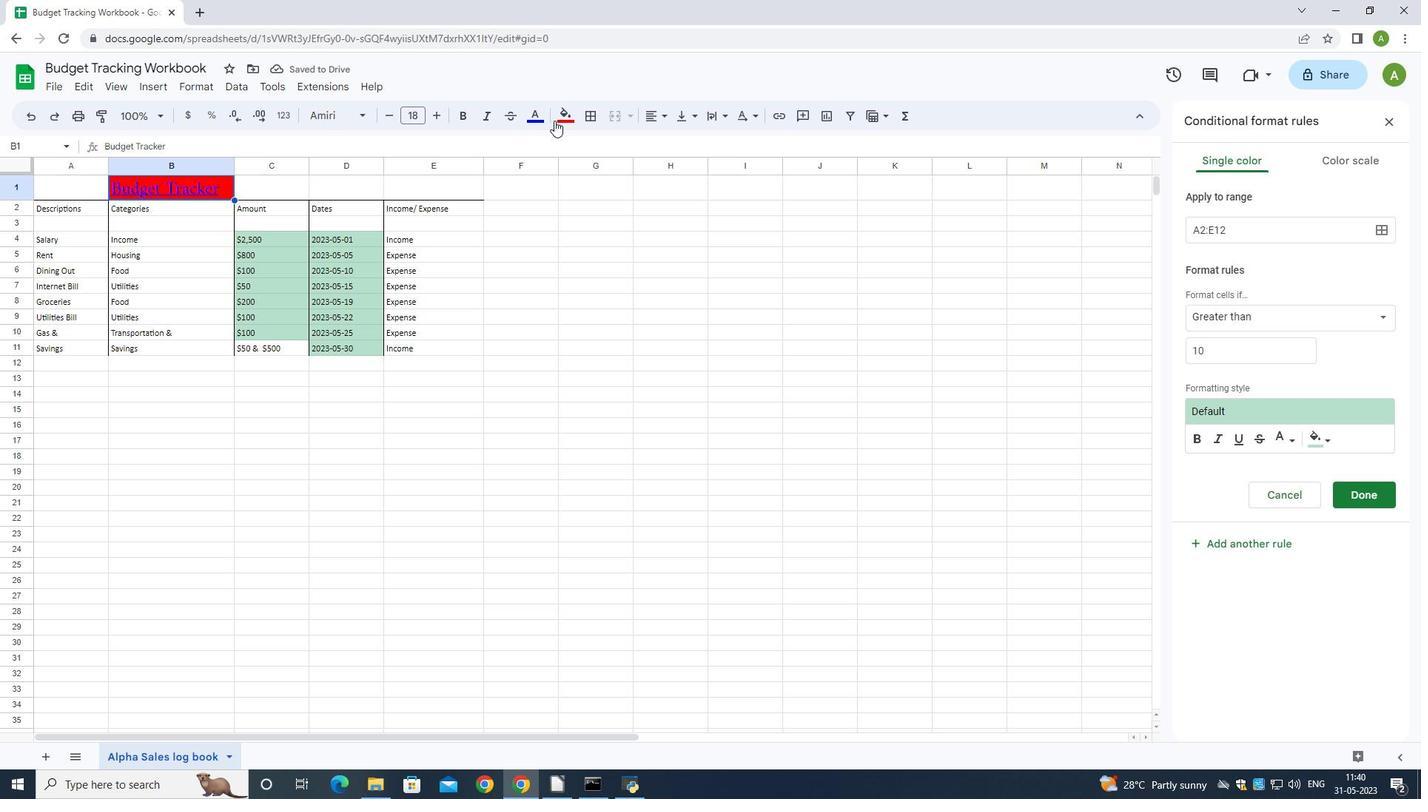 
Action: Mouse pressed left at (562, 118)
Screenshot: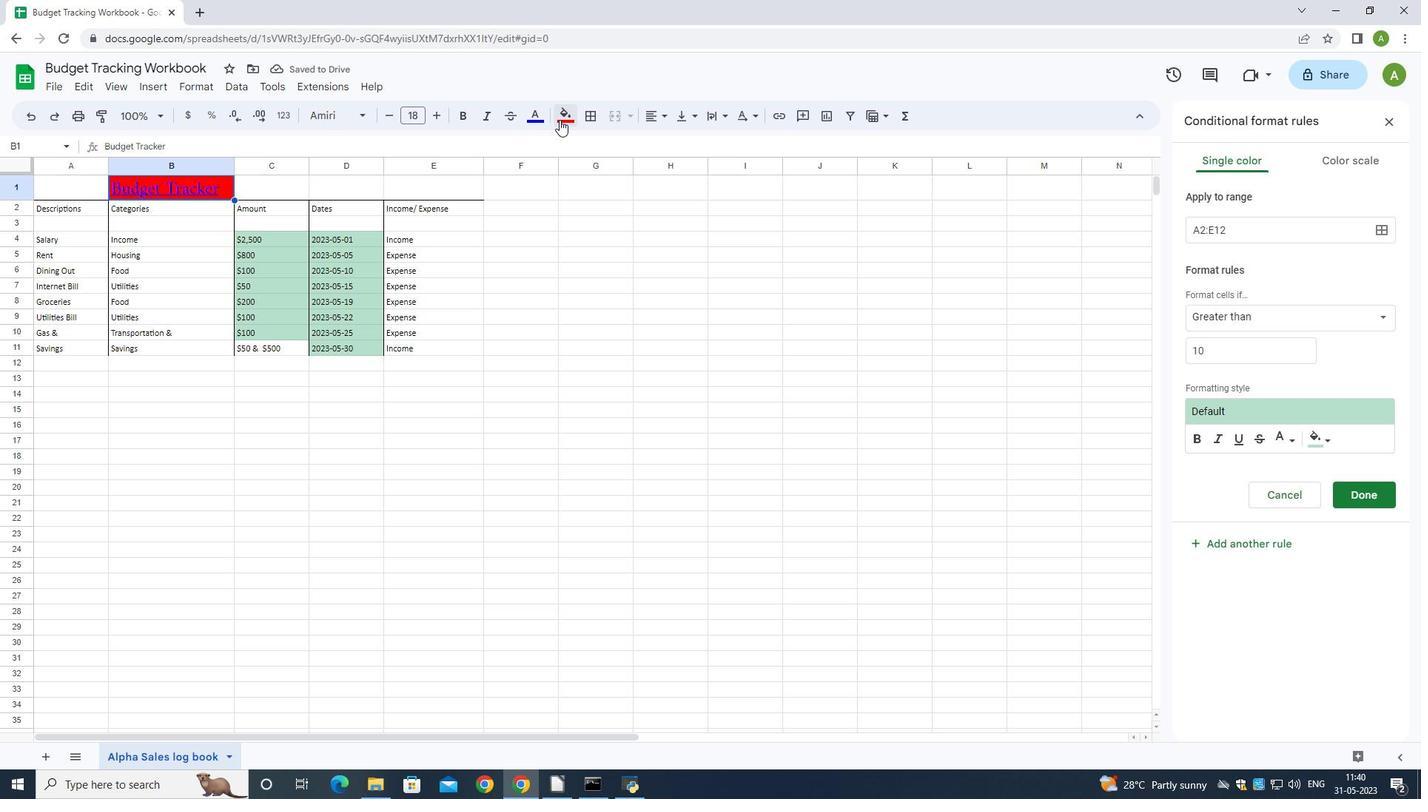 
Action: Mouse moved to (582, 182)
Screenshot: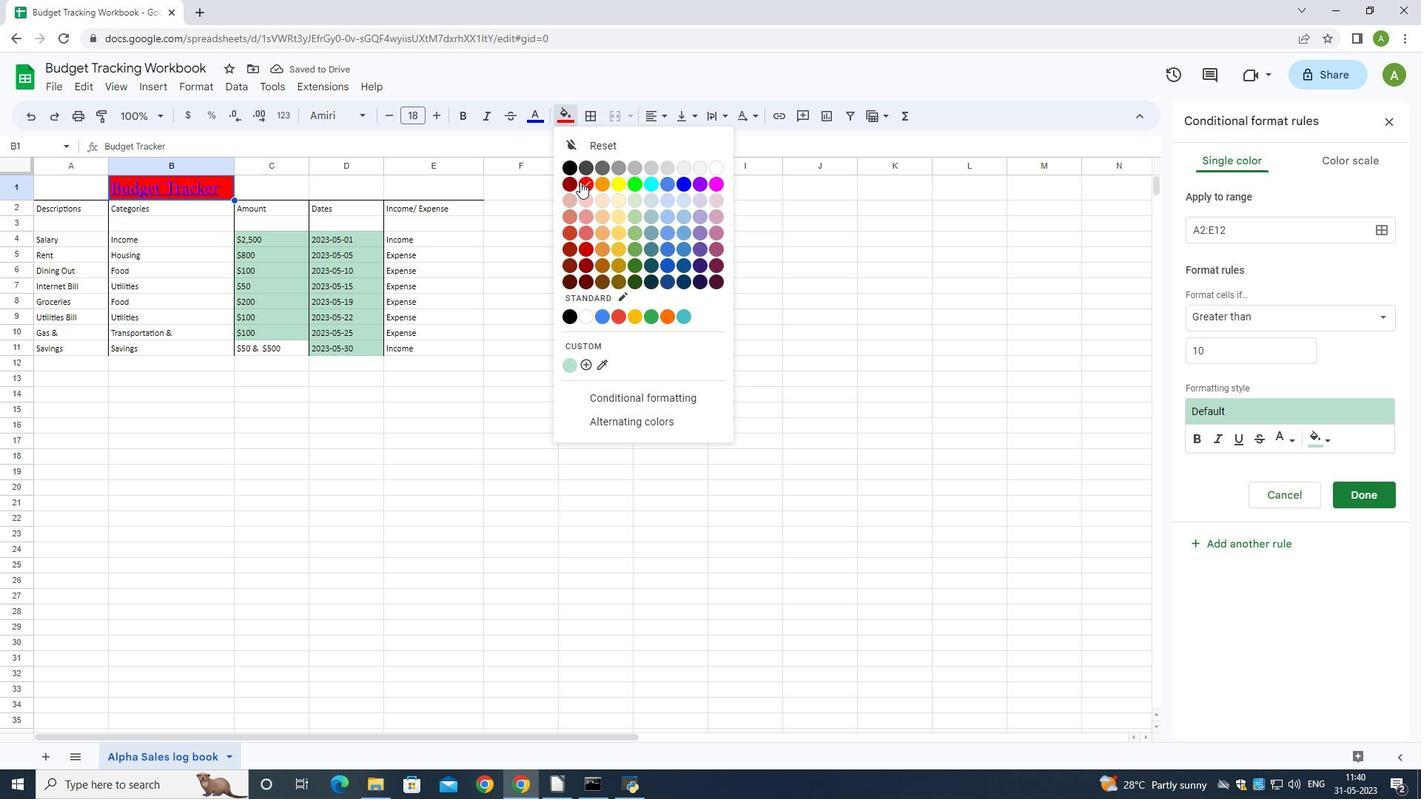 
Action: Mouse pressed left at (582, 182)
Screenshot: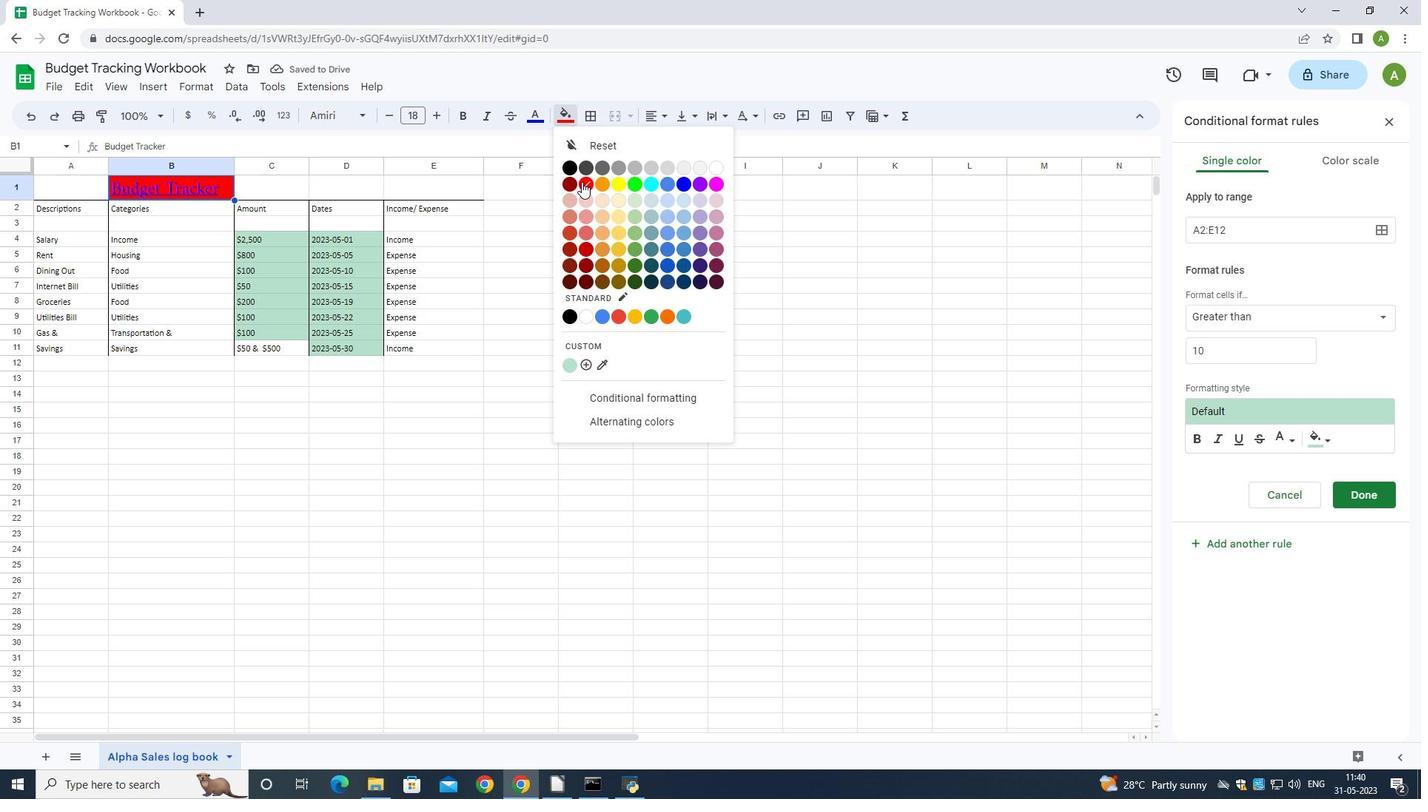 
Action: Mouse moved to (52, 222)
Screenshot: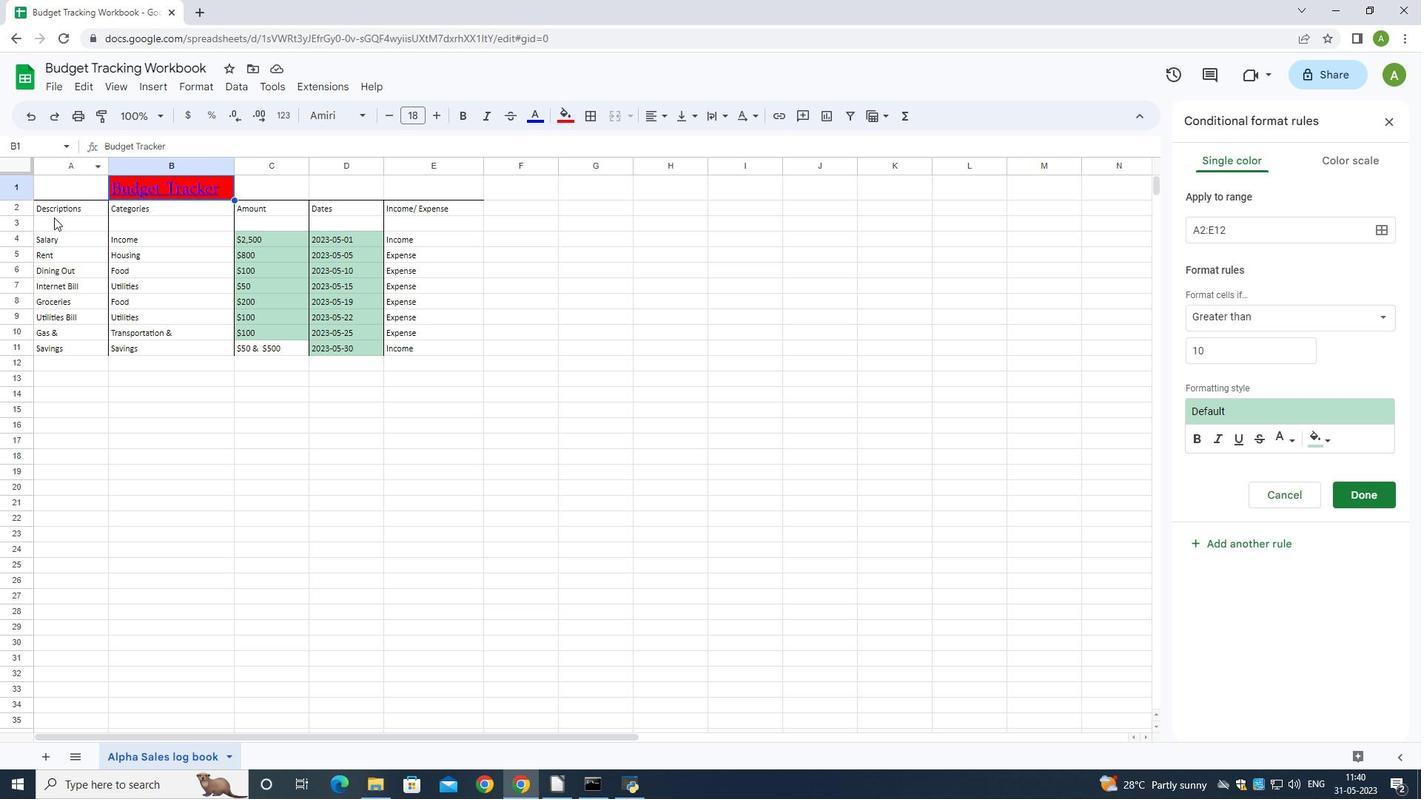 
Action: Mouse pressed left at (52, 222)
Screenshot: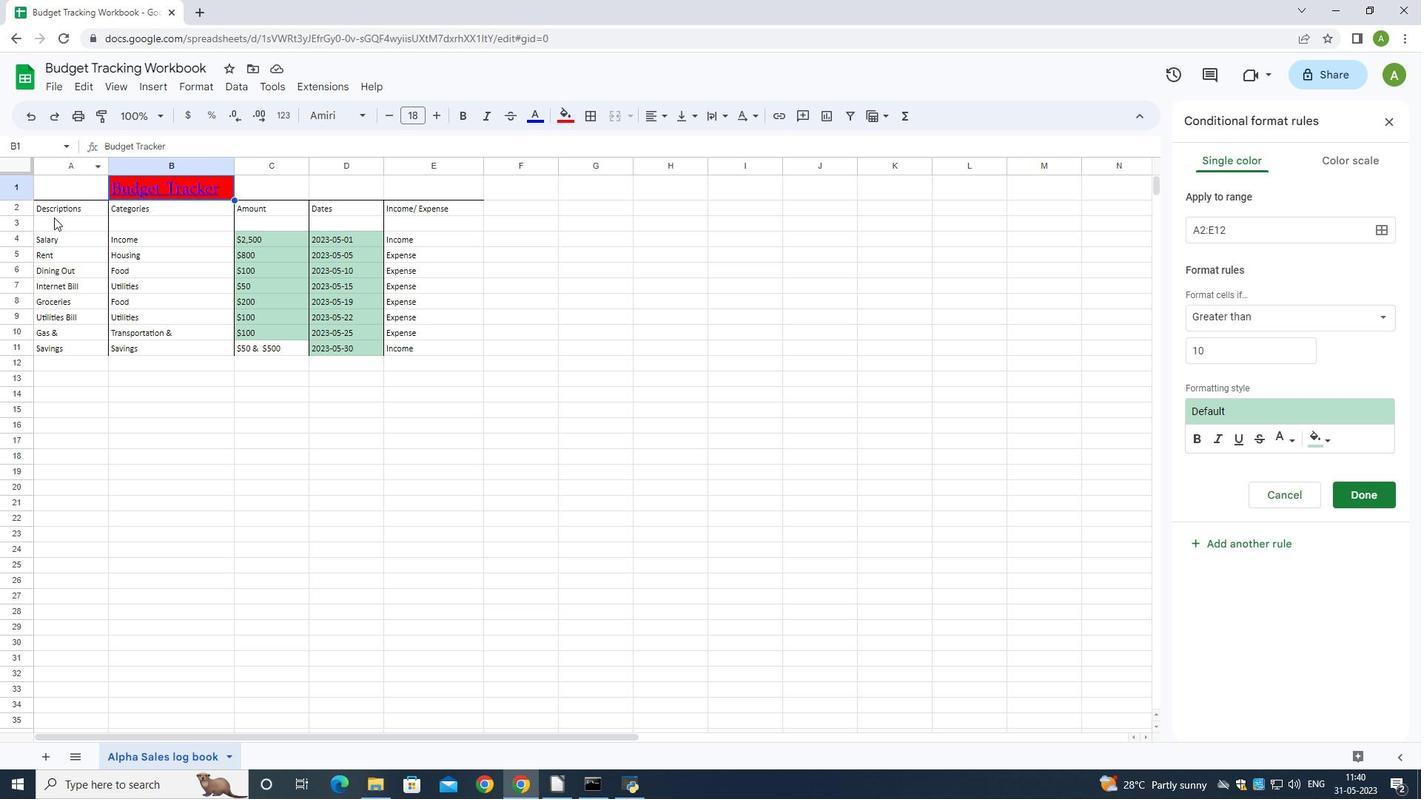 
Action: Mouse moved to (38, 204)
Screenshot: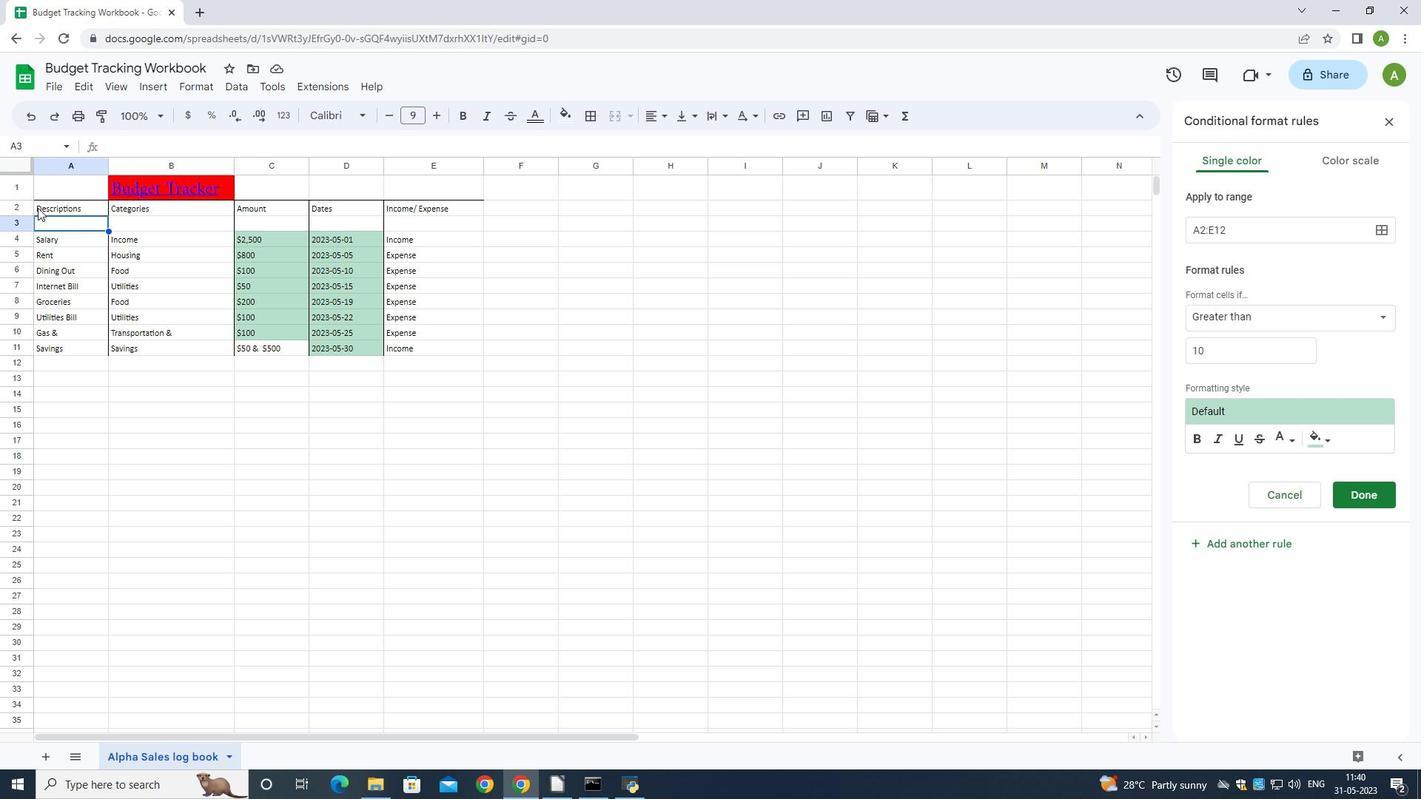 
Action: Mouse pressed left at (38, 204)
Screenshot: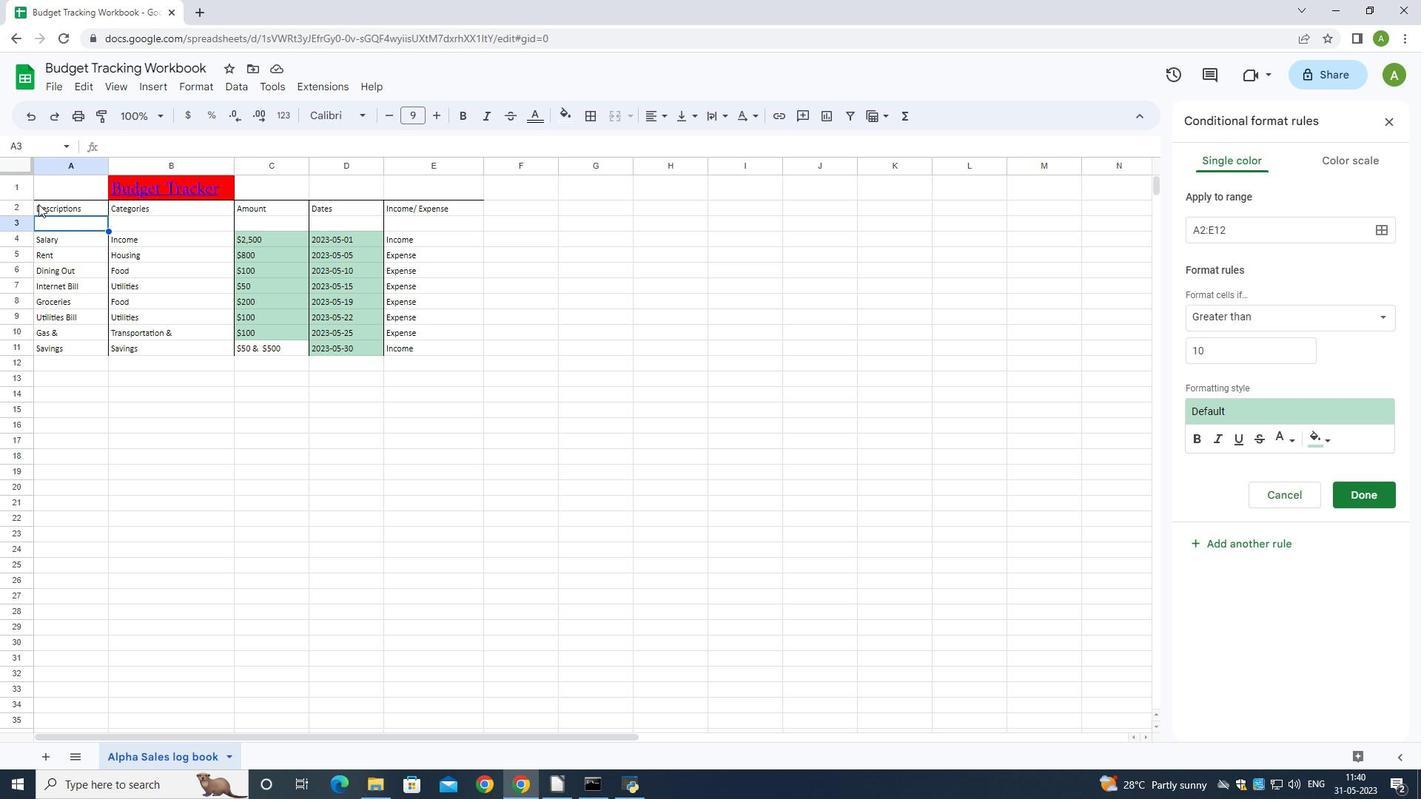 
Action: Mouse moved to (565, 118)
Screenshot: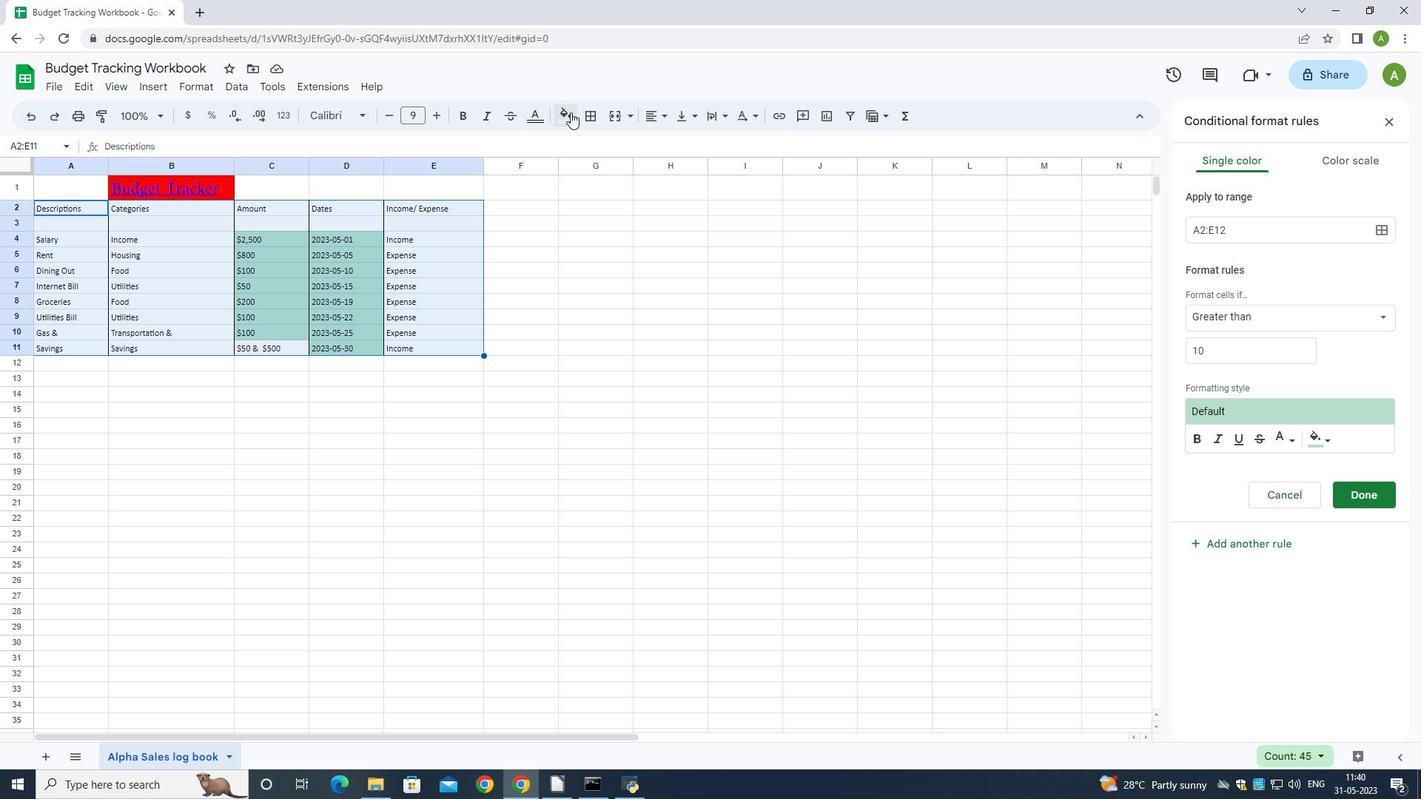 
Action: Mouse pressed left at (565, 118)
Screenshot: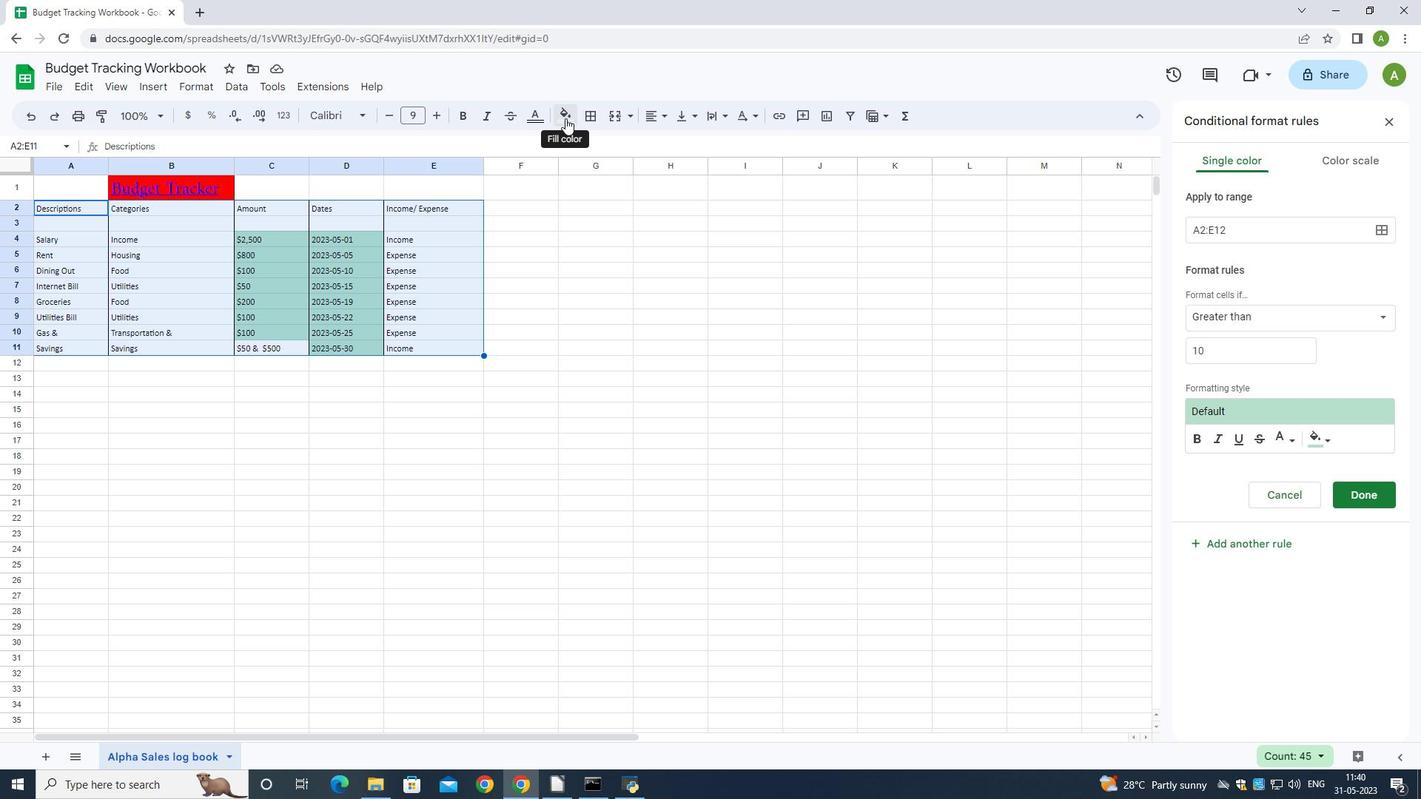 
Action: Mouse moved to (572, 168)
Screenshot: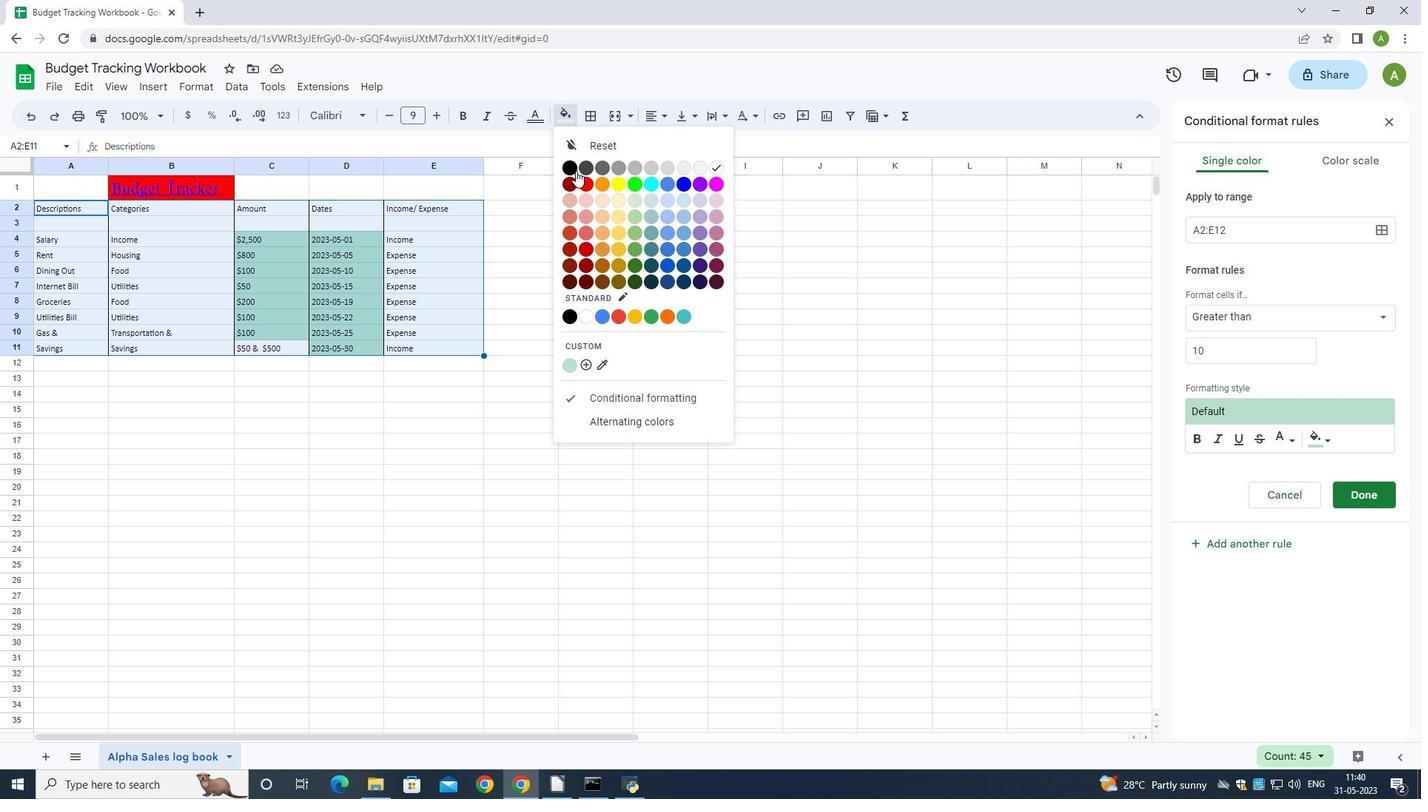 
Action: Mouse pressed left at (572, 168)
Screenshot: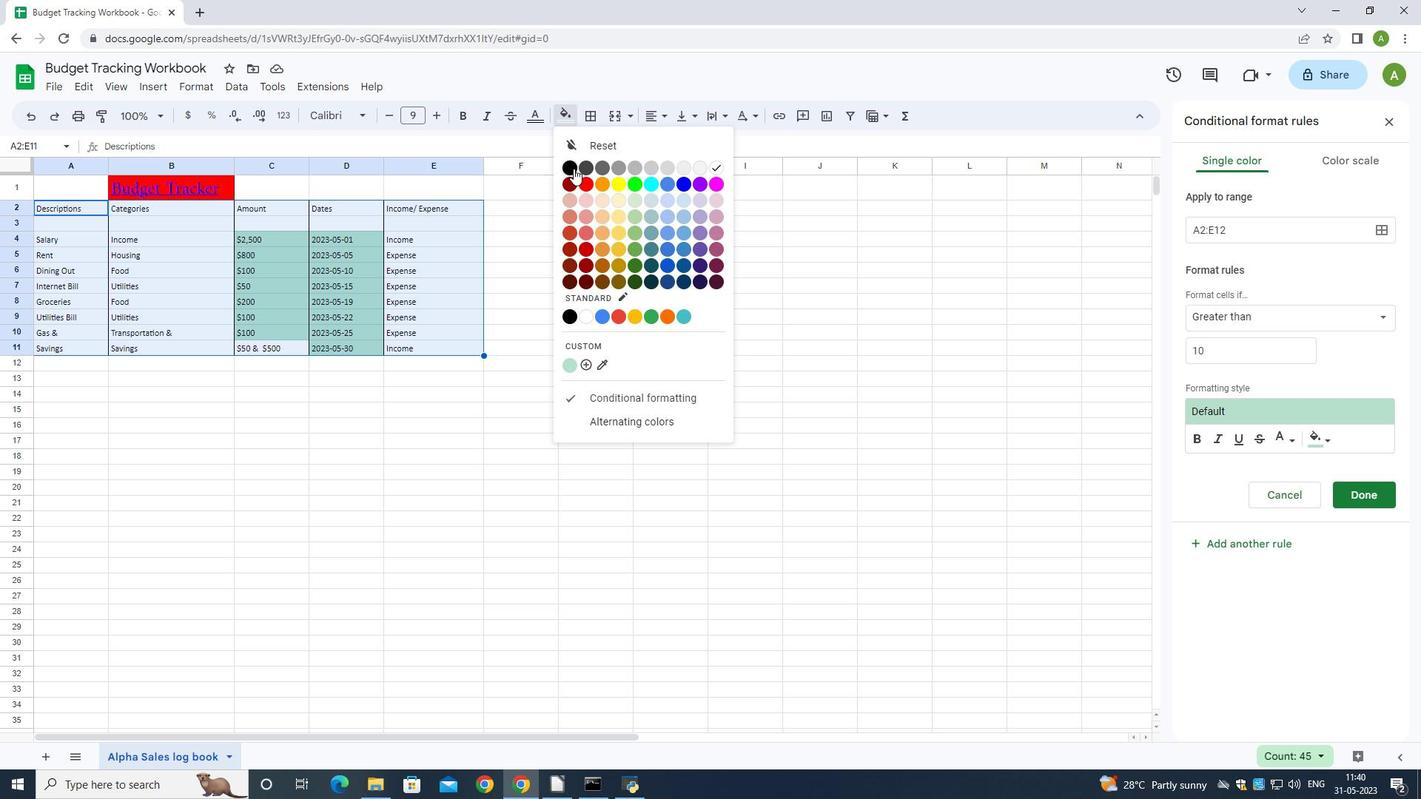 
Action: Mouse moved to (567, 115)
Screenshot: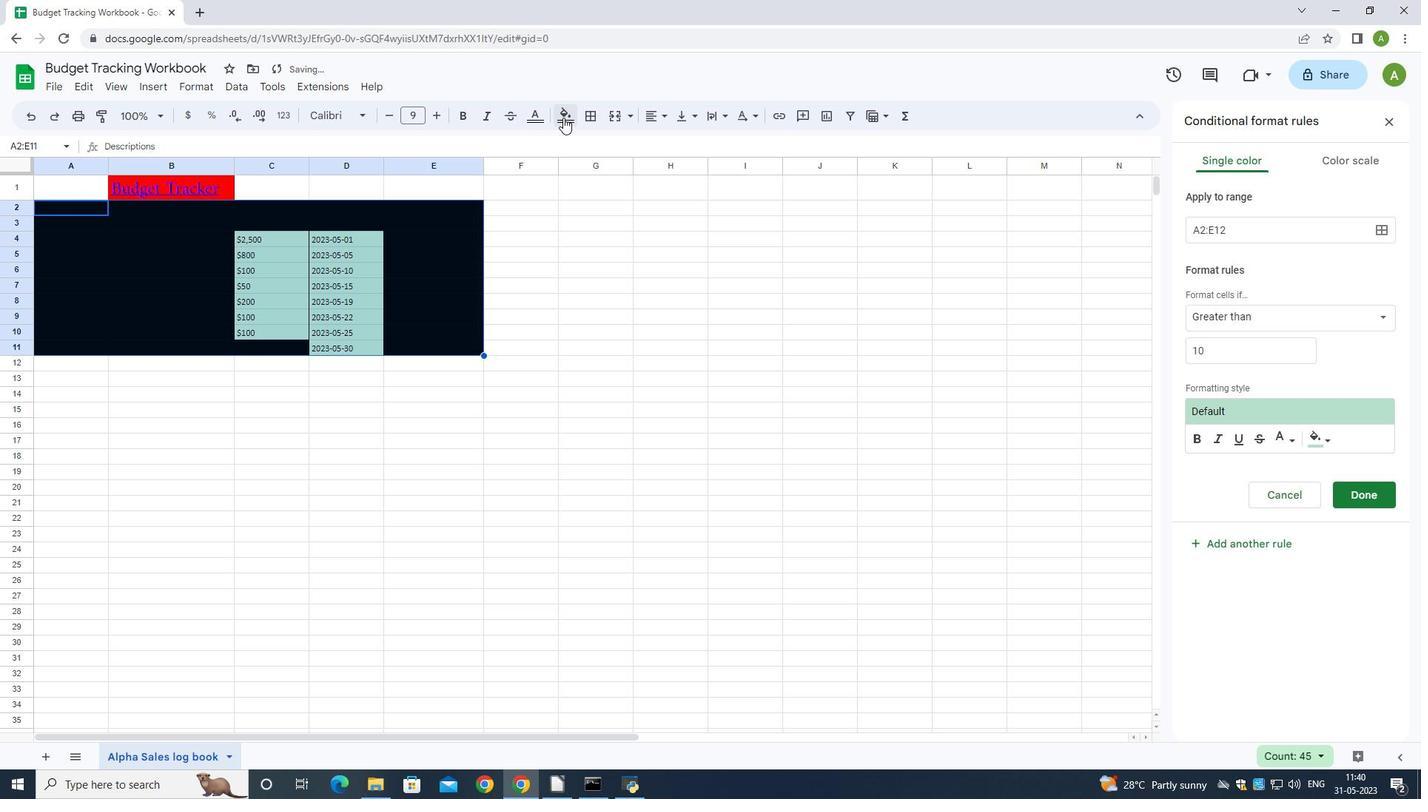
Action: Mouse pressed left at (567, 115)
Screenshot: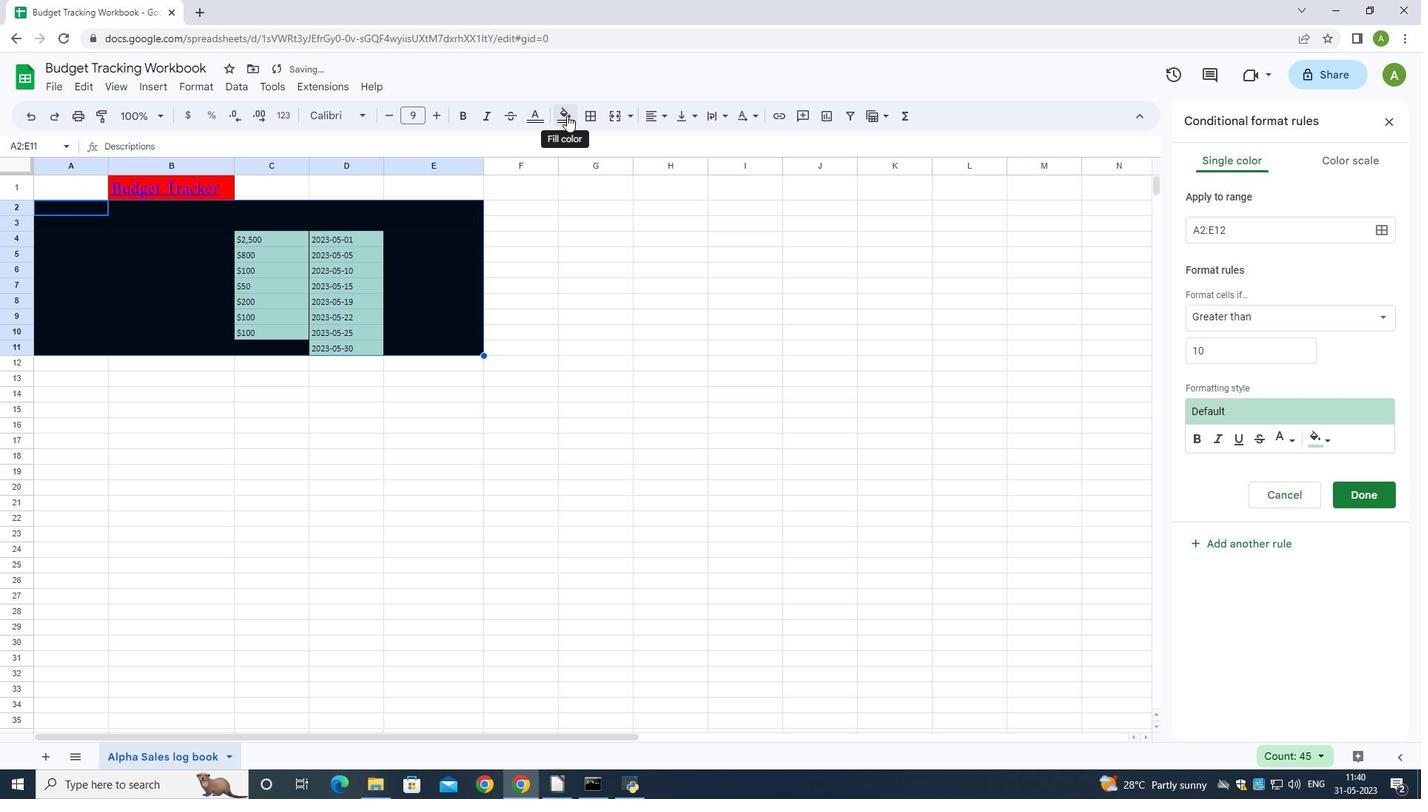 
Action: Mouse moved to (606, 168)
Screenshot: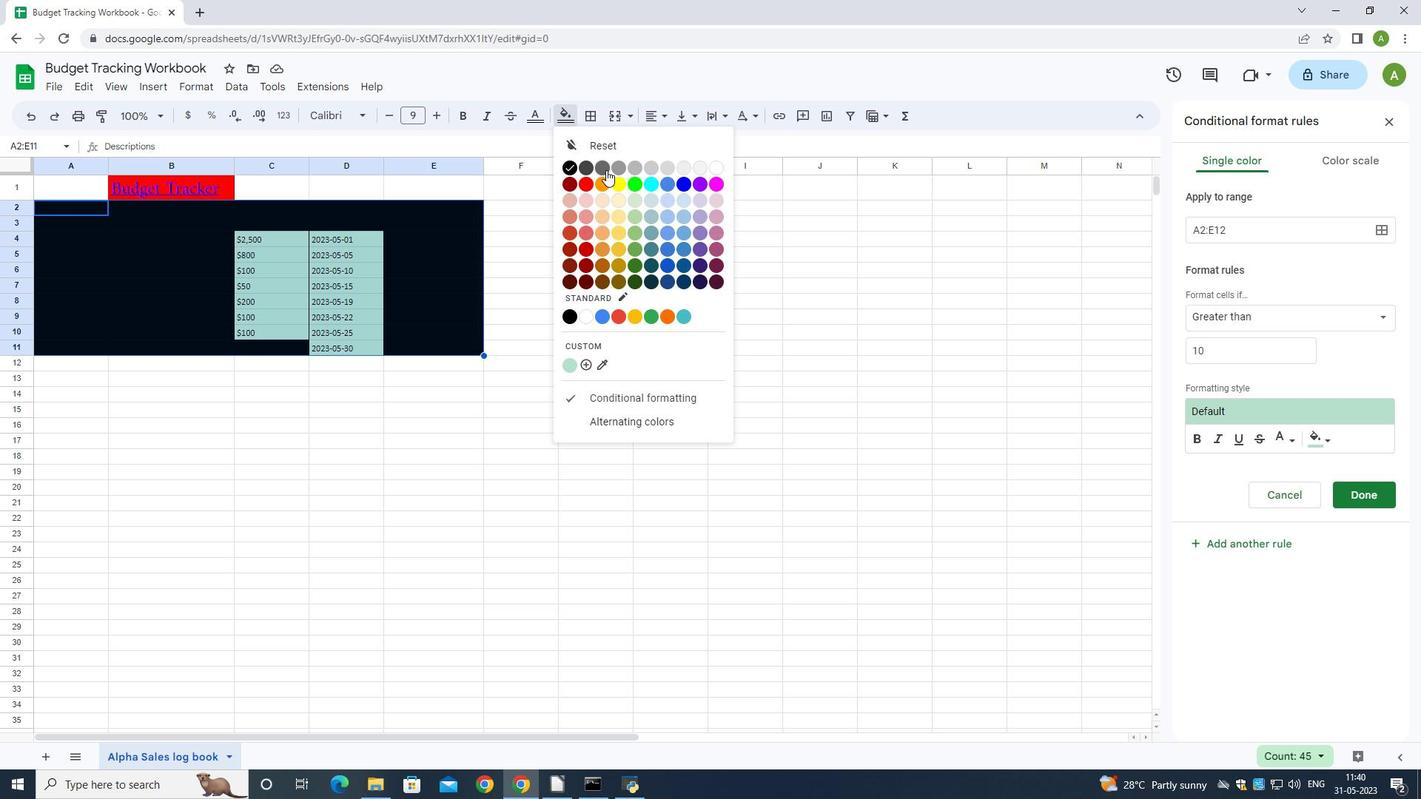 
Action: Mouse pressed left at (606, 168)
Screenshot: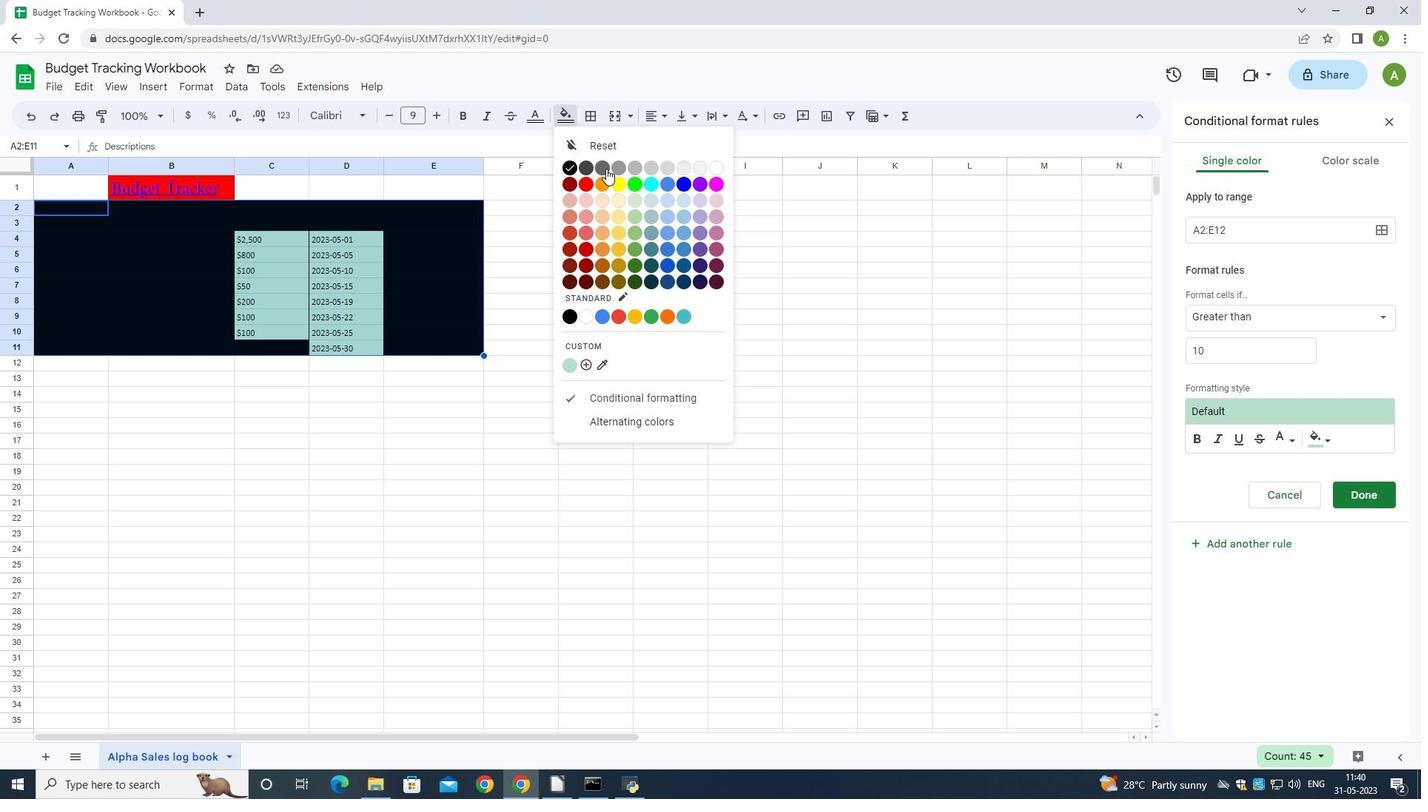 
Action: Mouse moved to (186, 87)
Screenshot: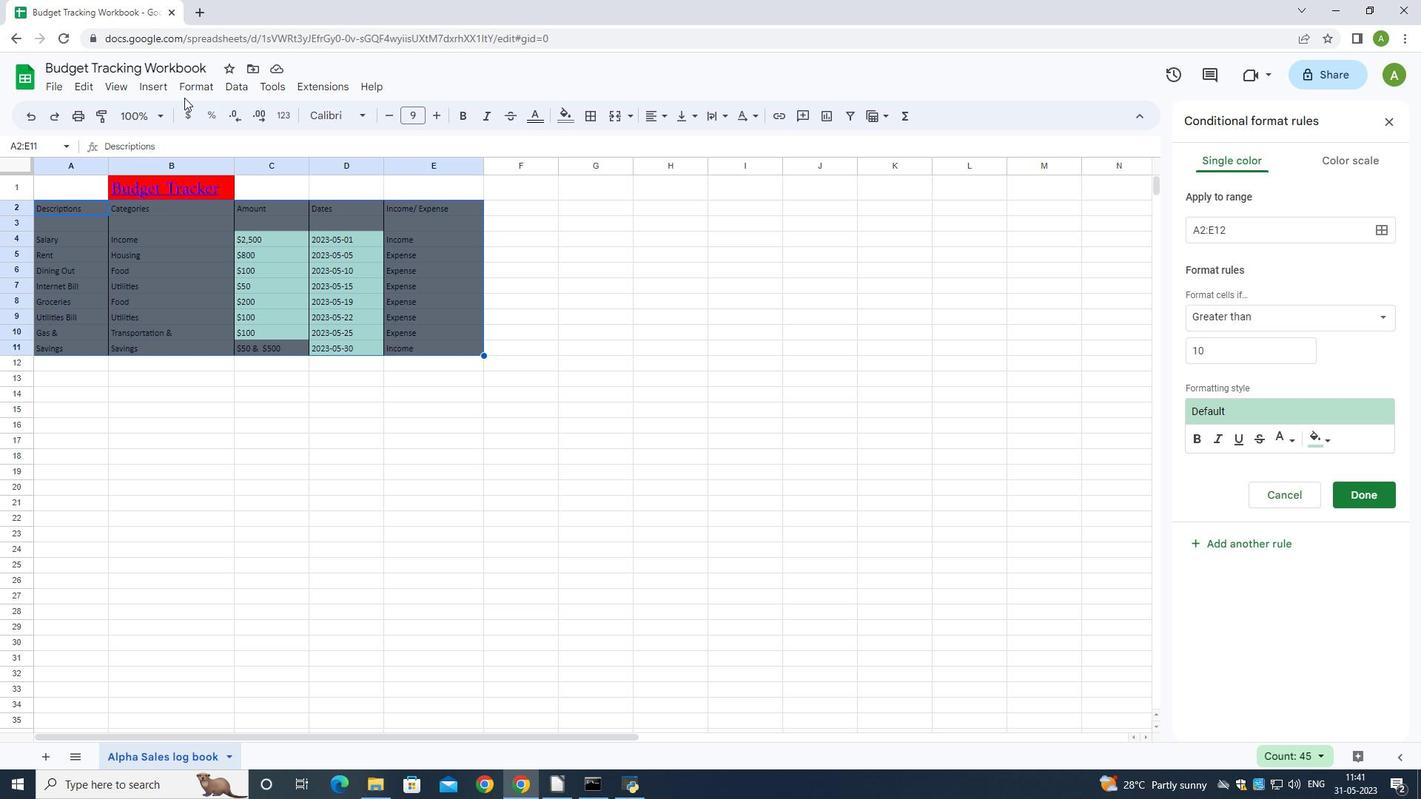 
Action: Mouse pressed left at (186, 87)
Screenshot: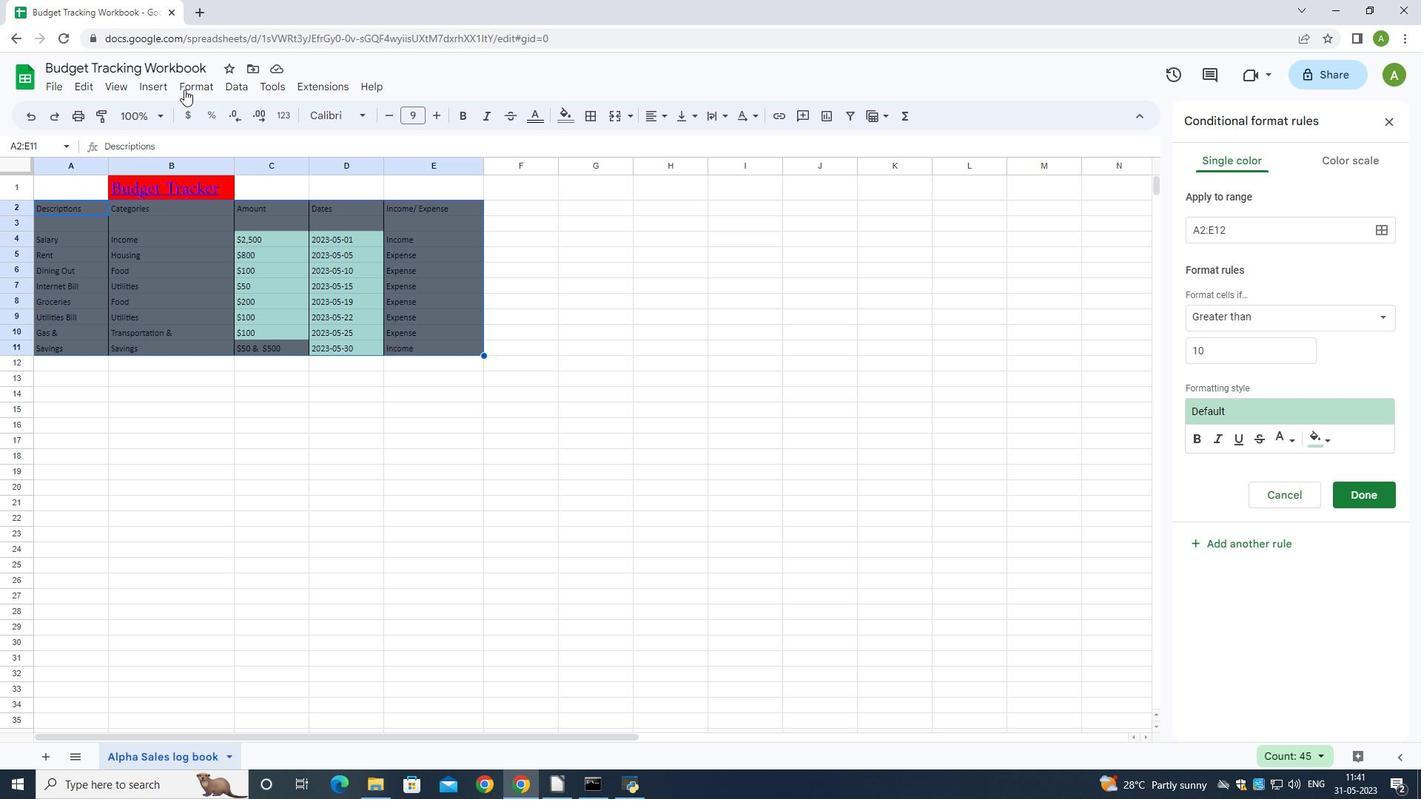 
Action: Mouse moved to (588, 113)
Screenshot: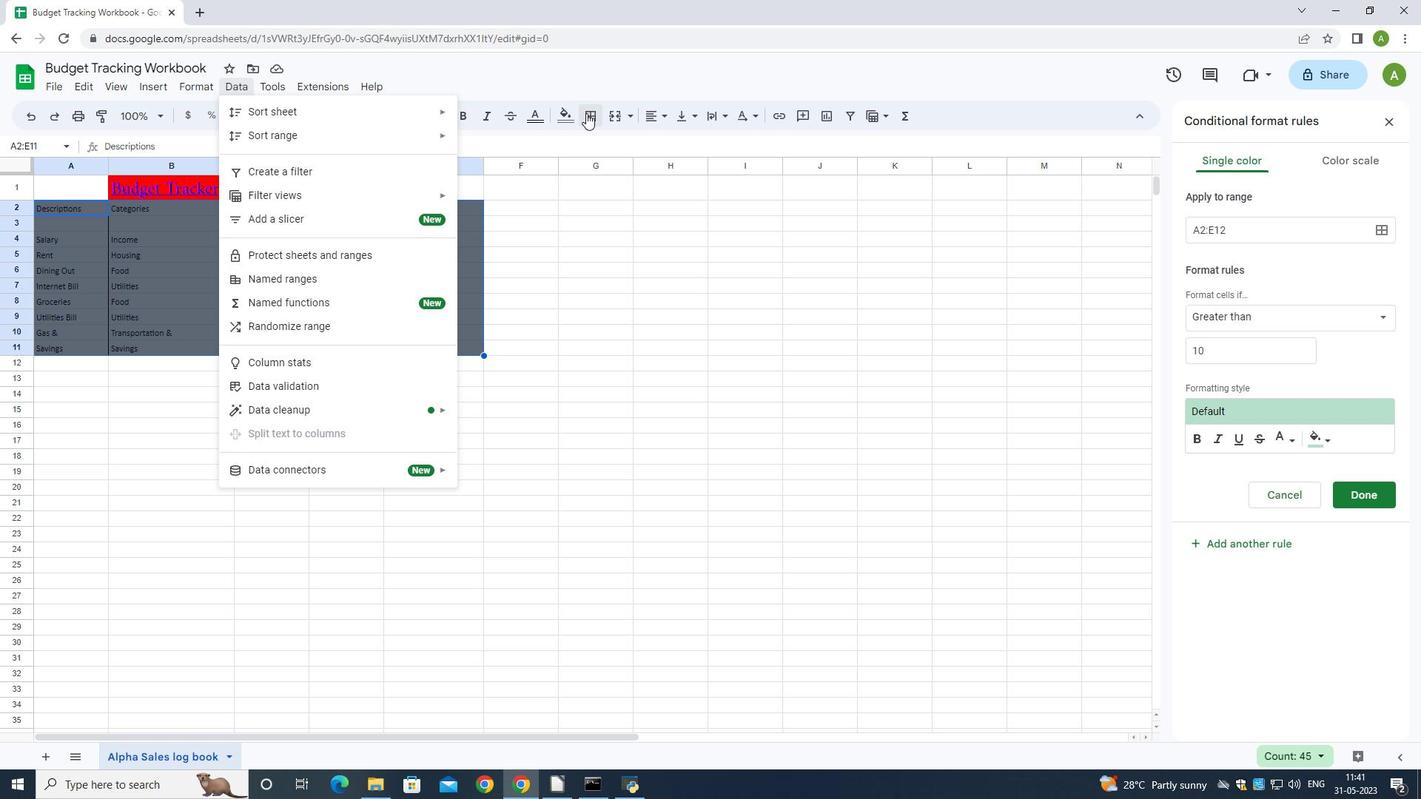 
Action: Mouse pressed left at (588, 113)
Screenshot: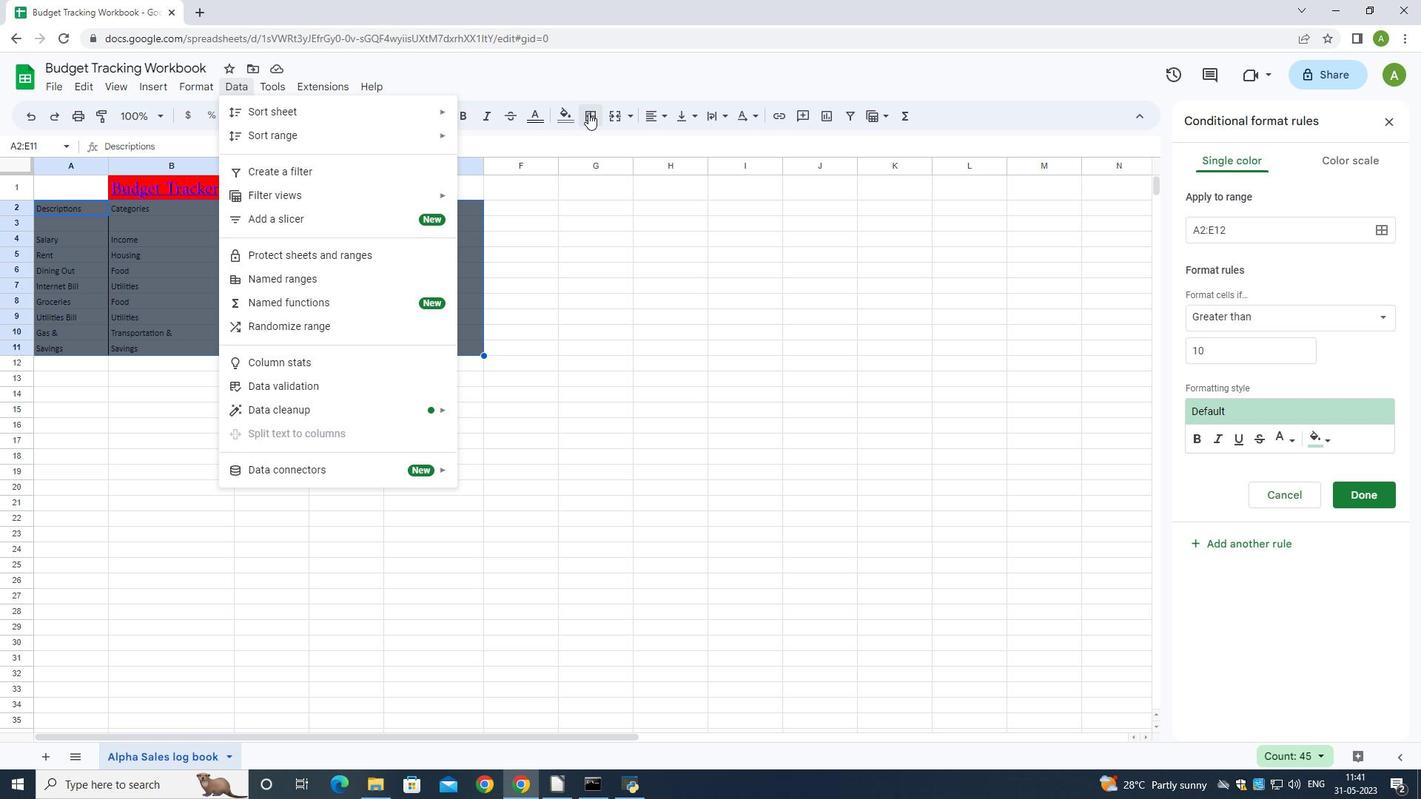 
Action: Mouse moved to (680, 147)
Screenshot: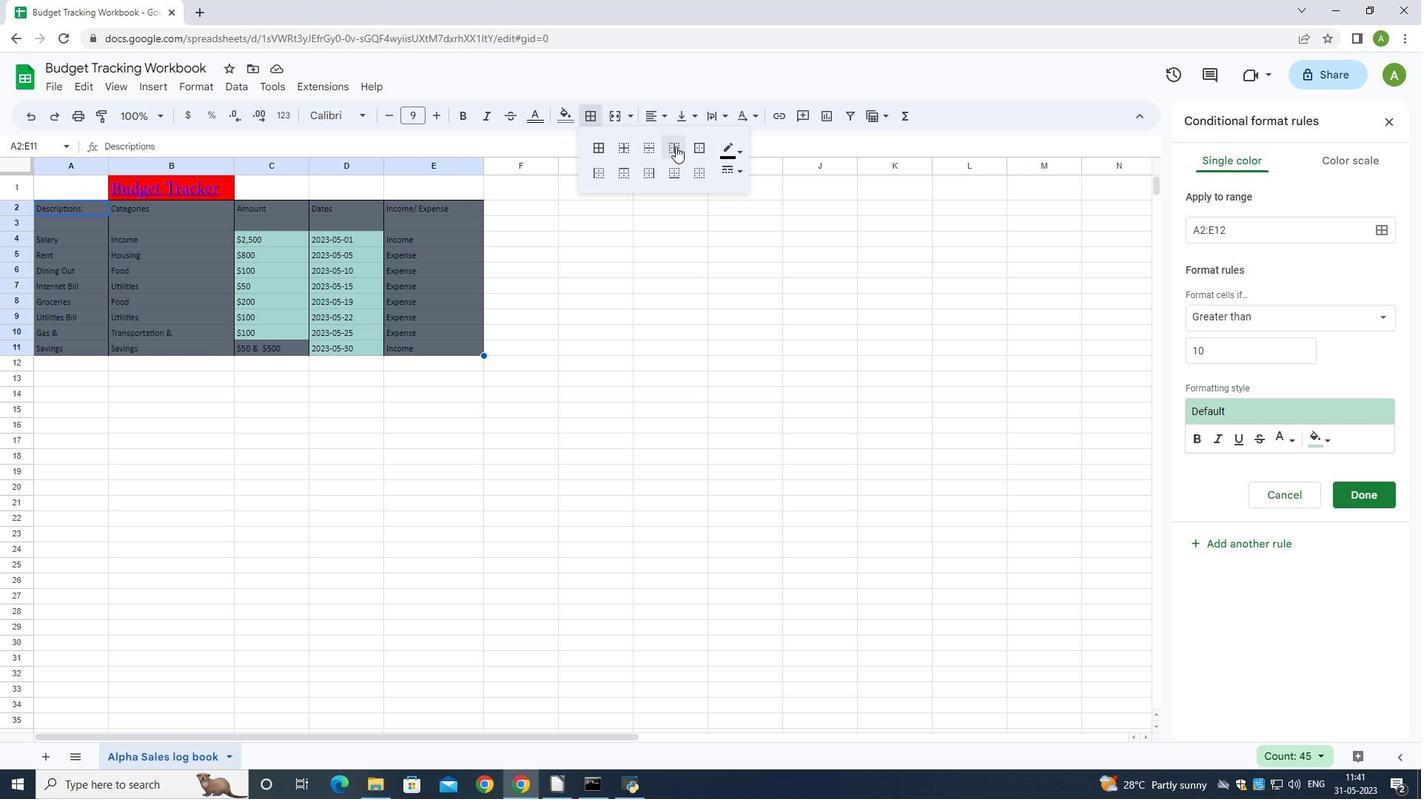 
Action: Mouse pressed left at (680, 147)
Screenshot: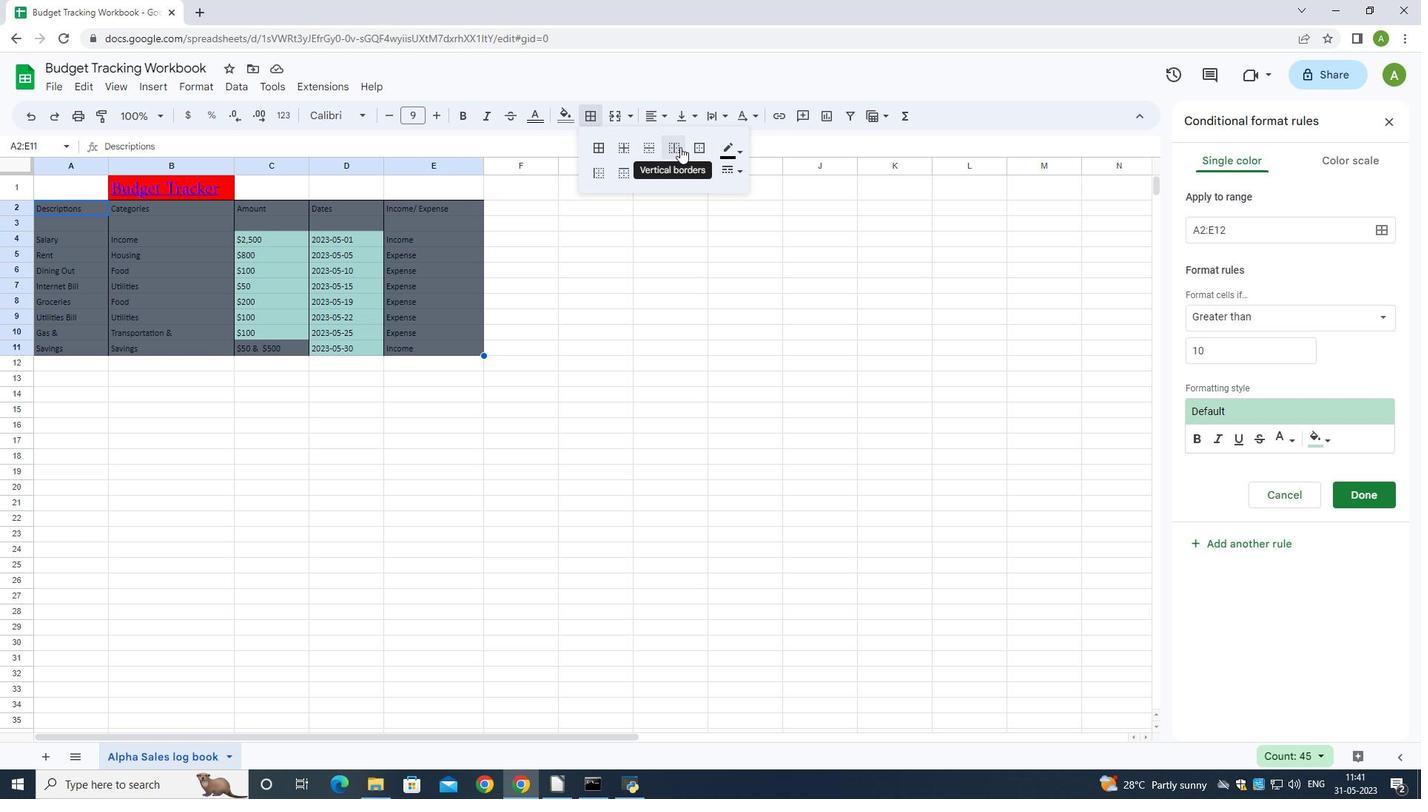 
Action: Mouse moved to (841, 515)
Screenshot: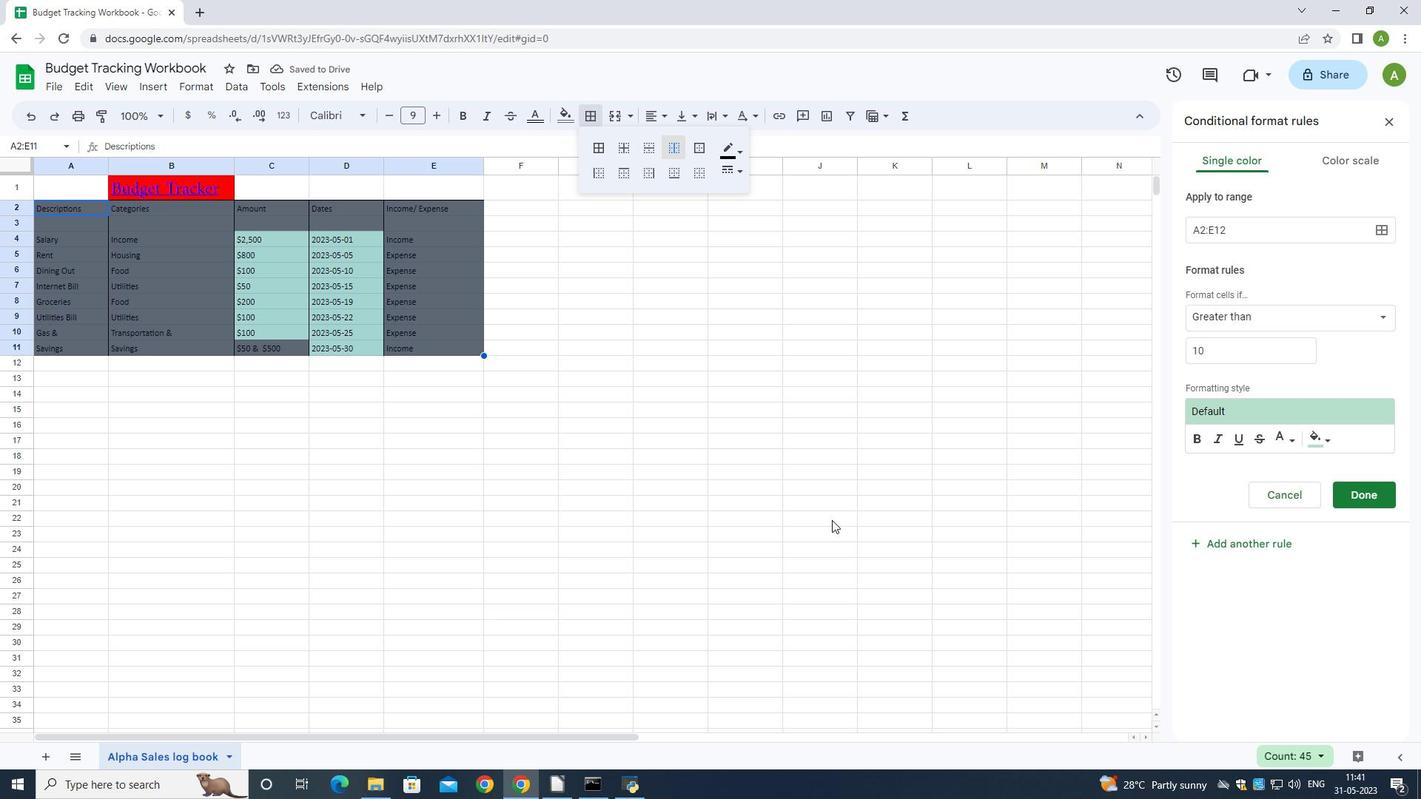 
